 Task: Search one way flight ticket for 1 adult, 5 children, 2 infants in seat and 1 infant on lap in first from Hayden: Yampa Valley Airport (yampa Valley Regional) to Laramie: Laramie Regional Airport on 5-3-2023. Choice of flights is United. Number of bags: 1 checked bag. Price is upto 106000. Outbound departure time preference is 9:45.
Action: Mouse moved to (401, 166)
Screenshot: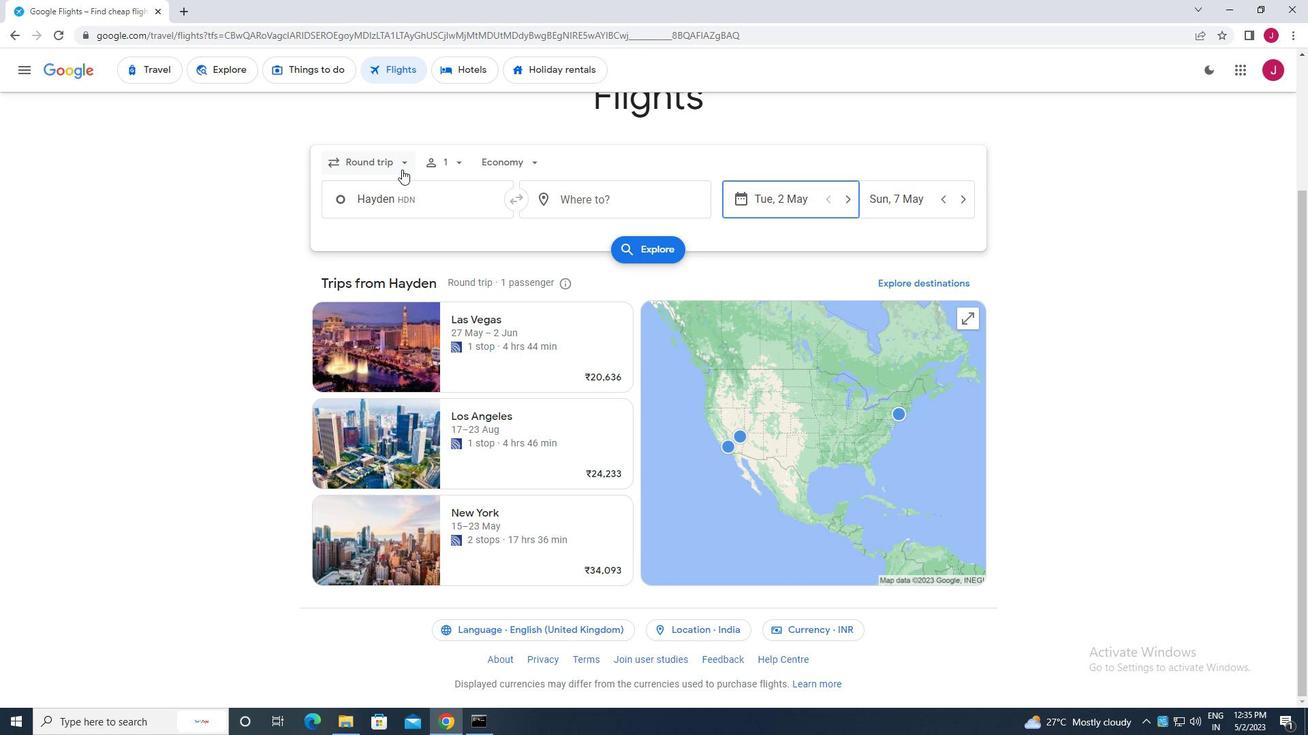 
Action: Mouse pressed left at (401, 166)
Screenshot: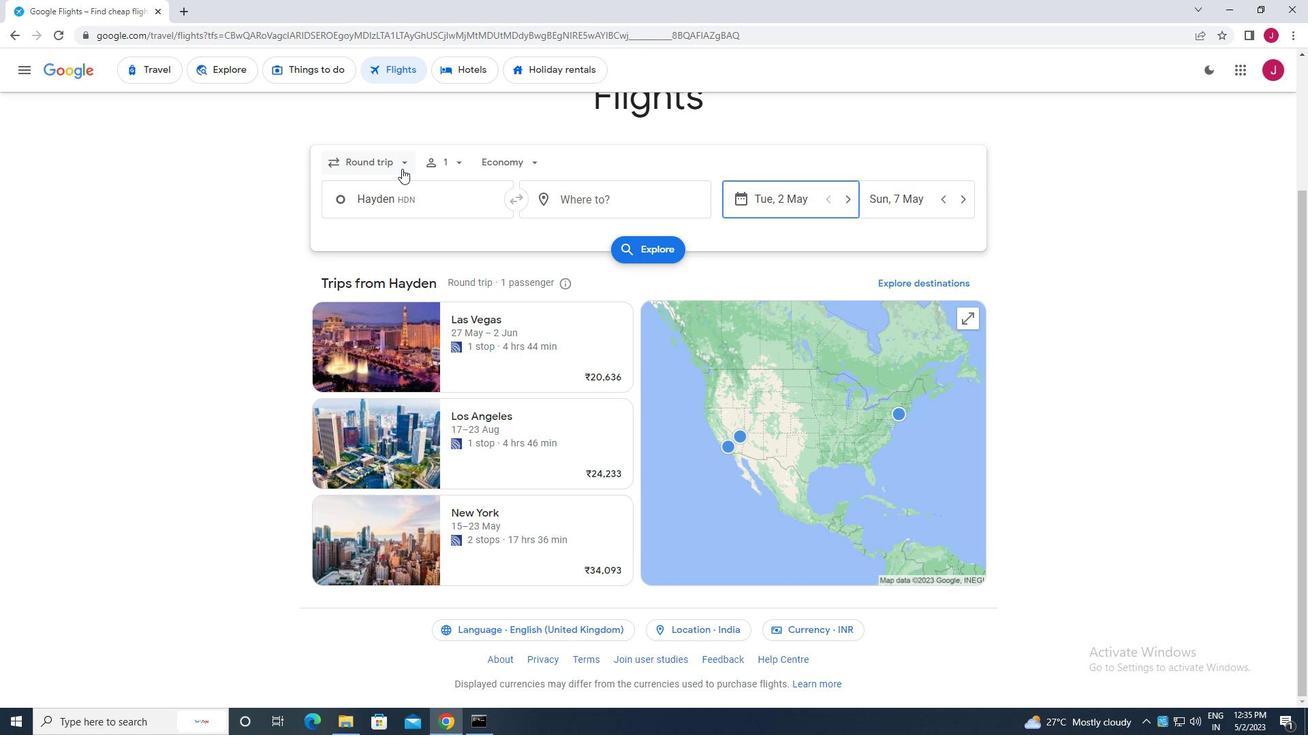 
Action: Mouse moved to (391, 226)
Screenshot: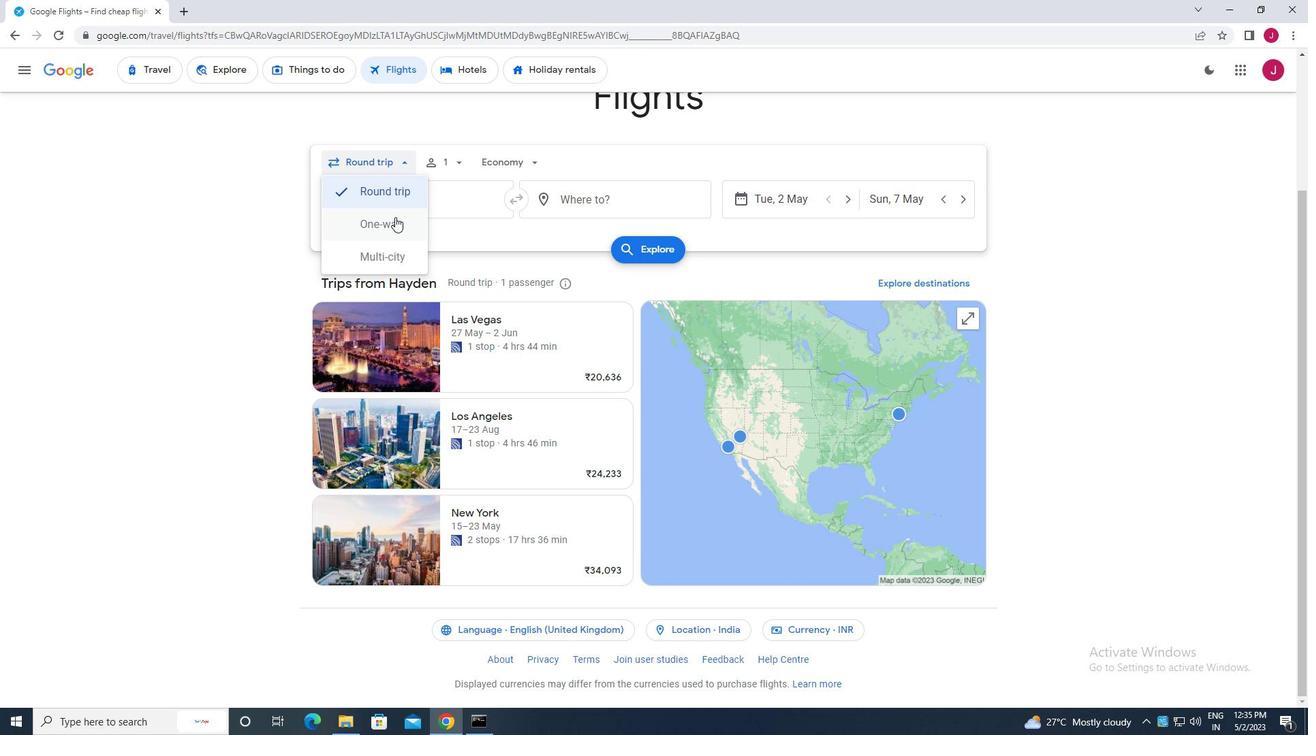 
Action: Mouse pressed left at (391, 226)
Screenshot: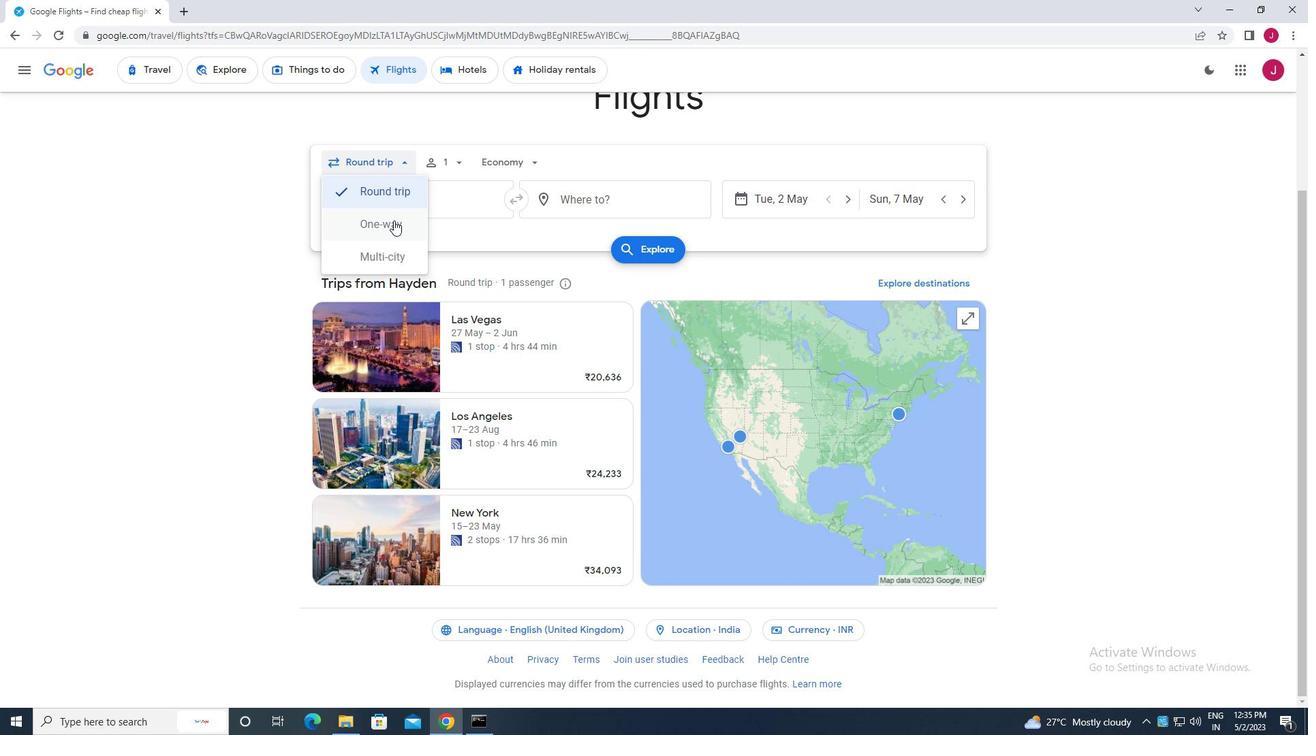
Action: Mouse moved to (446, 164)
Screenshot: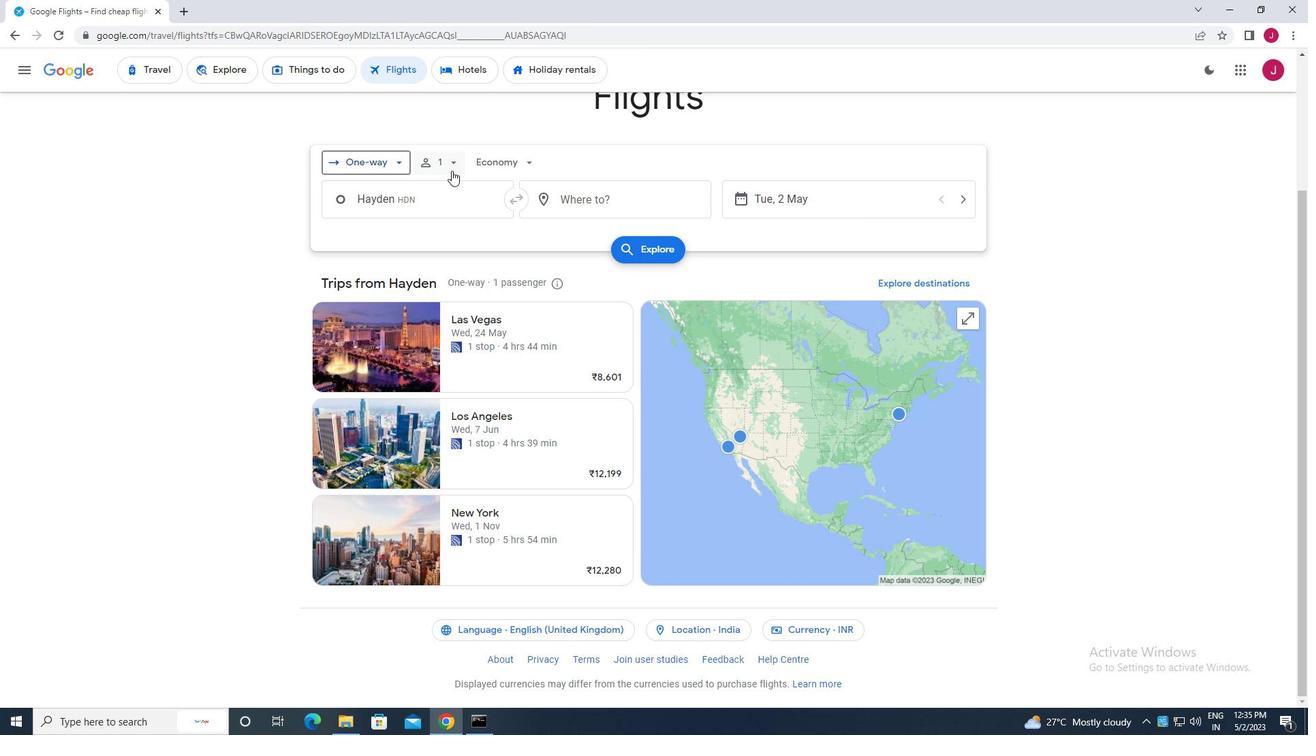 
Action: Mouse pressed left at (446, 164)
Screenshot: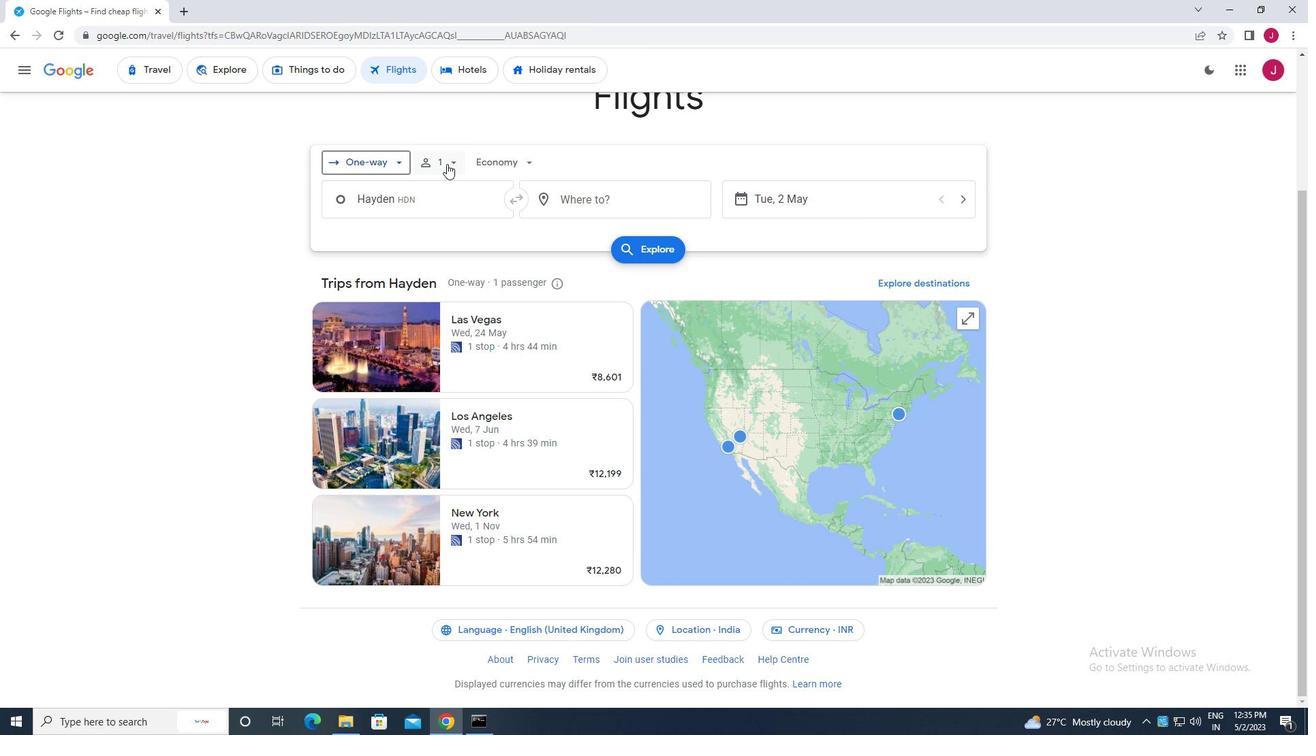 
Action: Mouse moved to (557, 232)
Screenshot: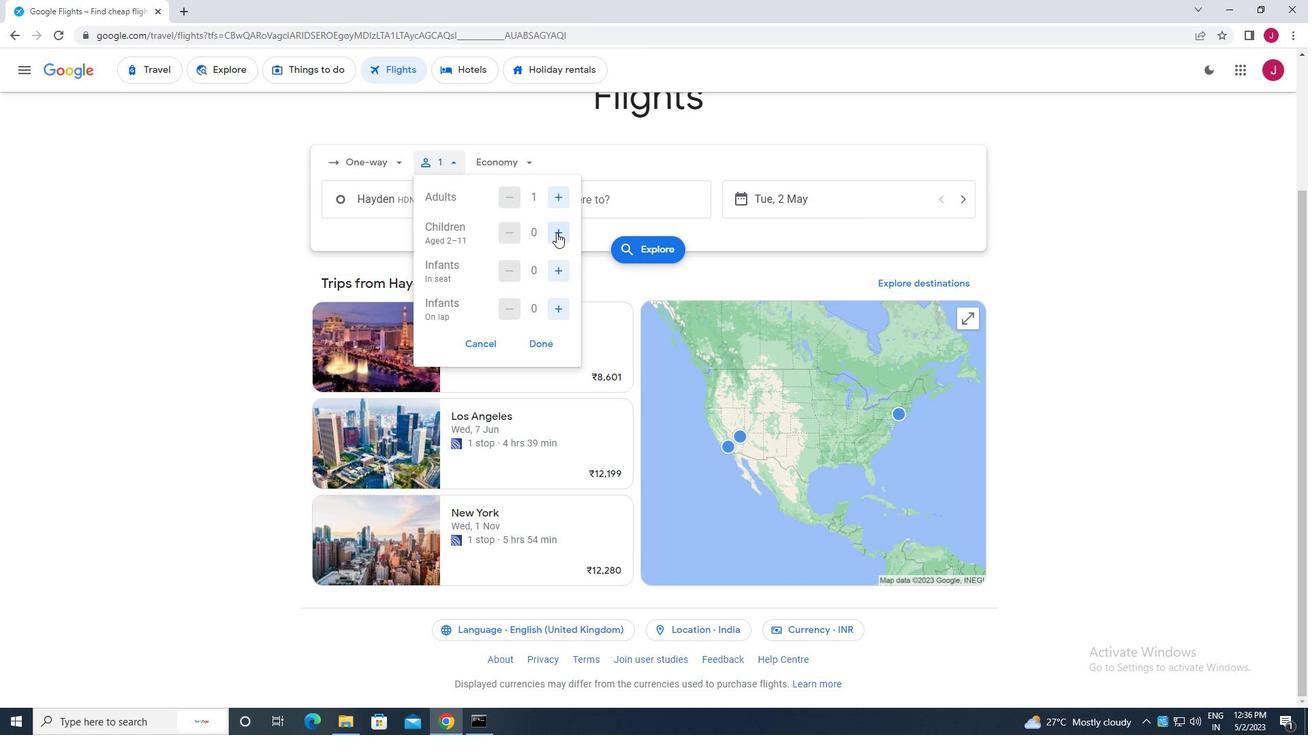 
Action: Mouse pressed left at (557, 232)
Screenshot: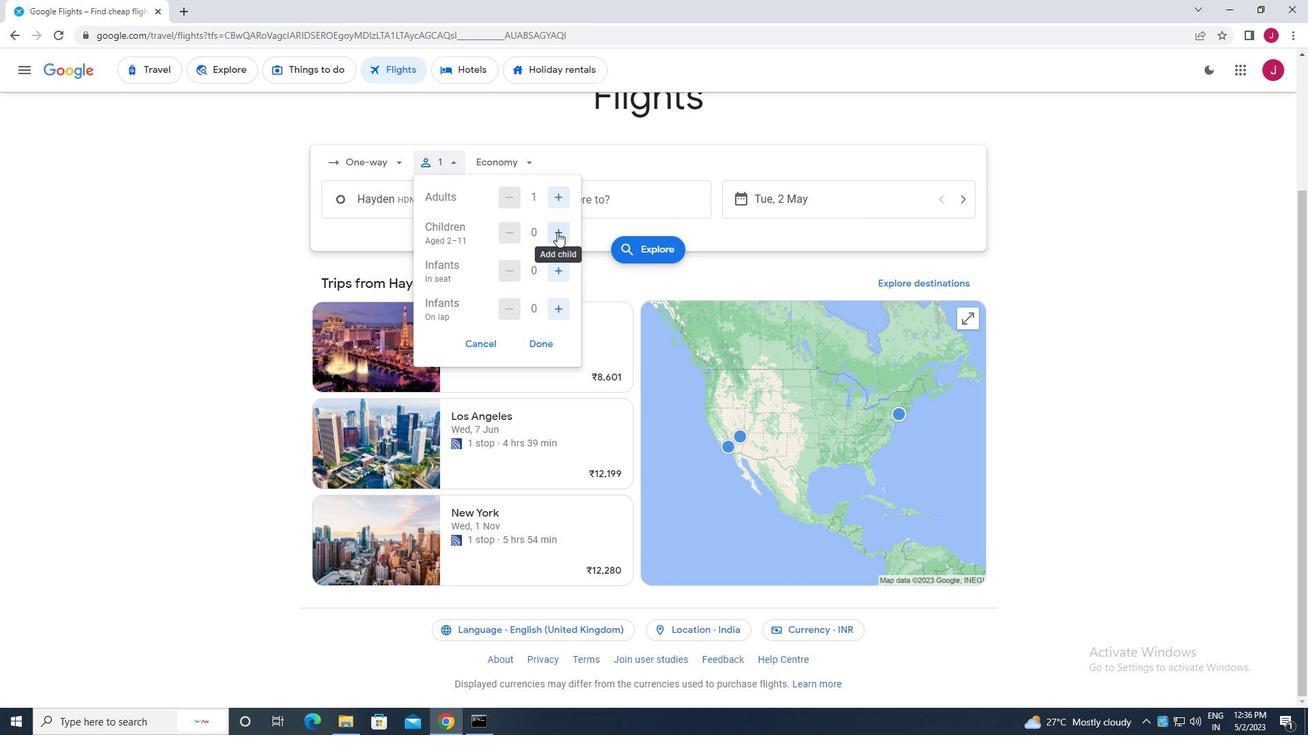 
Action: Mouse pressed left at (557, 232)
Screenshot: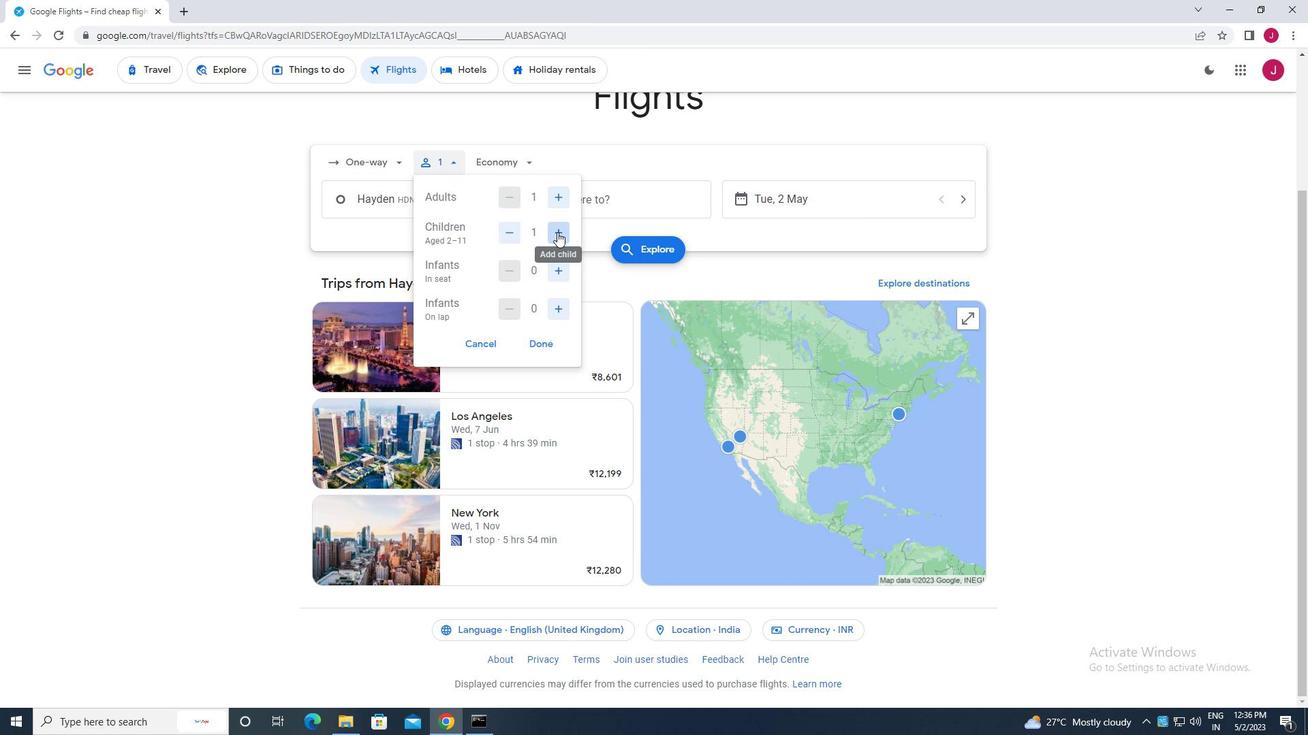 
Action: Mouse pressed left at (557, 232)
Screenshot: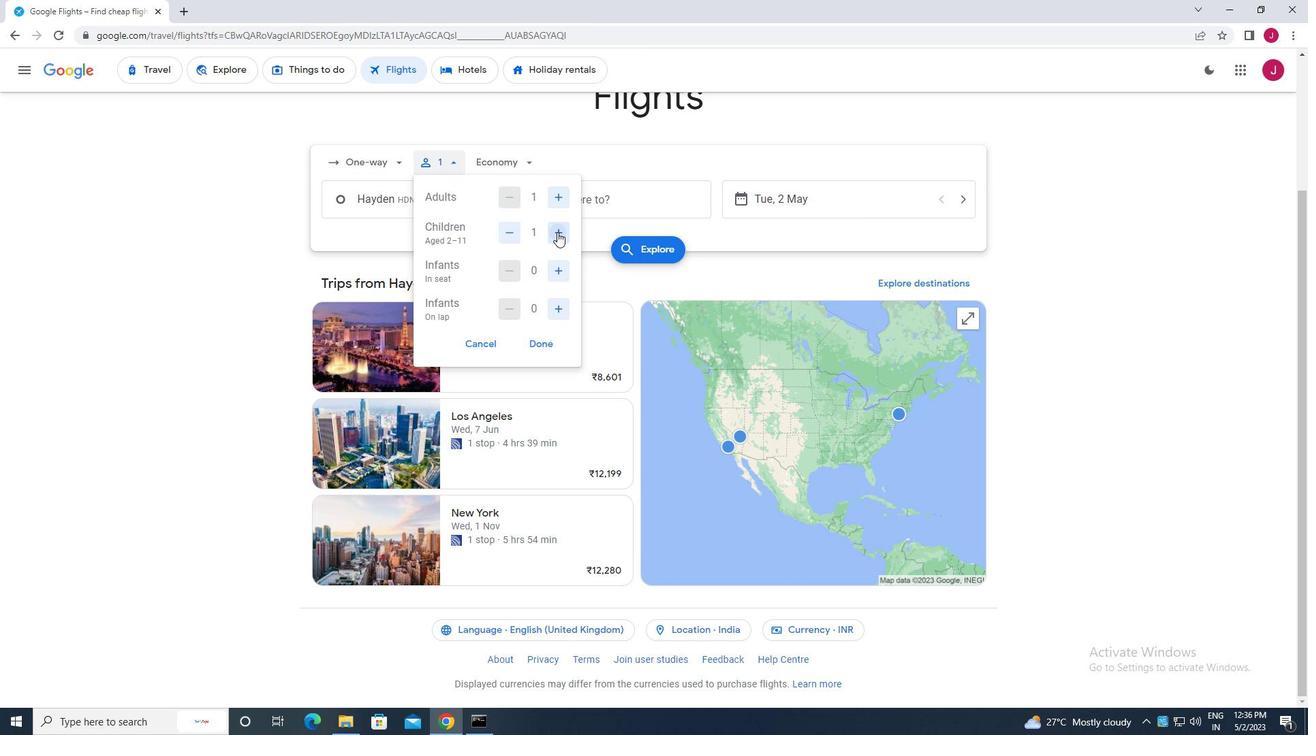 
Action: Mouse pressed left at (557, 232)
Screenshot: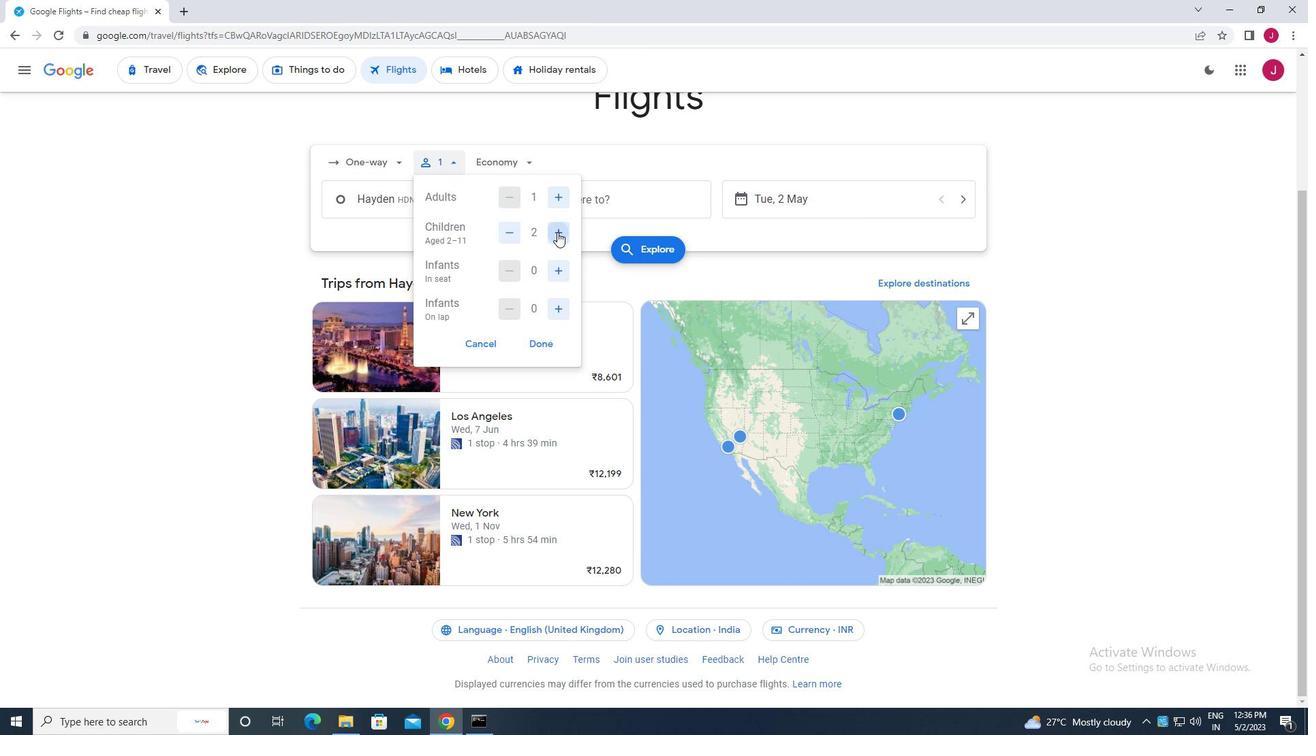 
Action: Mouse pressed left at (557, 232)
Screenshot: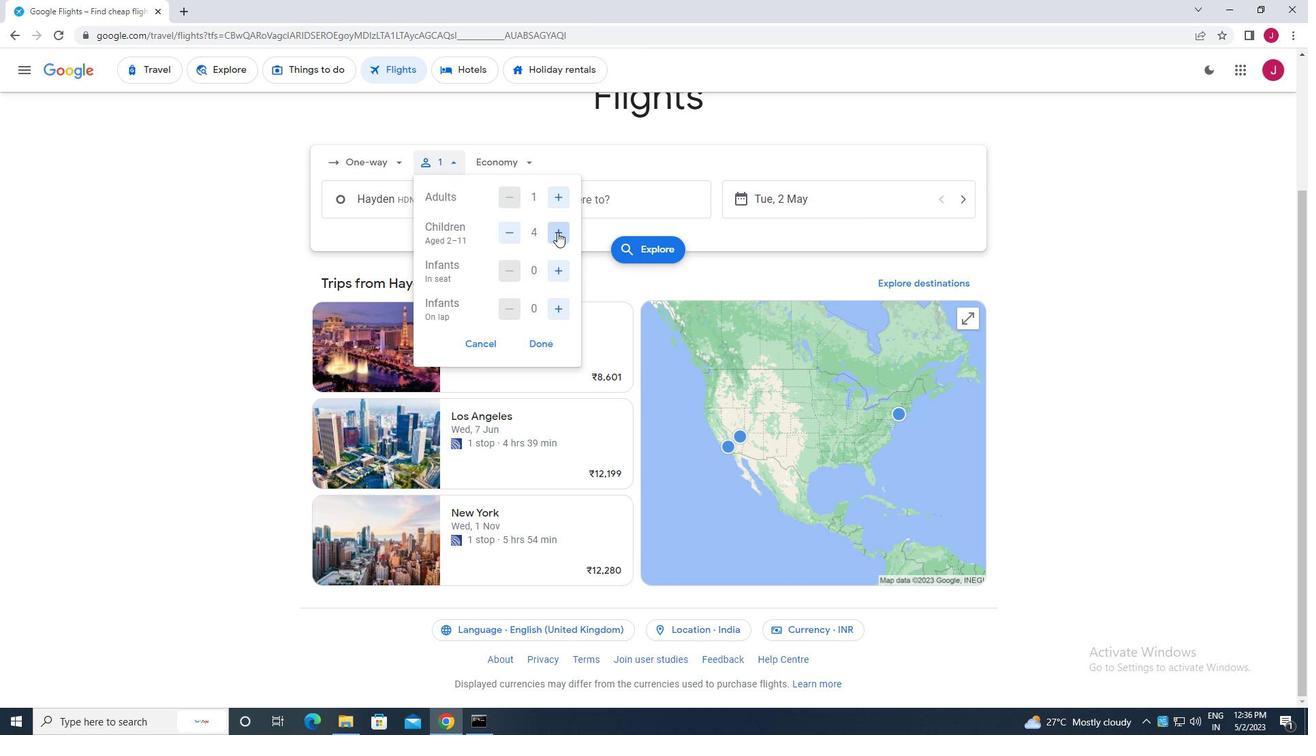 
Action: Mouse moved to (555, 275)
Screenshot: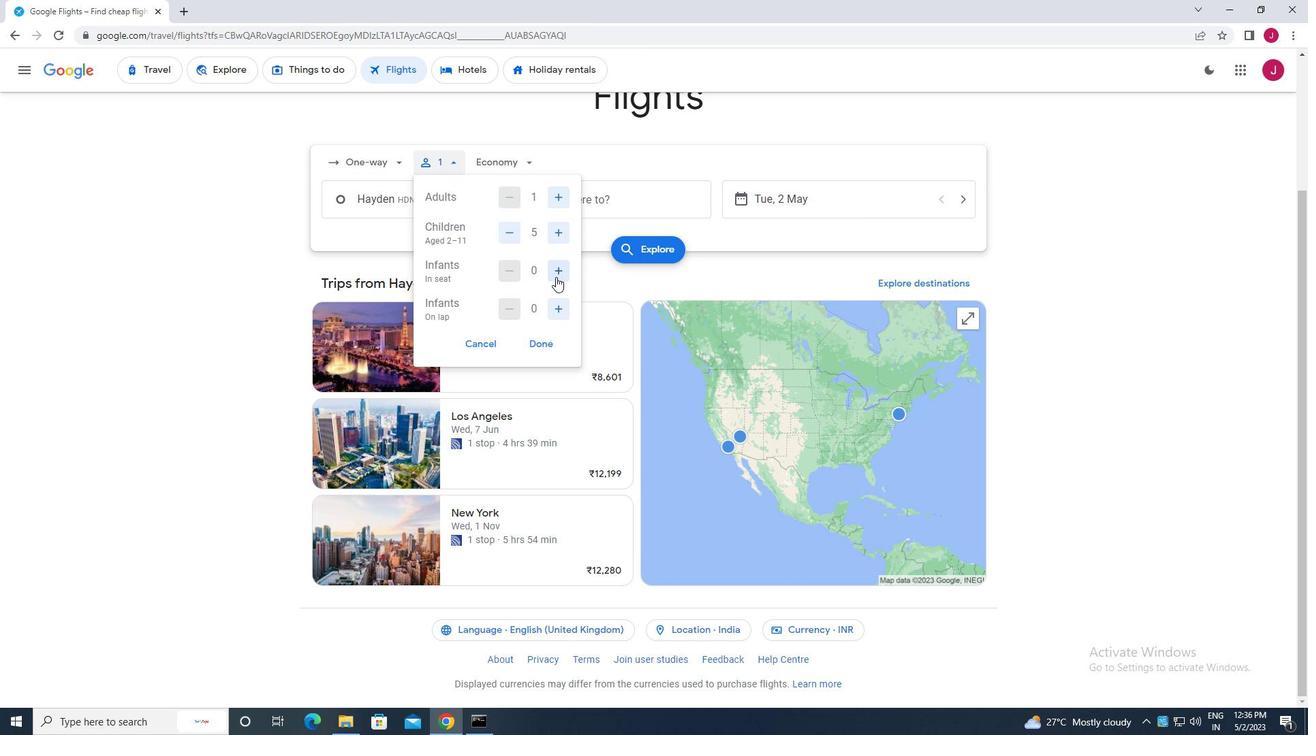 
Action: Mouse pressed left at (555, 275)
Screenshot: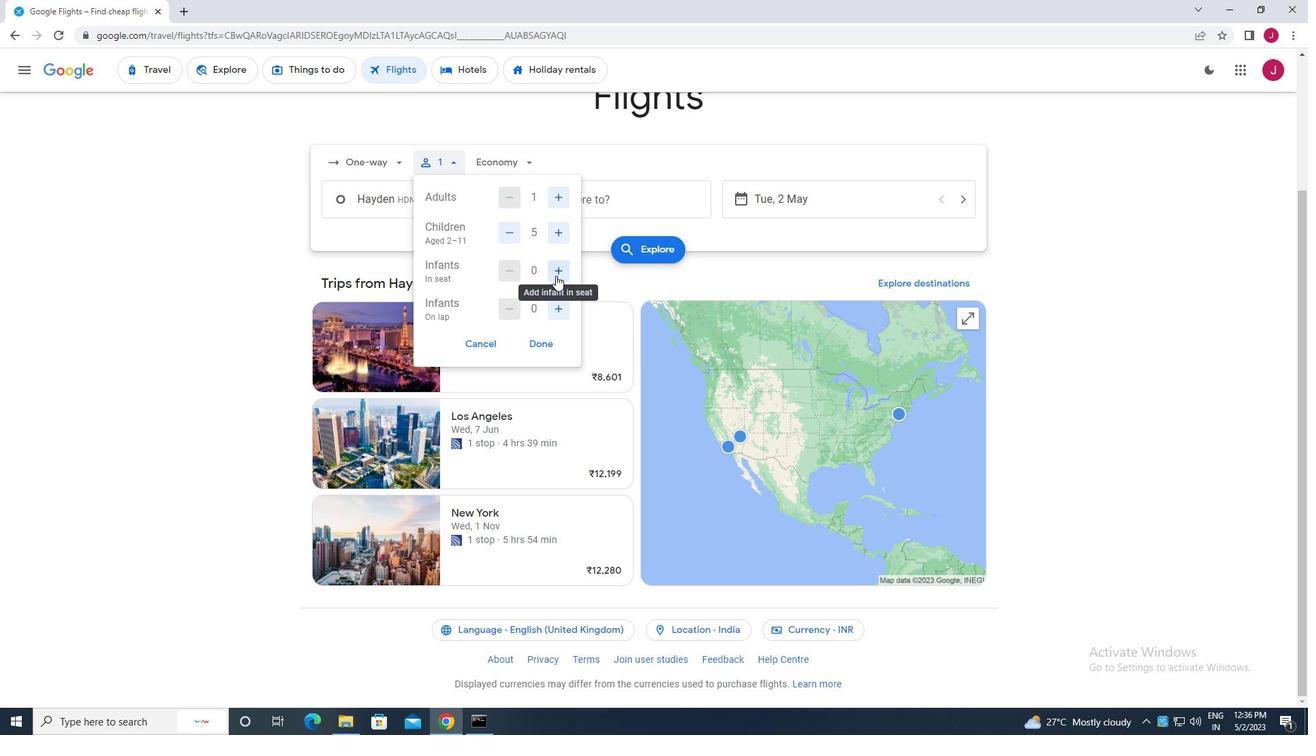 
Action: Mouse pressed left at (555, 275)
Screenshot: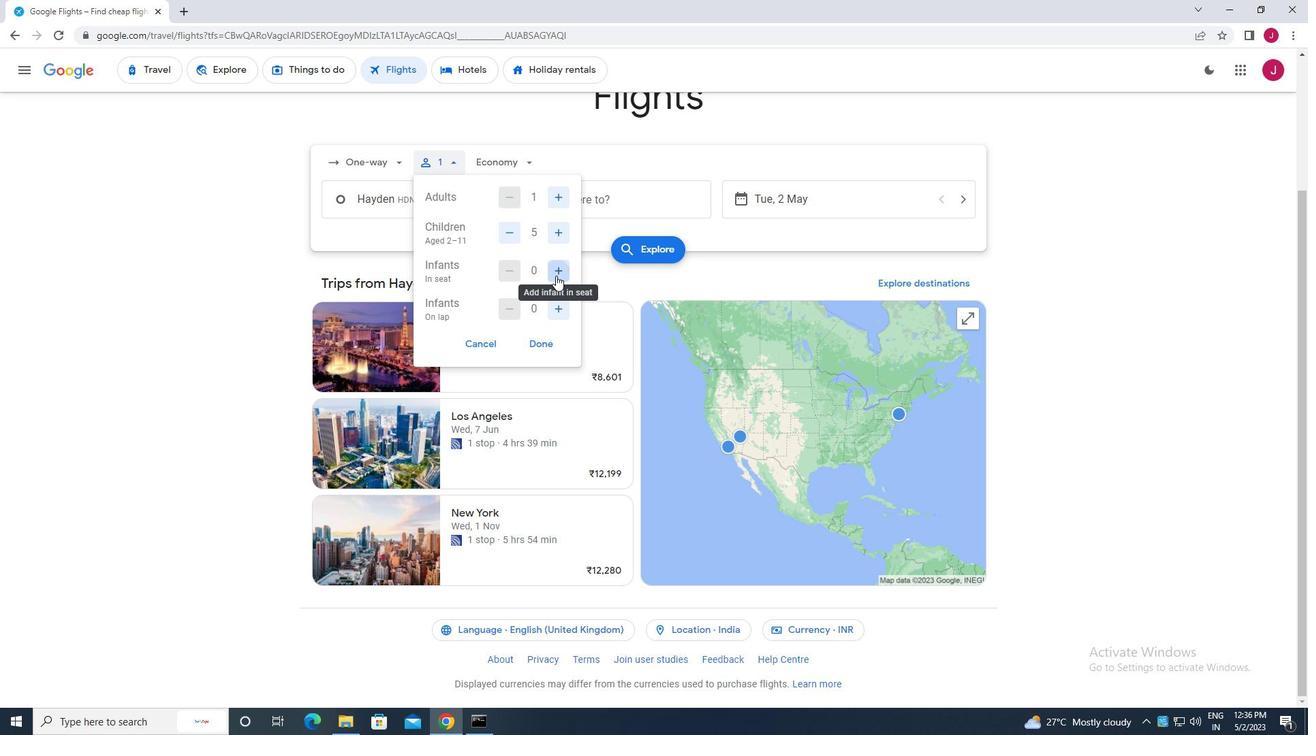 
Action: Mouse moved to (556, 308)
Screenshot: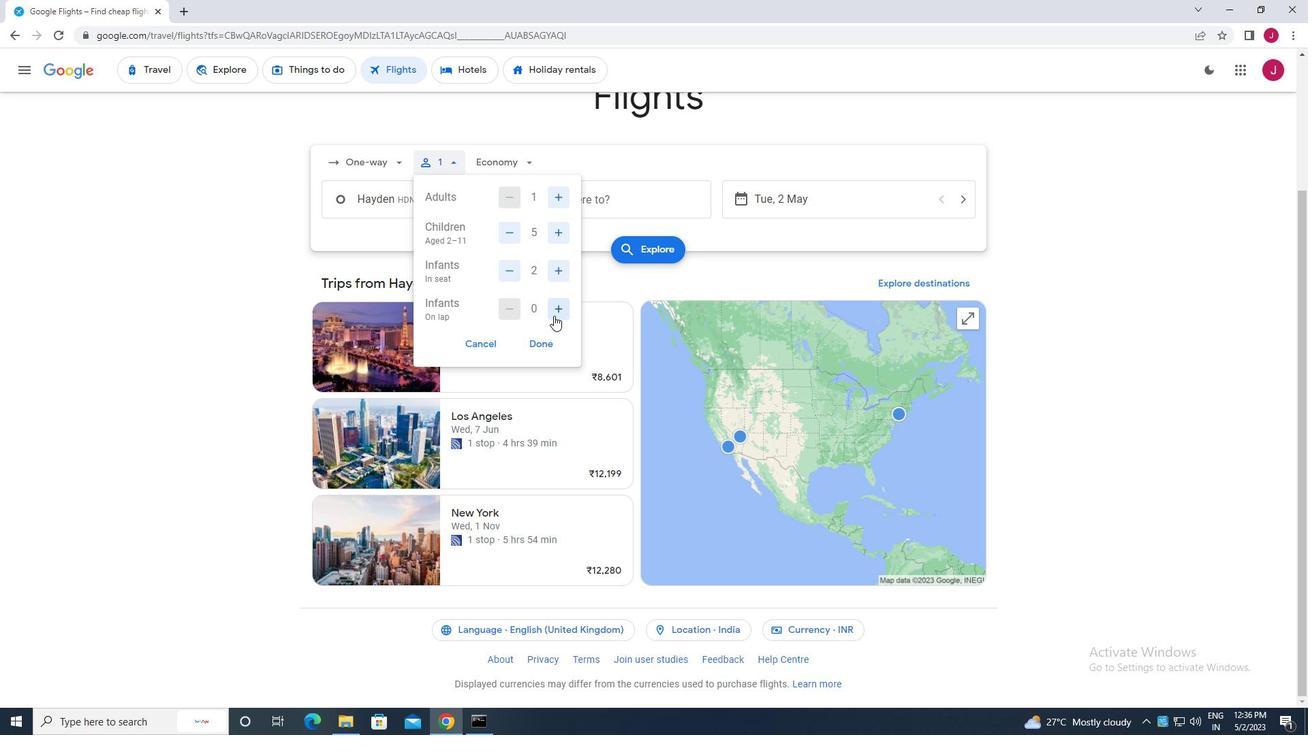 
Action: Mouse pressed left at (556, 308)
Screenshot: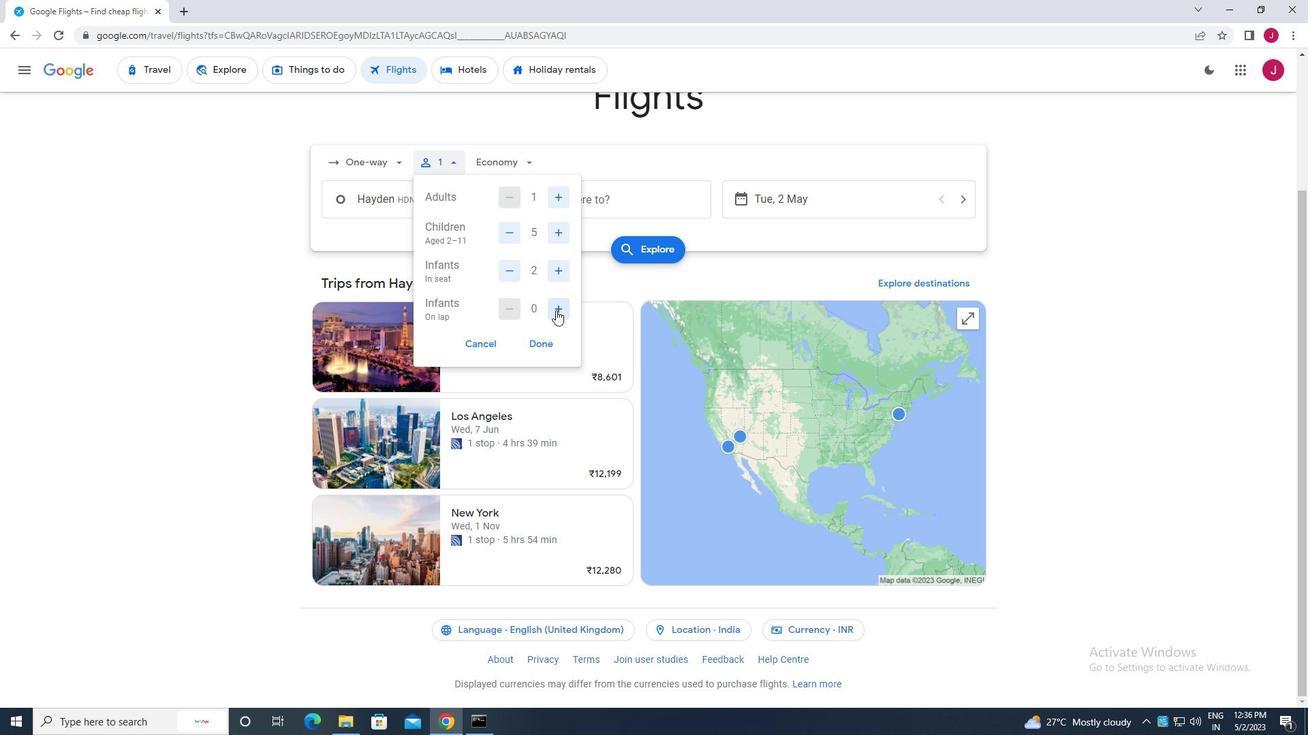 
Action: Mouse moved to (503, 269)
Screenshot: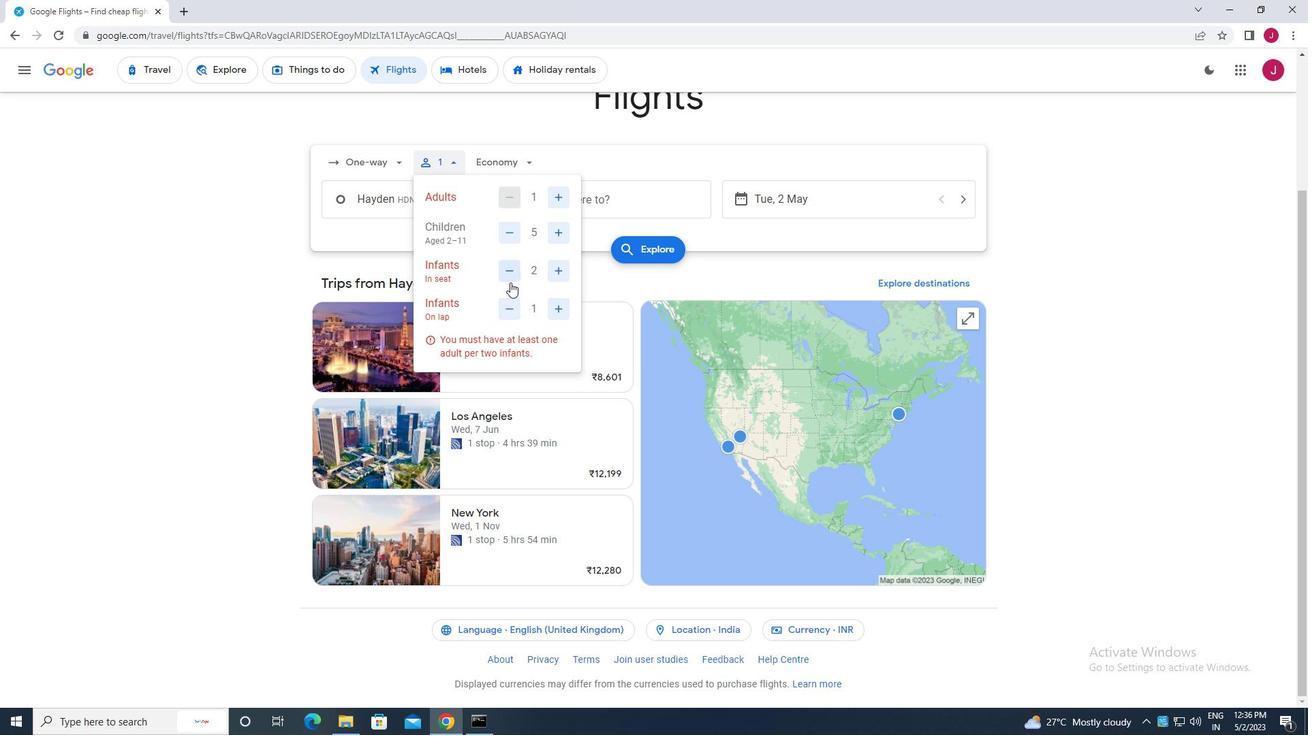 
Action: Mouse pressed left at (503, 269)
Screenshot: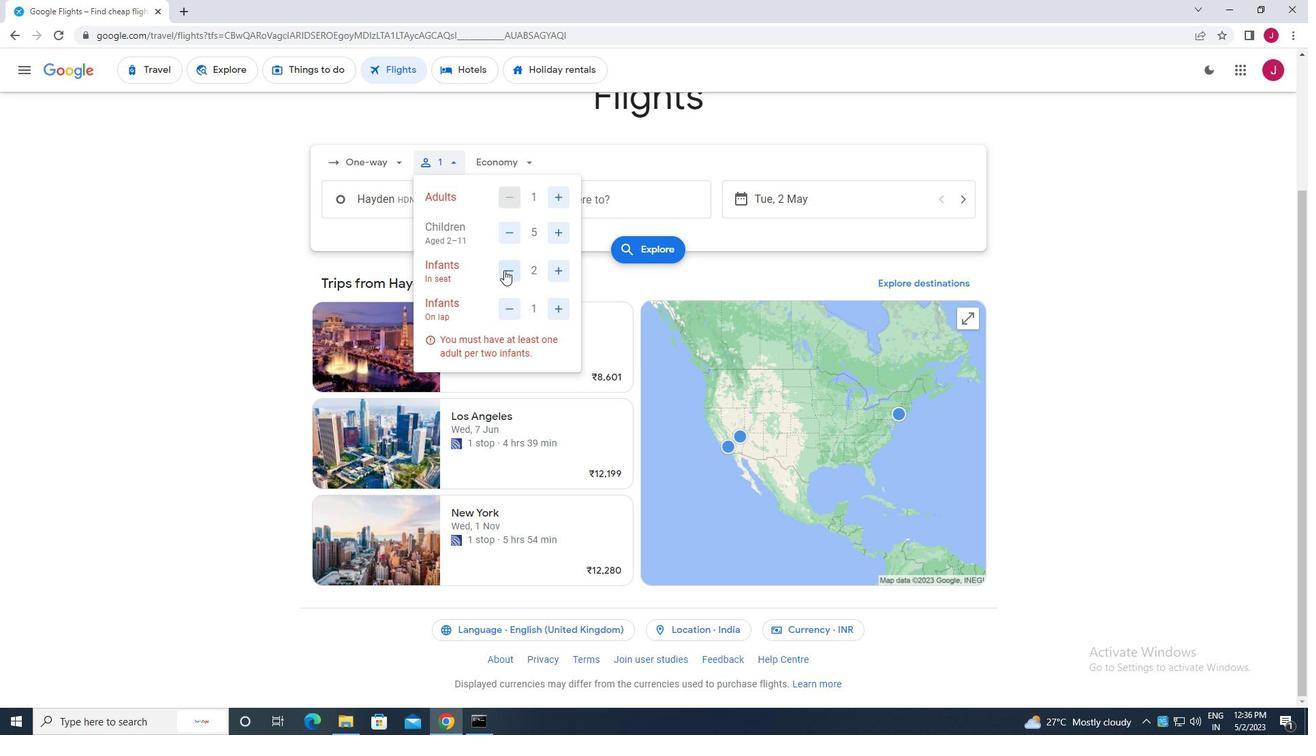 
Action: Mouse moved to (538, 342)
Screenshot: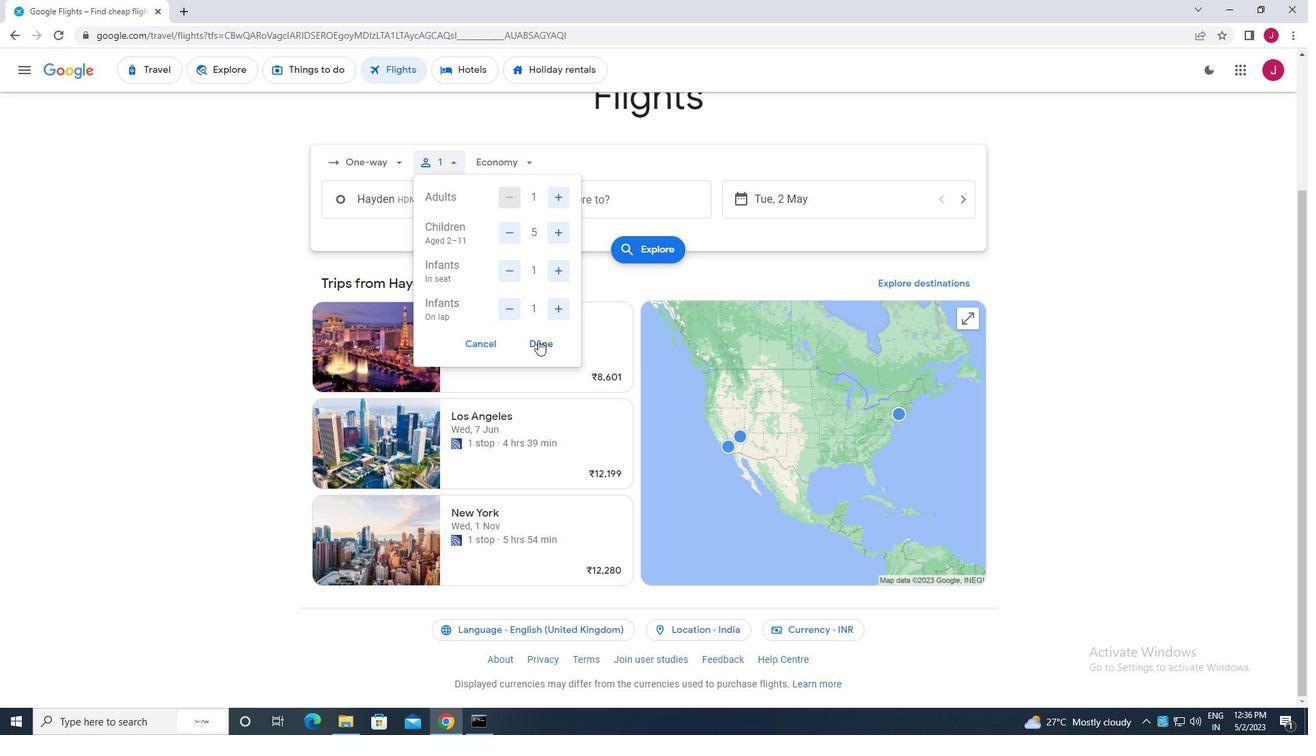 
Action: Mouse pressed left at (538, 342)
Screenshot: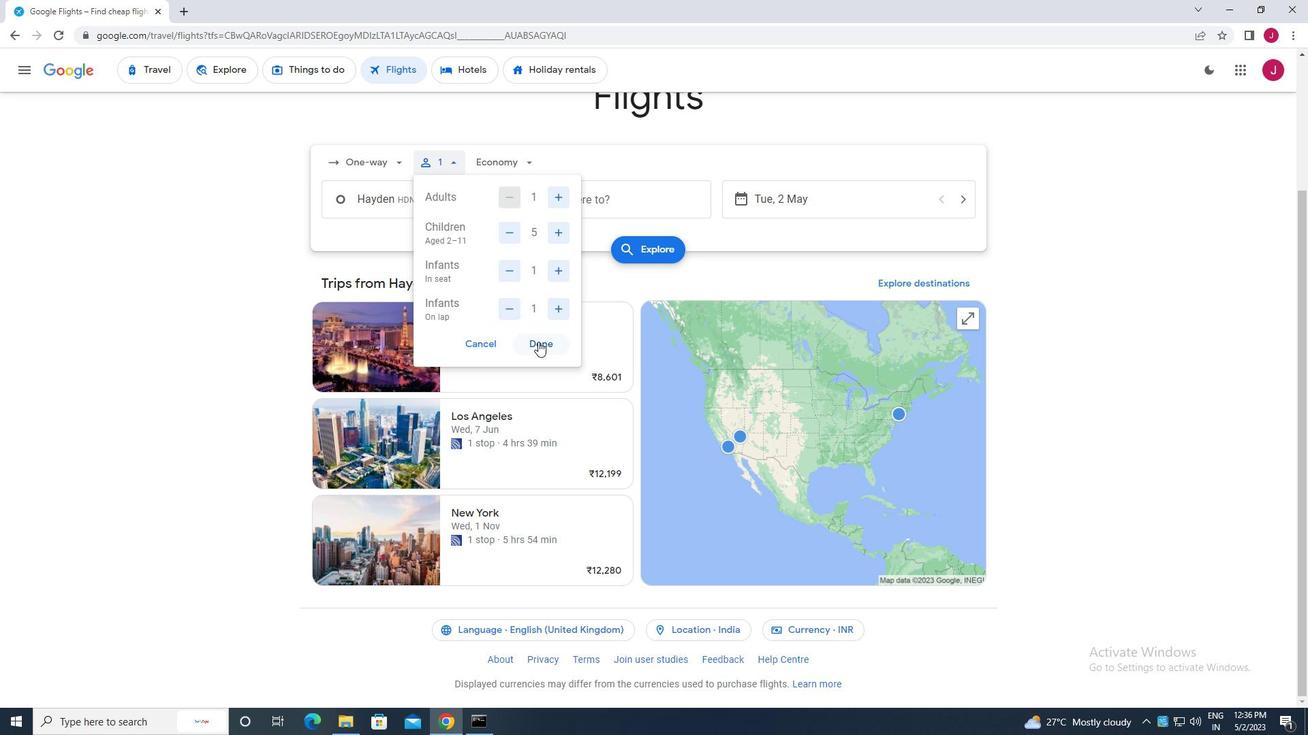 
Action: Mouse moved to (510, 163)
Screenshot: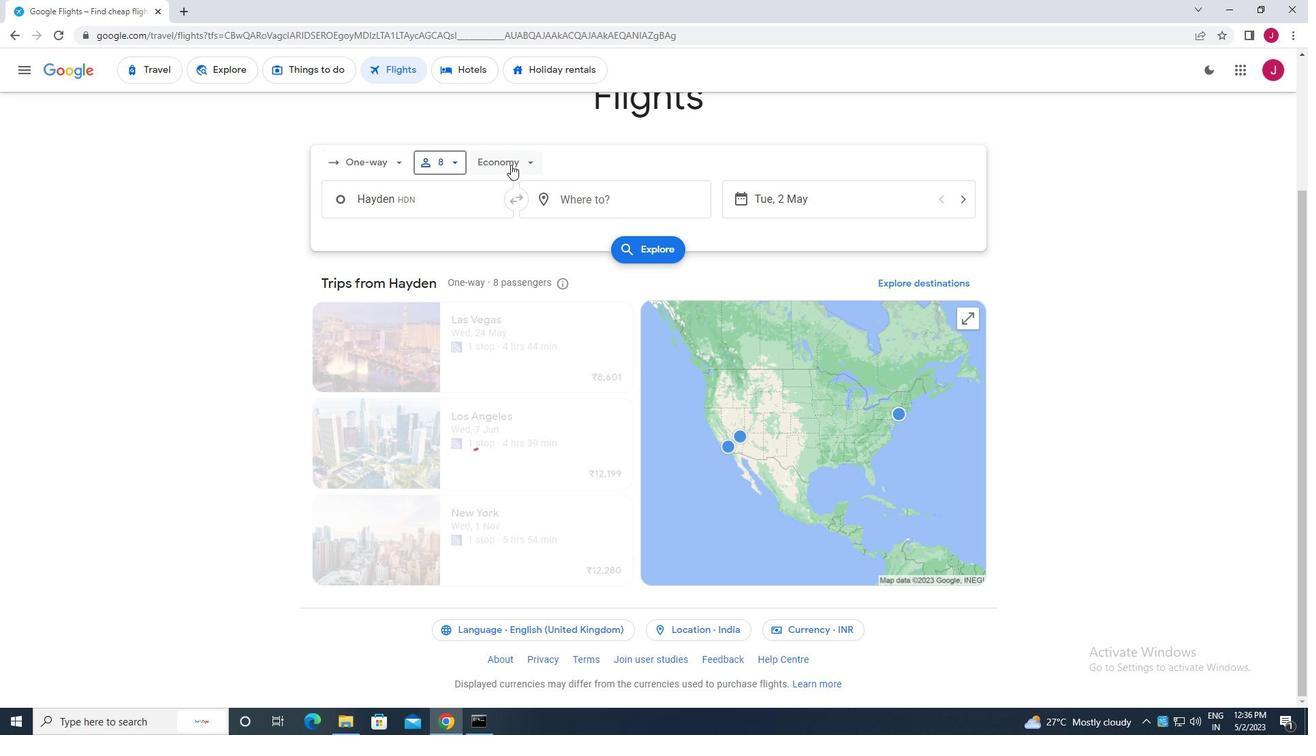 
Action: Mouse pressed left at (510, 163)
Screenshot: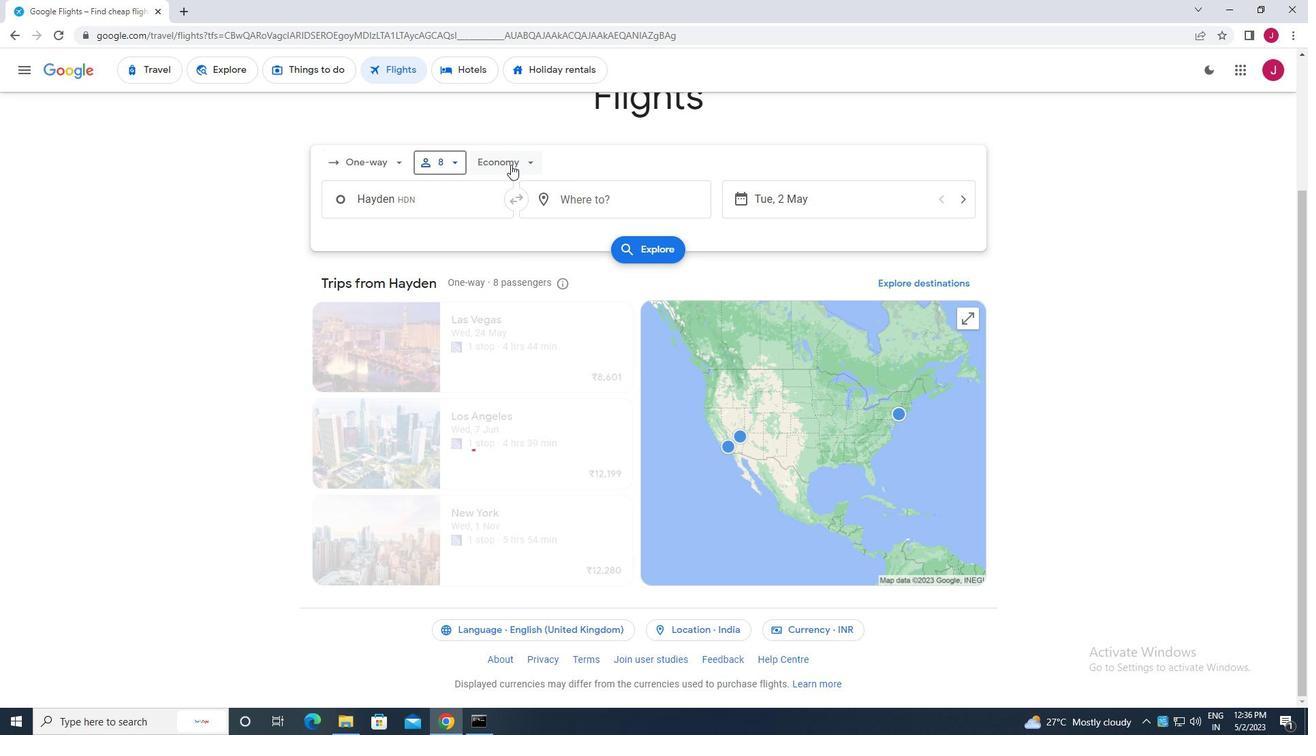 
Action: Mouse moved to (523, 288)
Screenshot: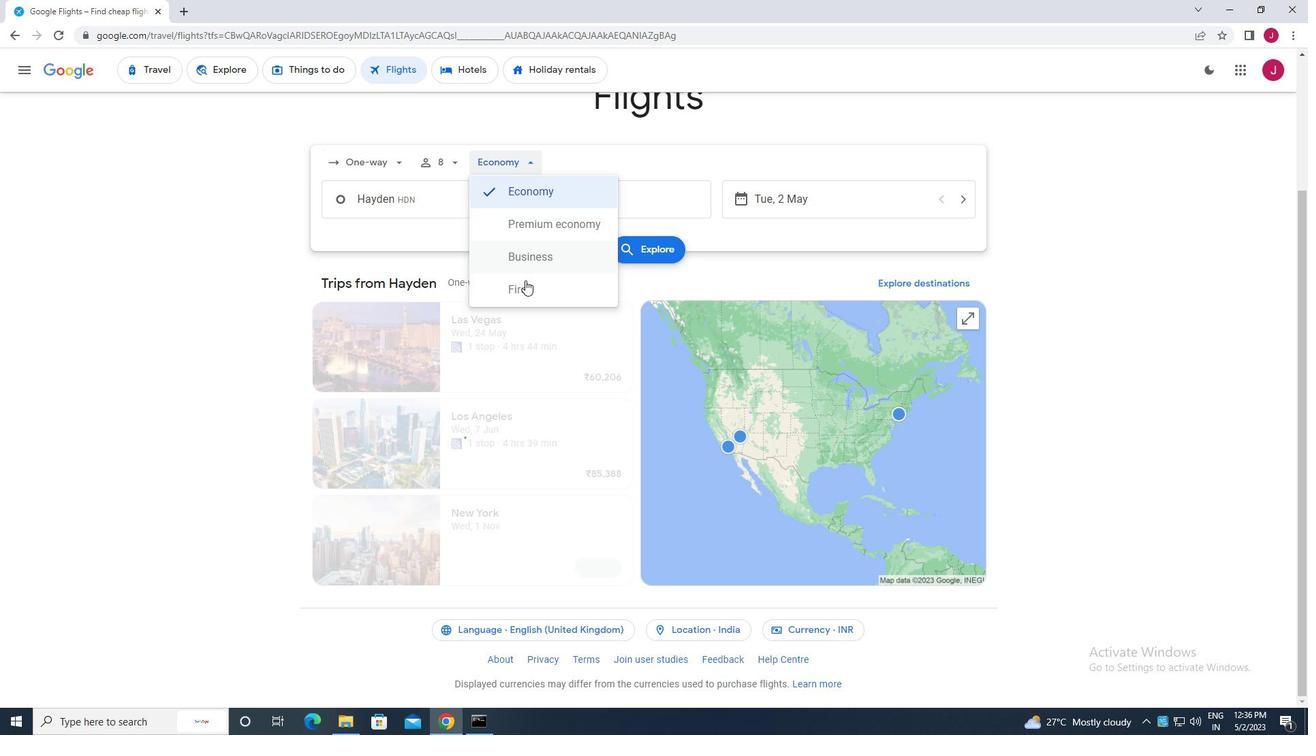 
Action: Mouse pressed left at (523, 288)
Screenshot: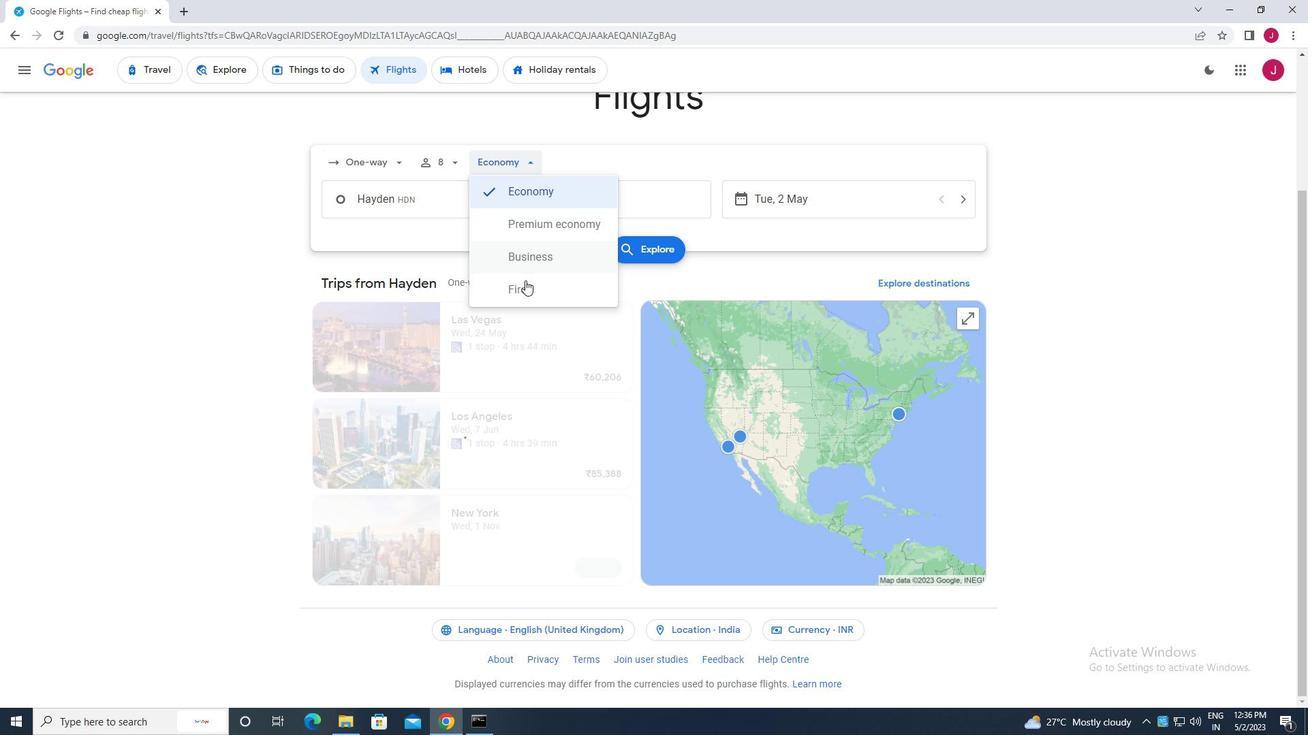 
Action: Mouse moved to (440, 206)
Screenshot: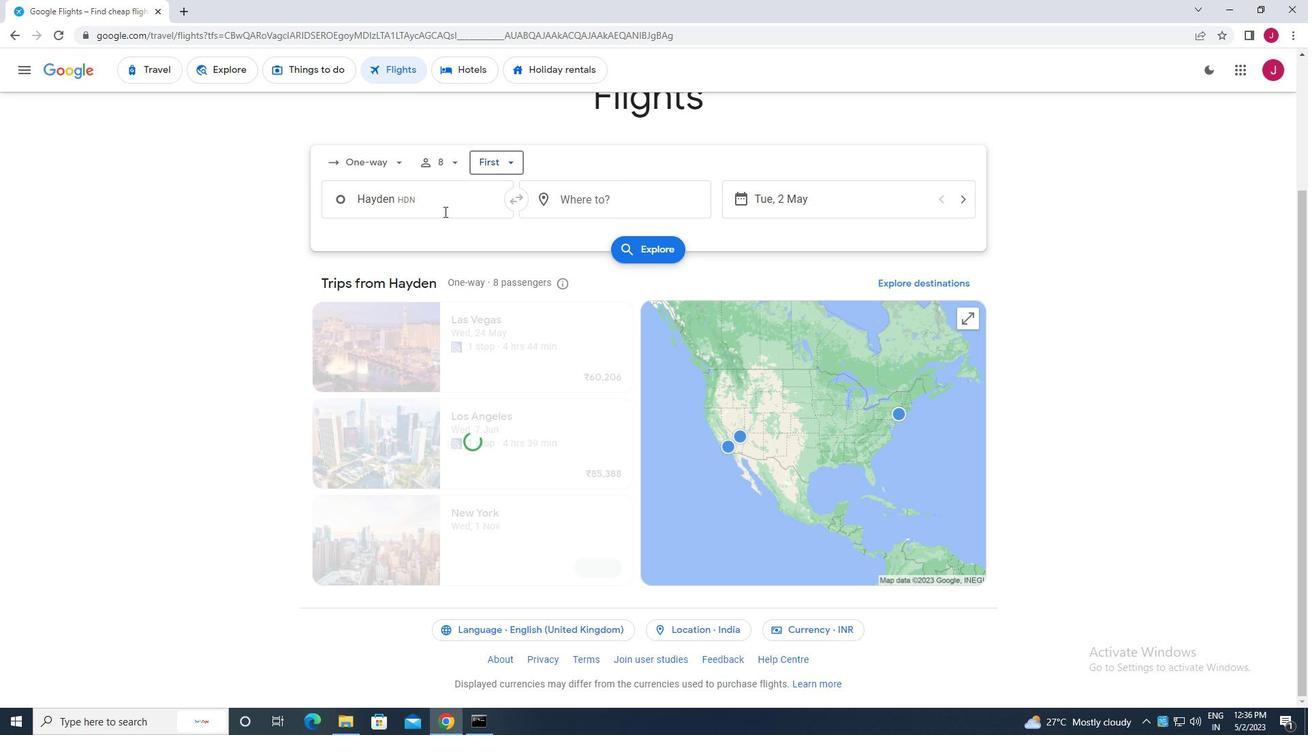 
Action: Mouse pressed left at (440, 206)
Screenshot: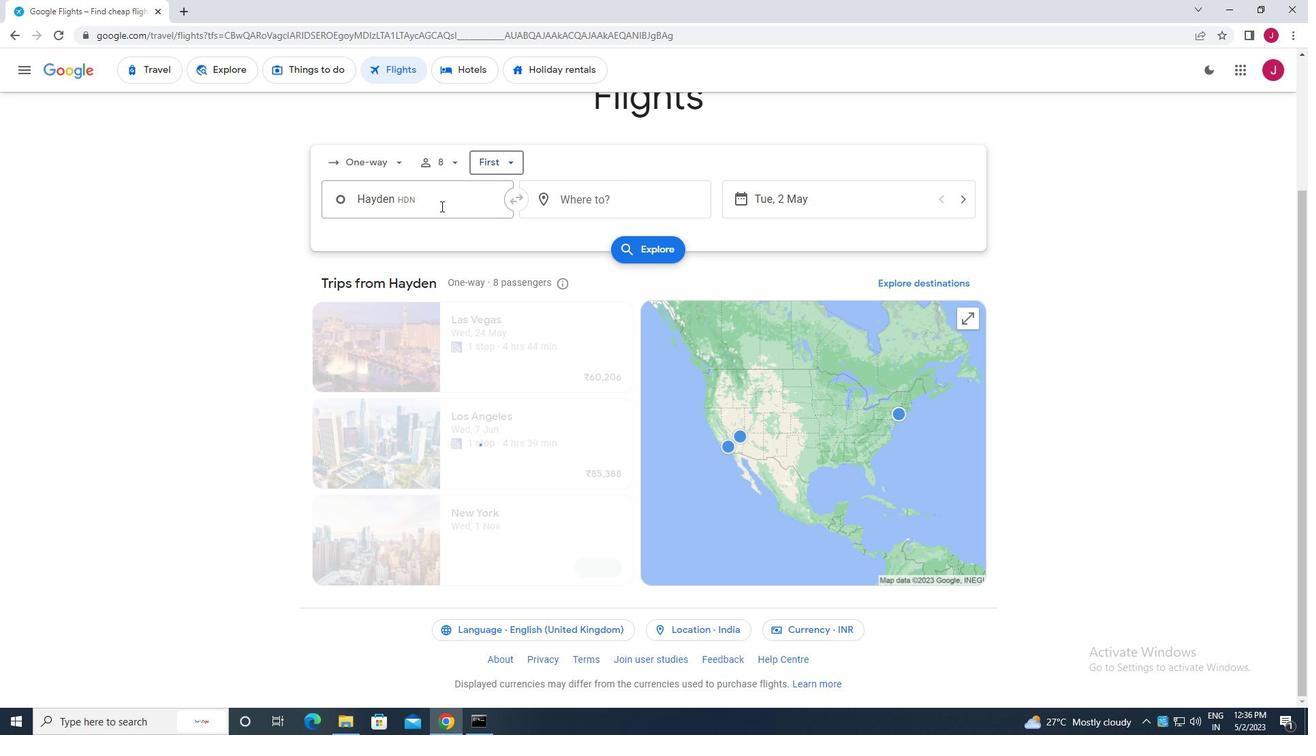 
Action: Mouse moved to (443, 206)
Screenshot: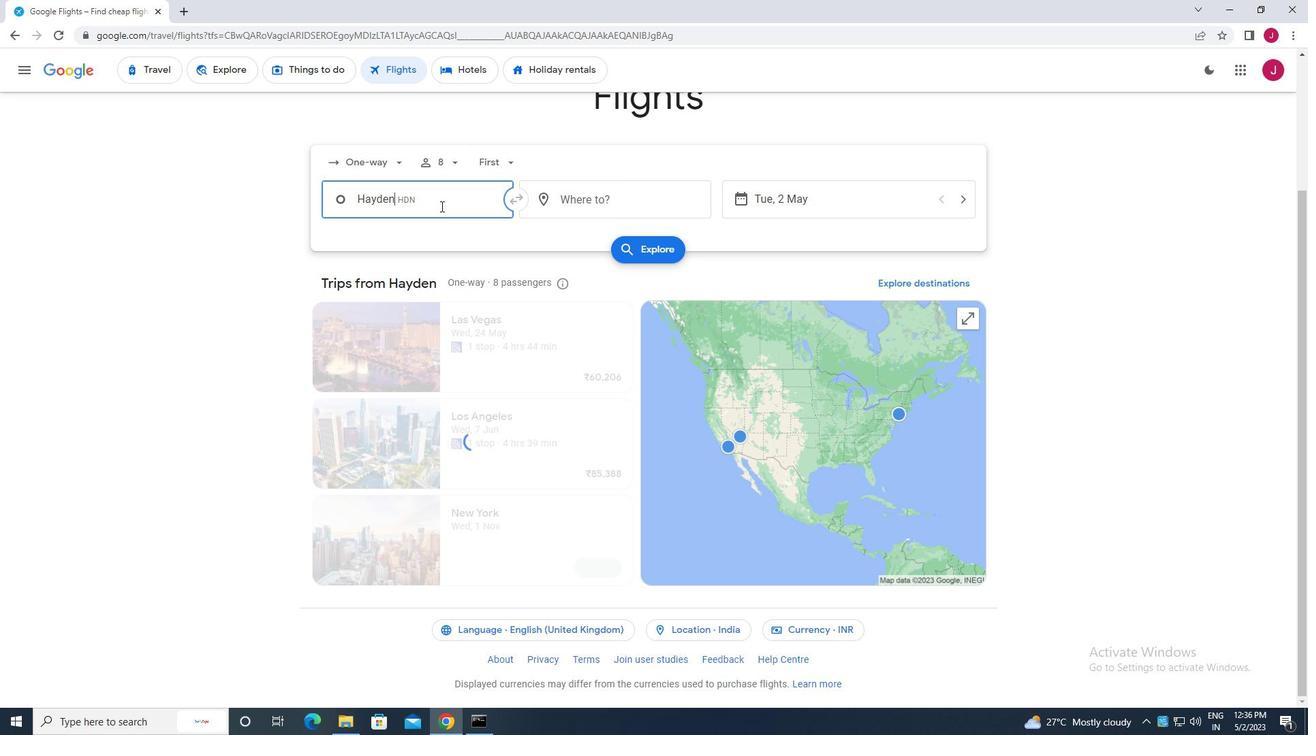 
Action: Key pressed yampa
Screenshot: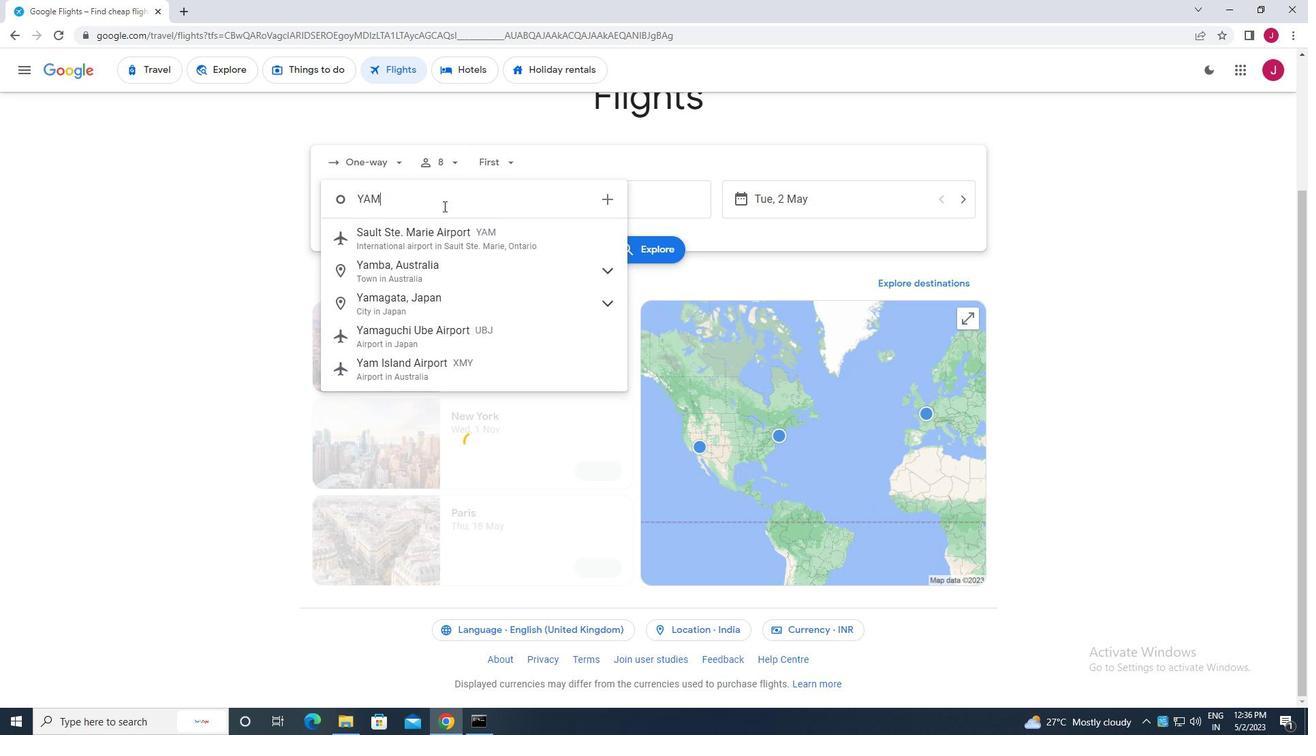 
Action: Mouse moved to (490, 239)
Screenshot: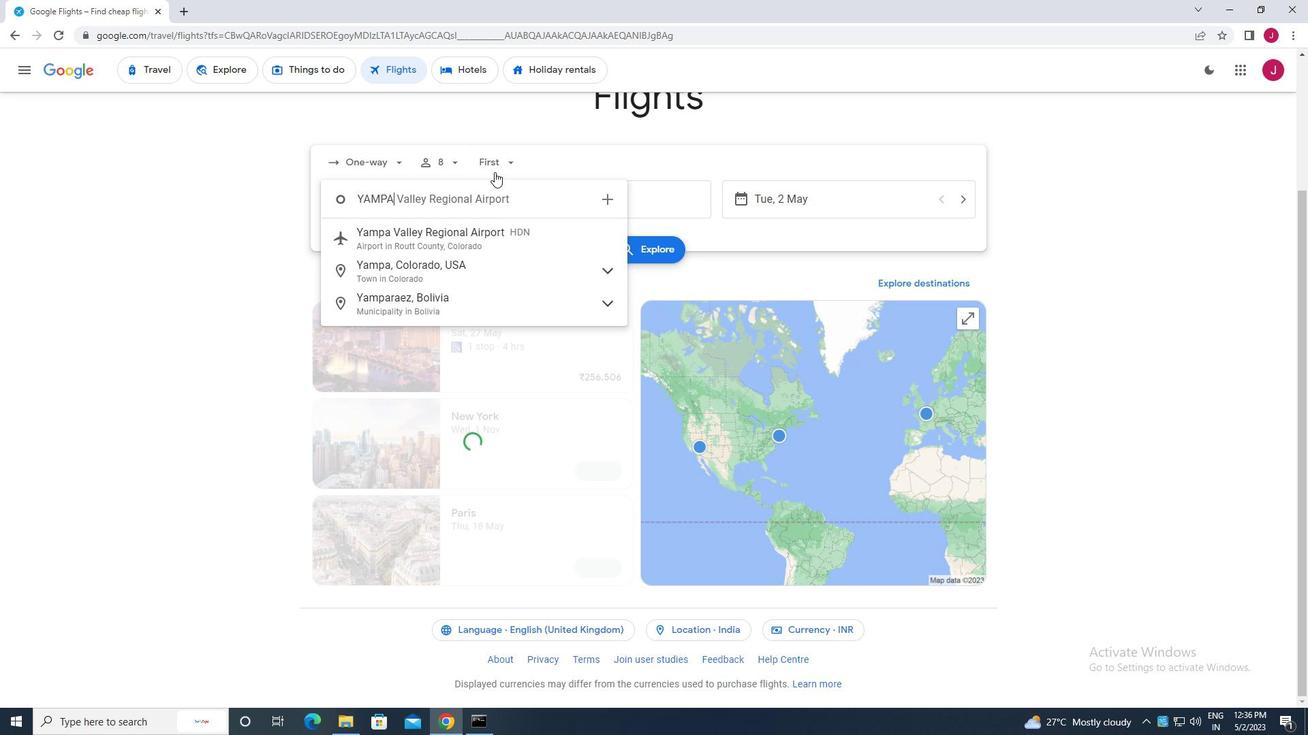 
Action: Mouse pressed left at (490, 239)
Screenshot: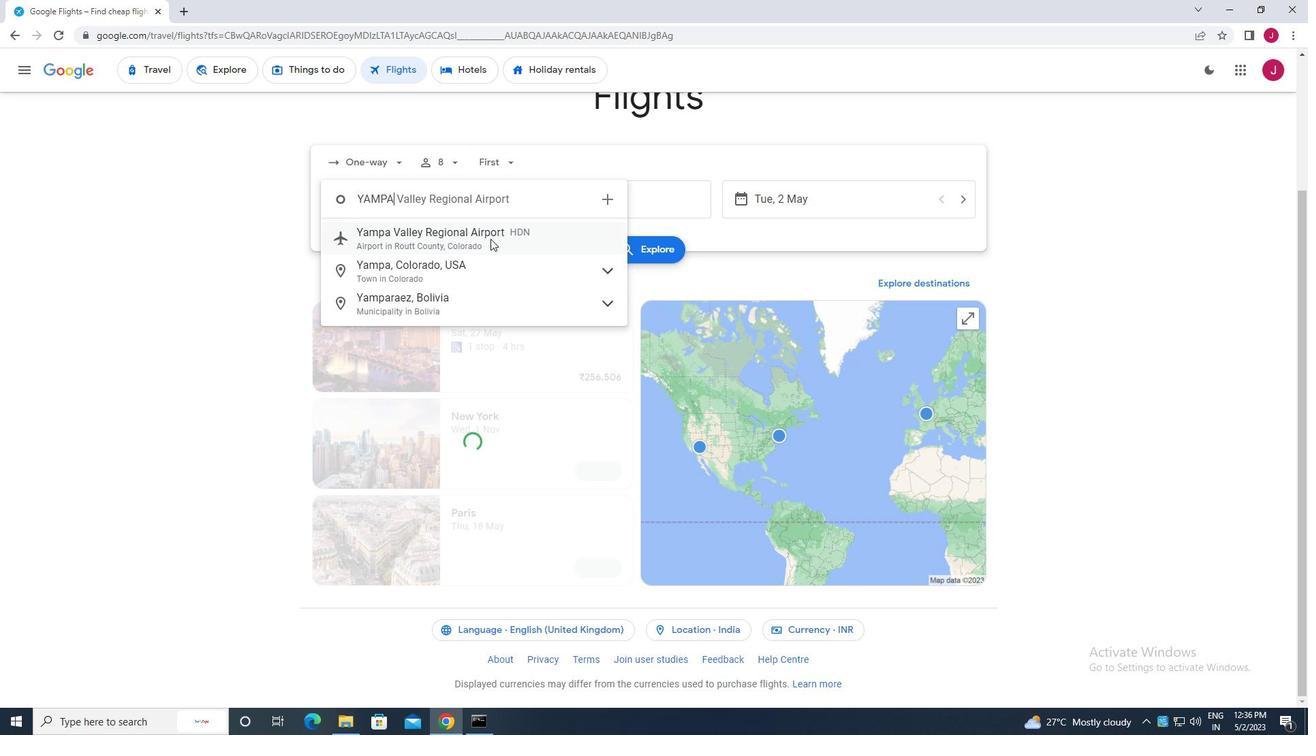 
Action: Mouse moved to (641, 196)
Screenshot: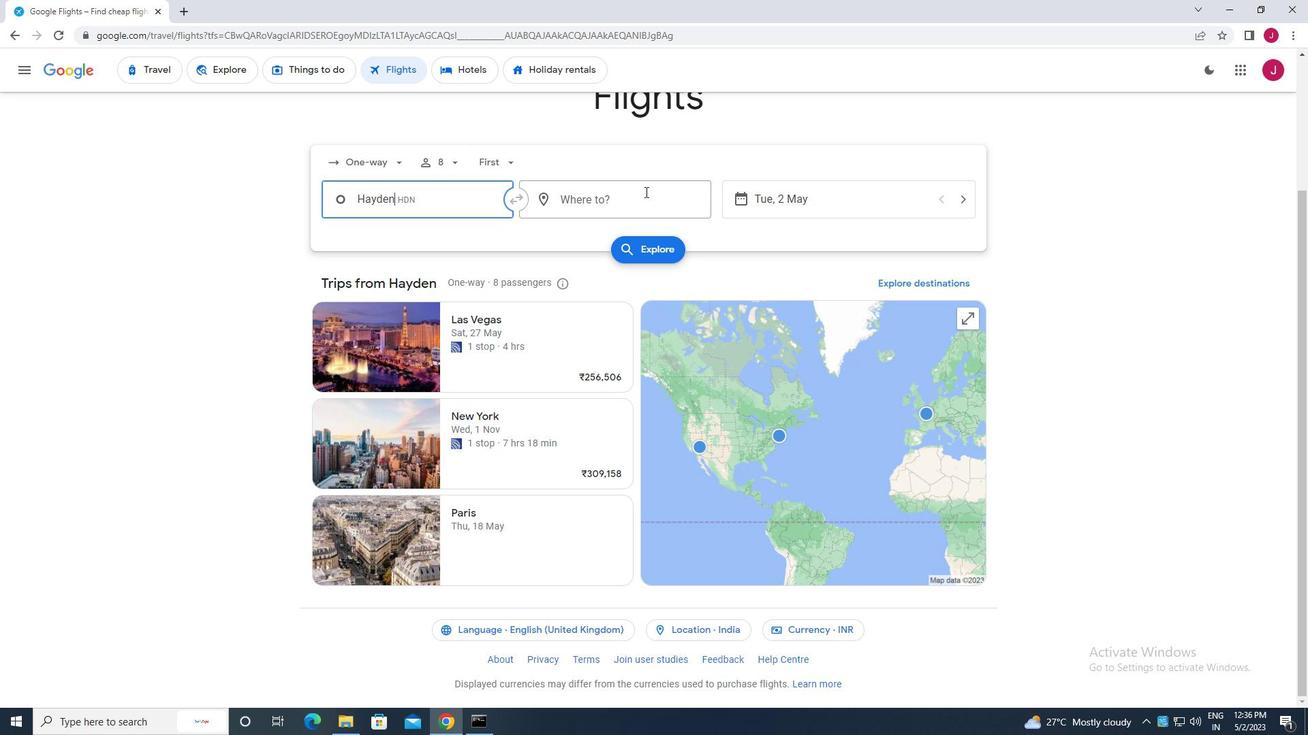 
Action: Mouse pressed left at (641, 196)
Screenshot: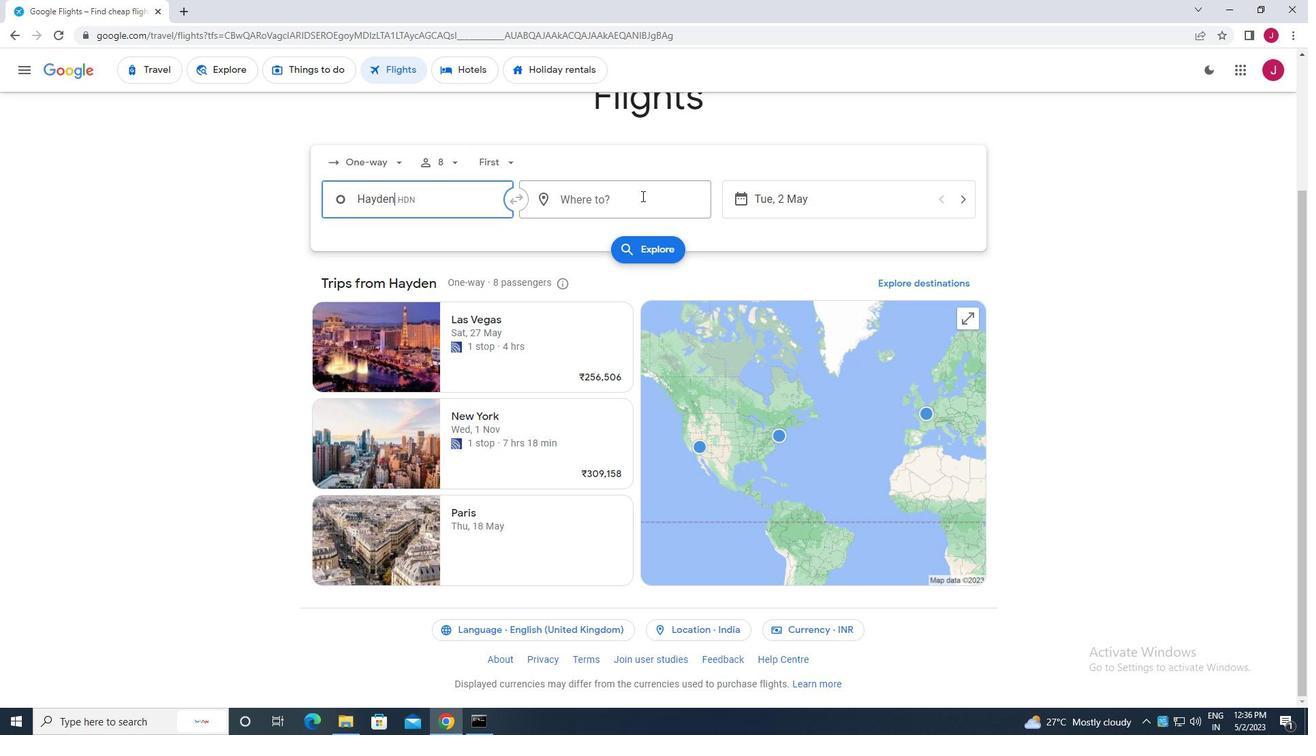 
Action: Mouse moved to (641, 196)
Screenshot: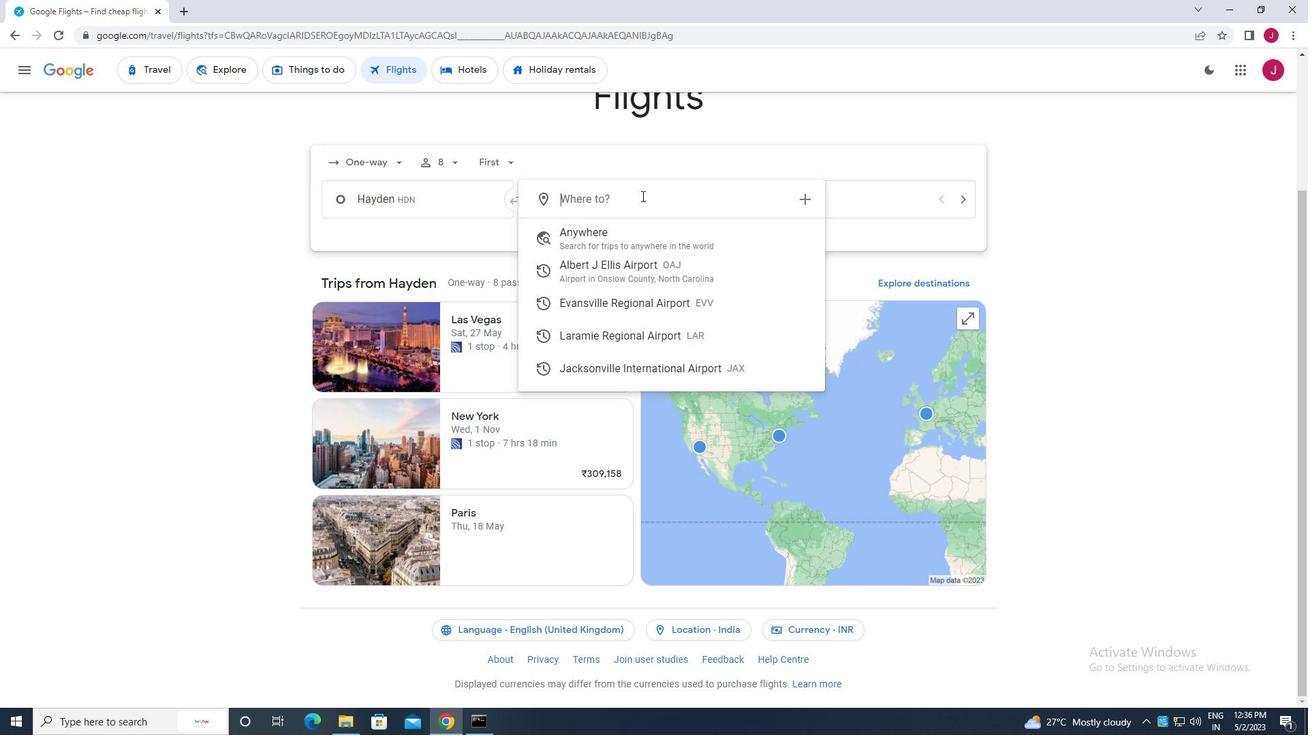 
Action: Key pressed laram
Screenshot: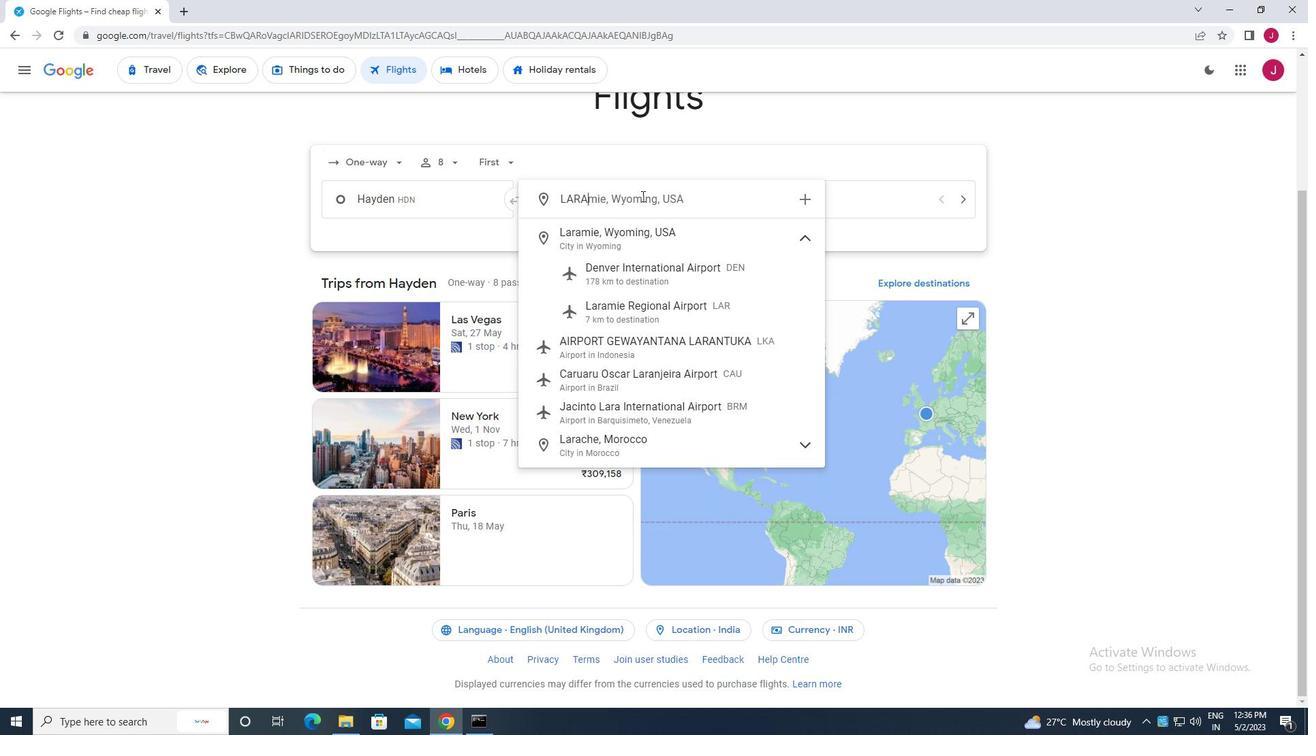 
Action: Mouse moved to (641, 306)
Screenshot: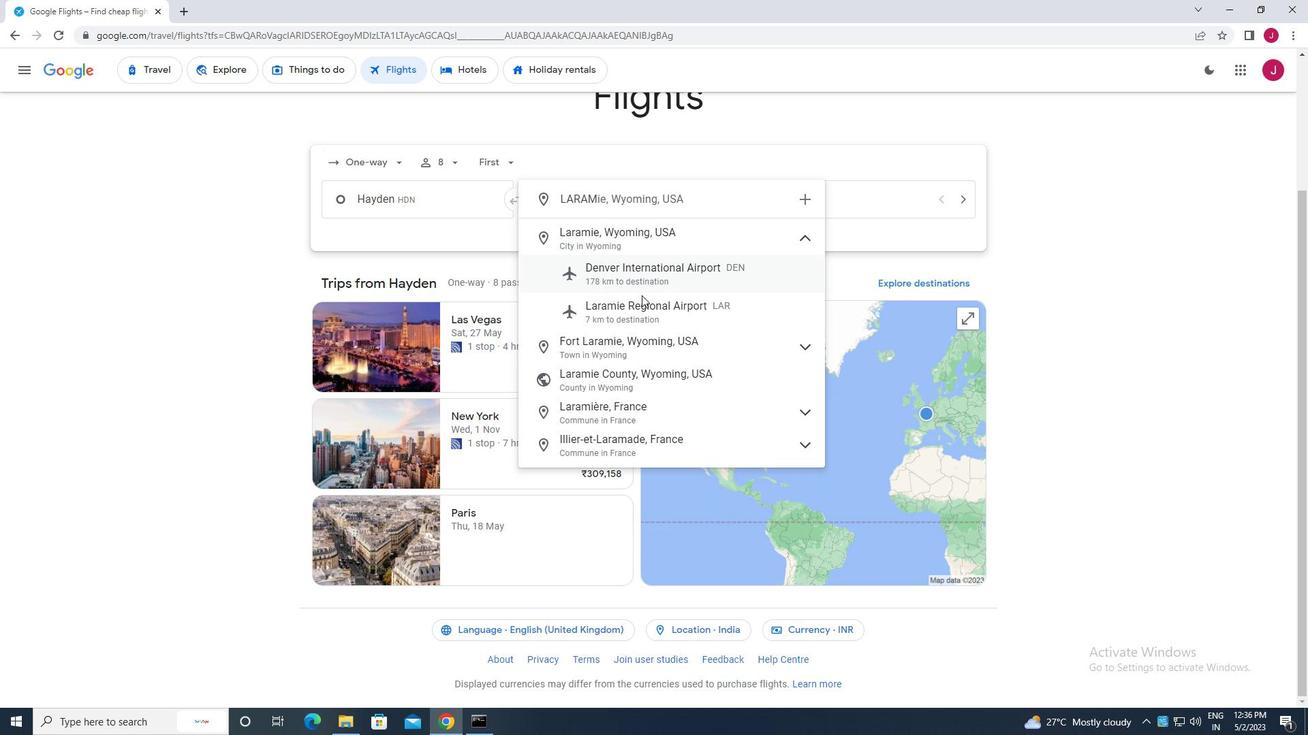 
Action: Mouse pressed left at (641, 306)
Screenshot: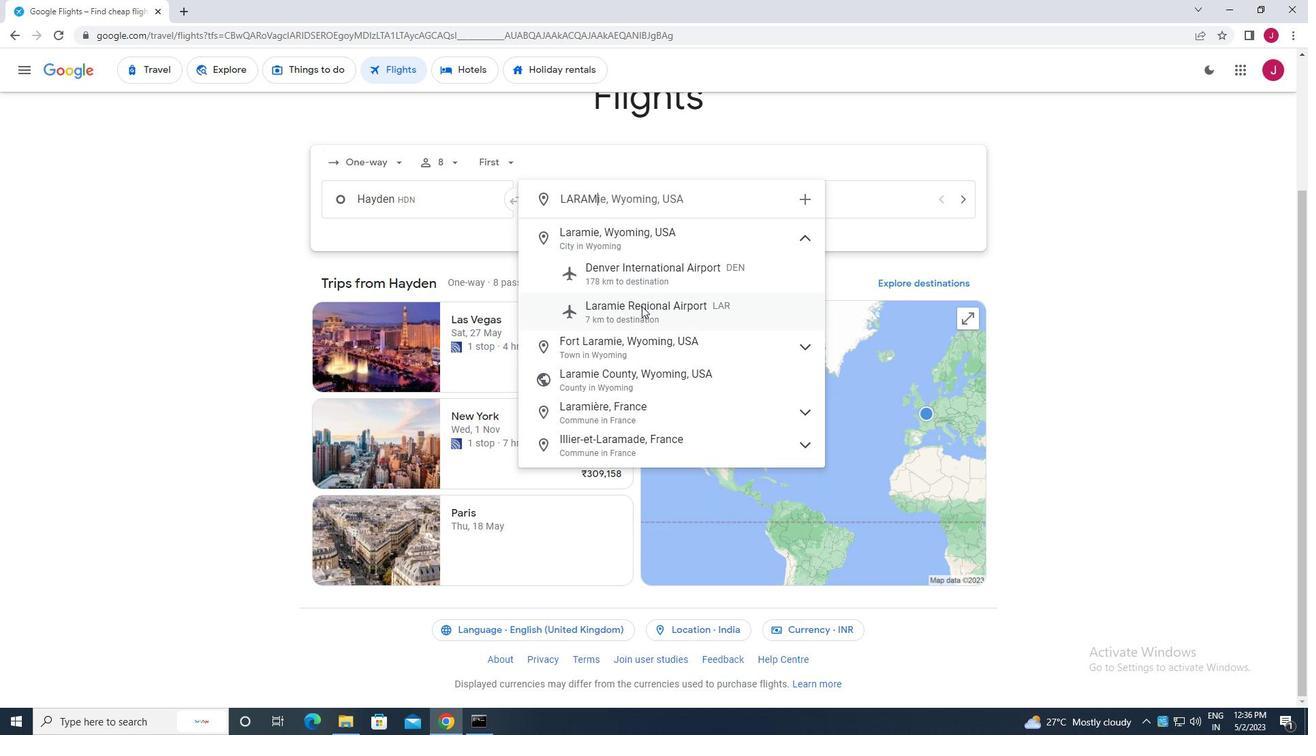 
Action: Mouse moved to (797, 204)
Screenshot: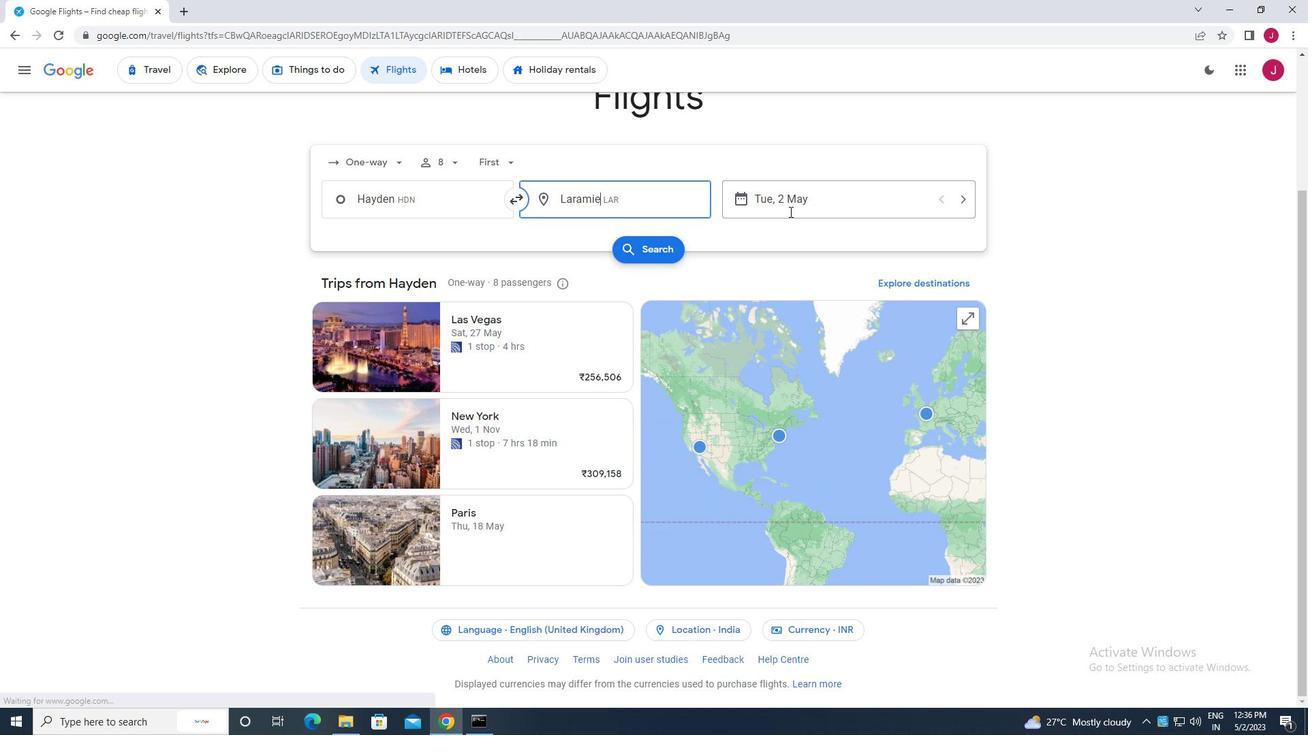 
Action: Mouse pressed left at (797, 204)
Screenshot: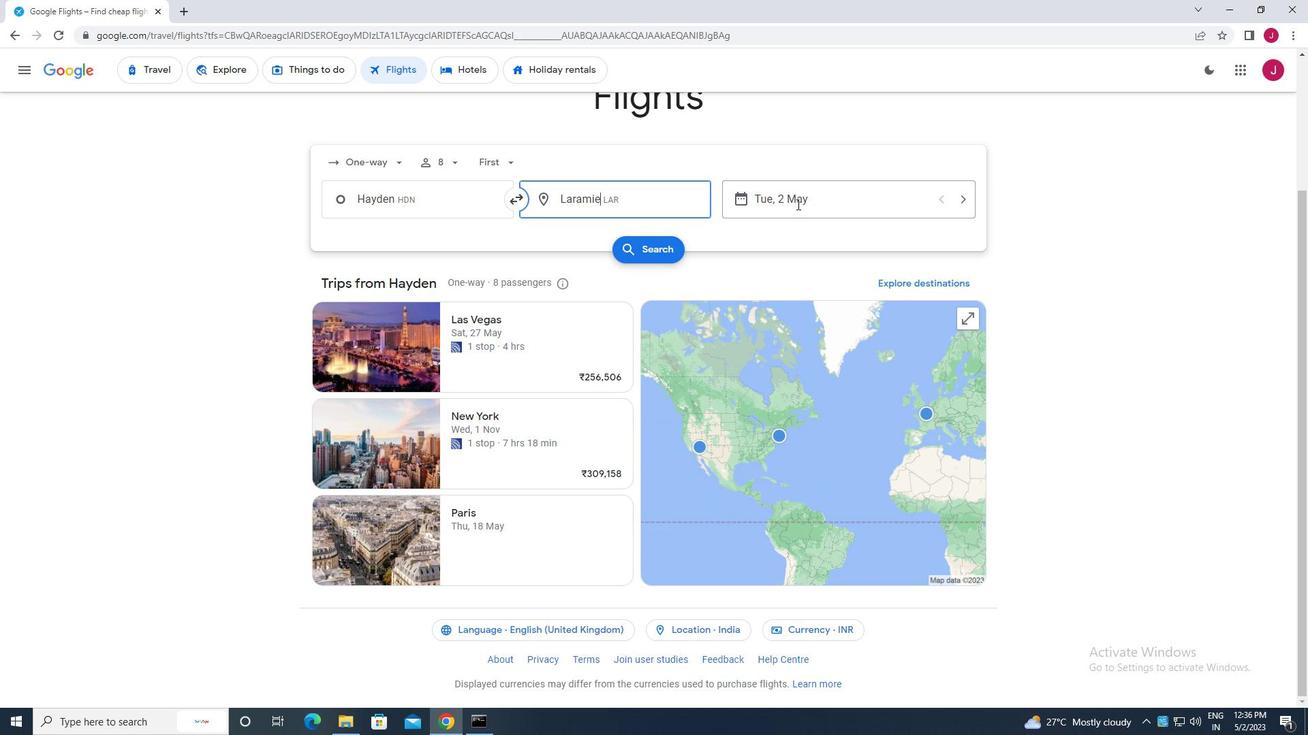 
Action: Mouse moved to (601, 302)
Screenshot: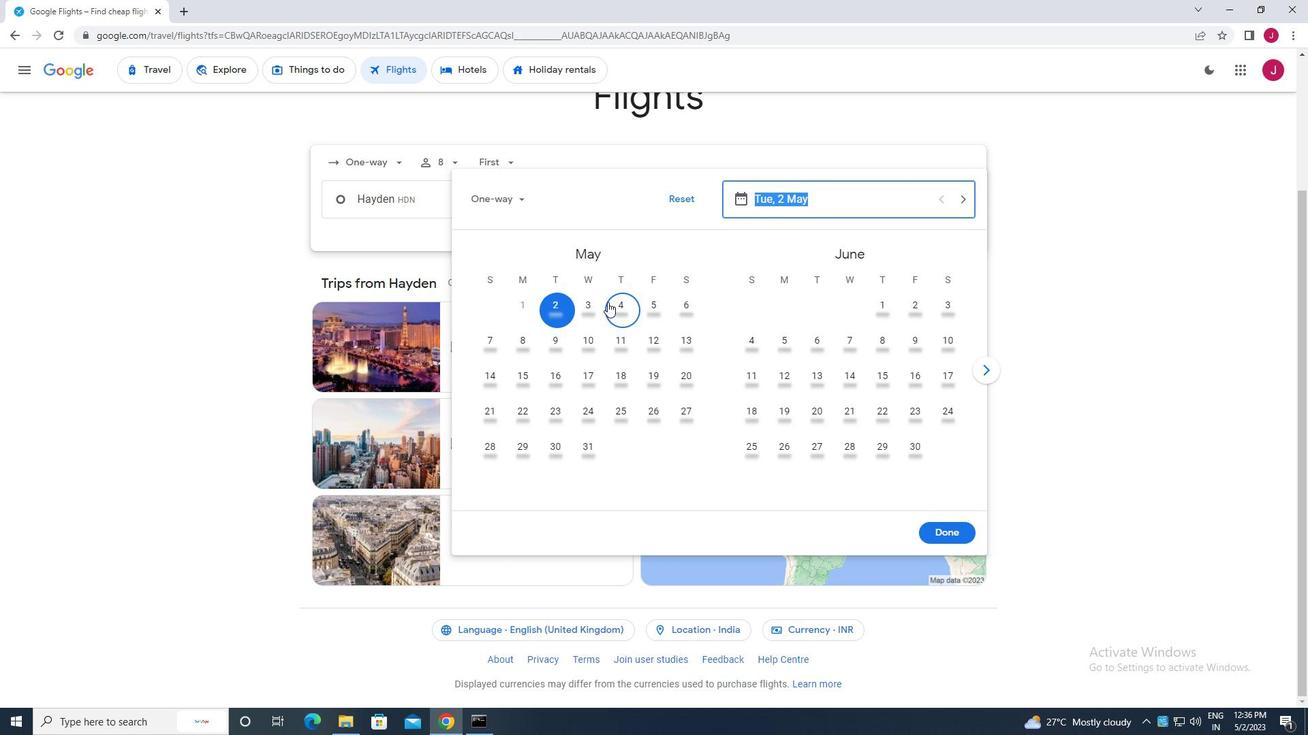 
Action: Mouse pressed left at (601, 302)
Screenshot: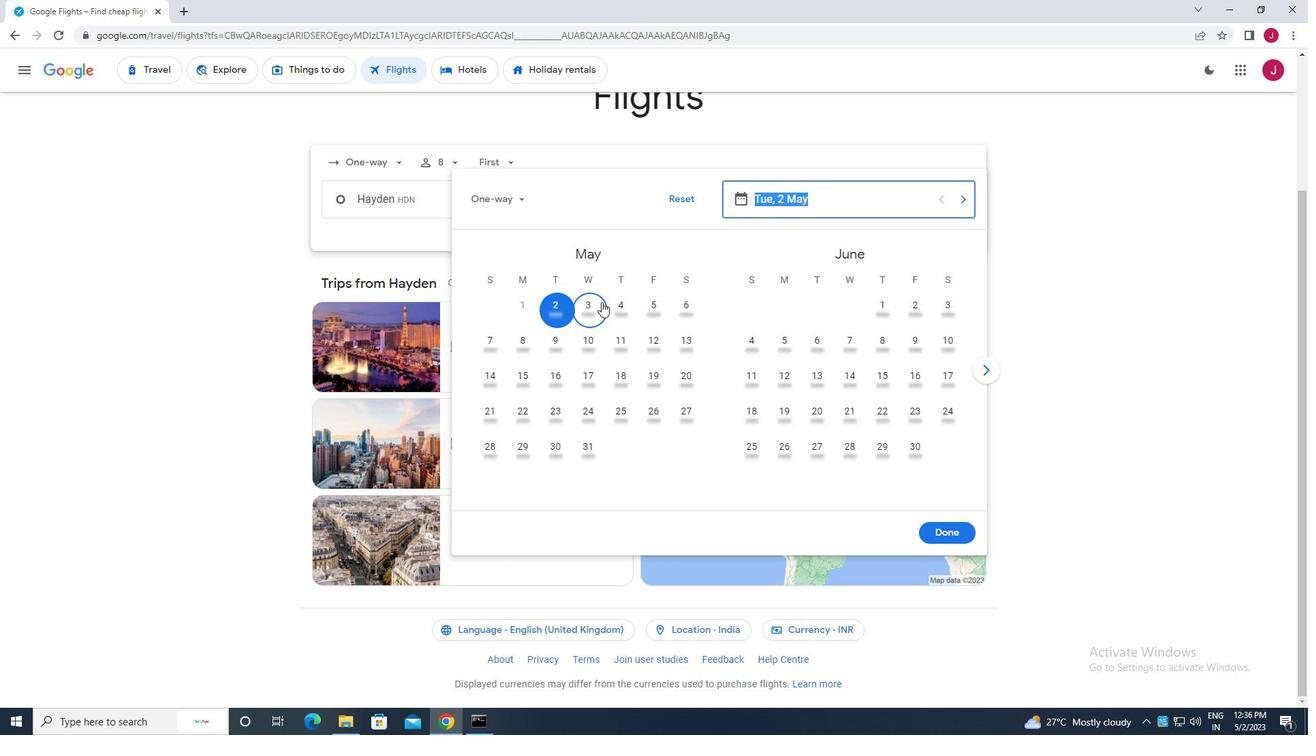 
Action: Mouse moved to (946, 527)
Screenshot: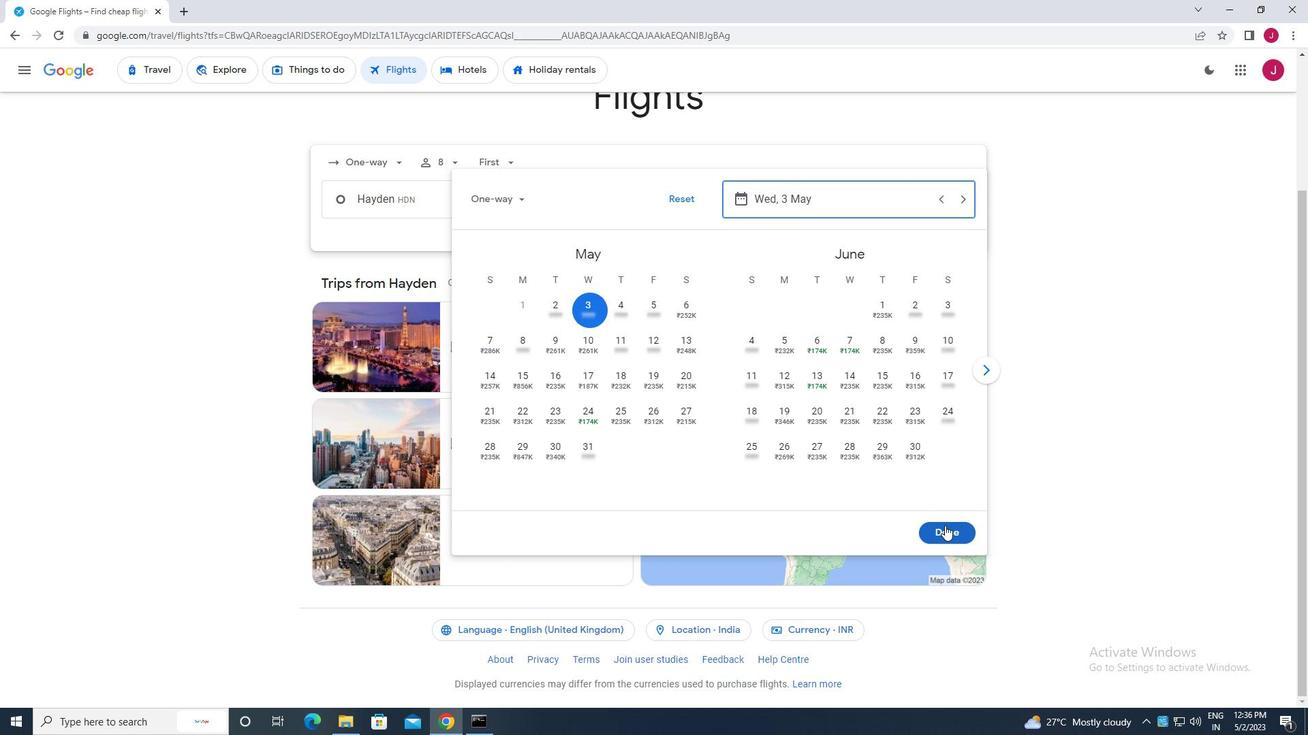 
Action: Mouse pressed left at (946, 527)
Screenshot: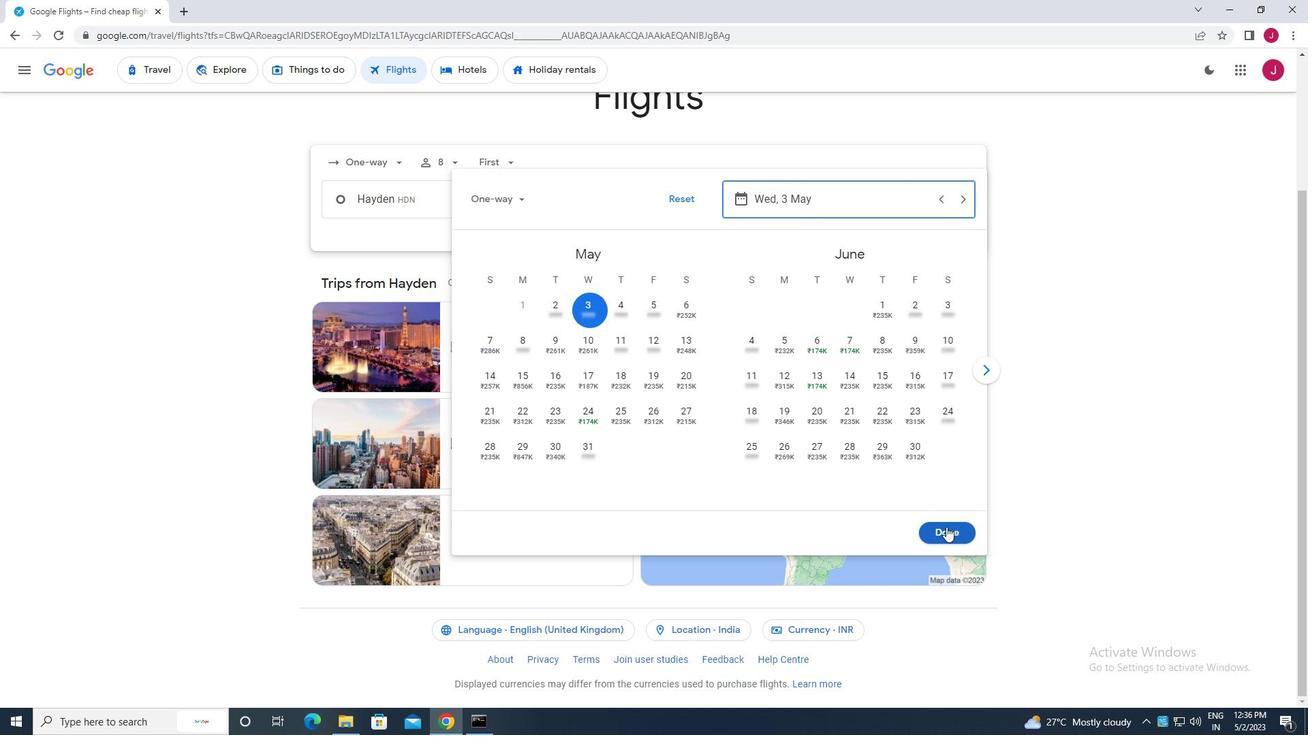 
Action: Mouse moved to (668, 252)
Screenshot: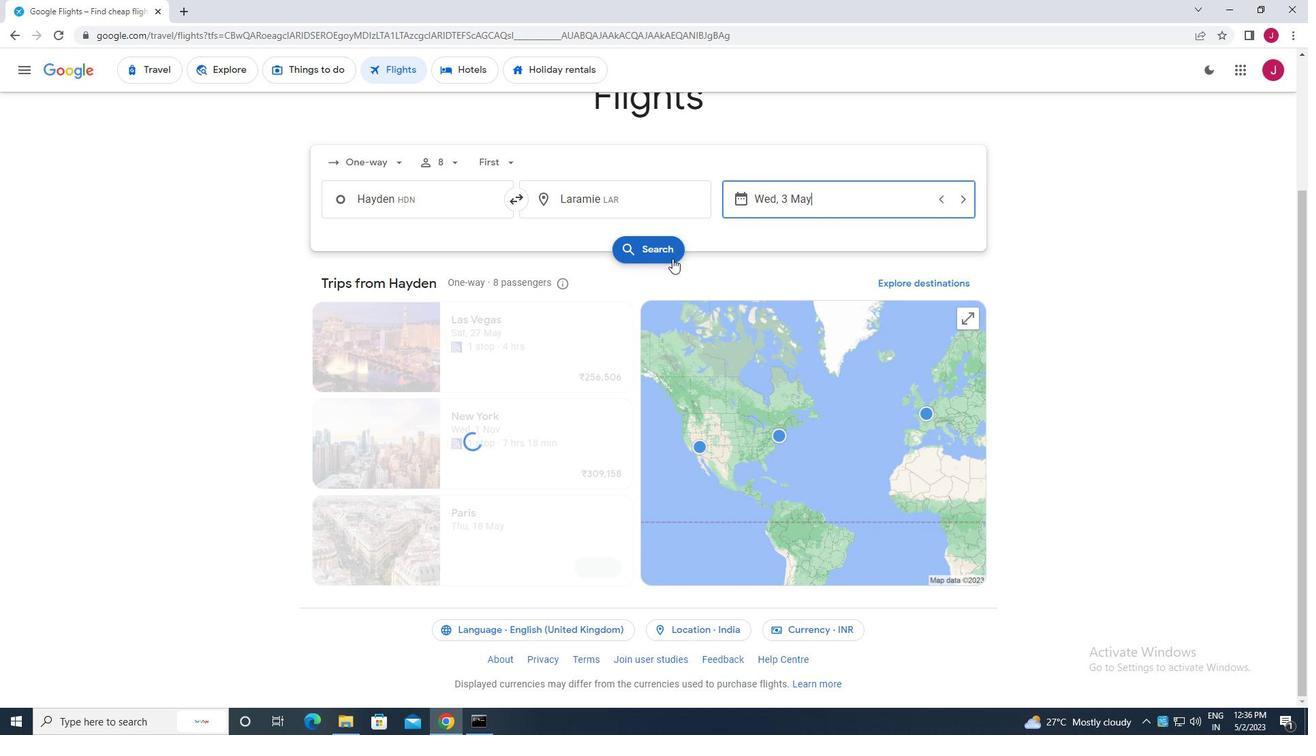 
Action: Mouse pressed left at (668, 252)
Screenshot: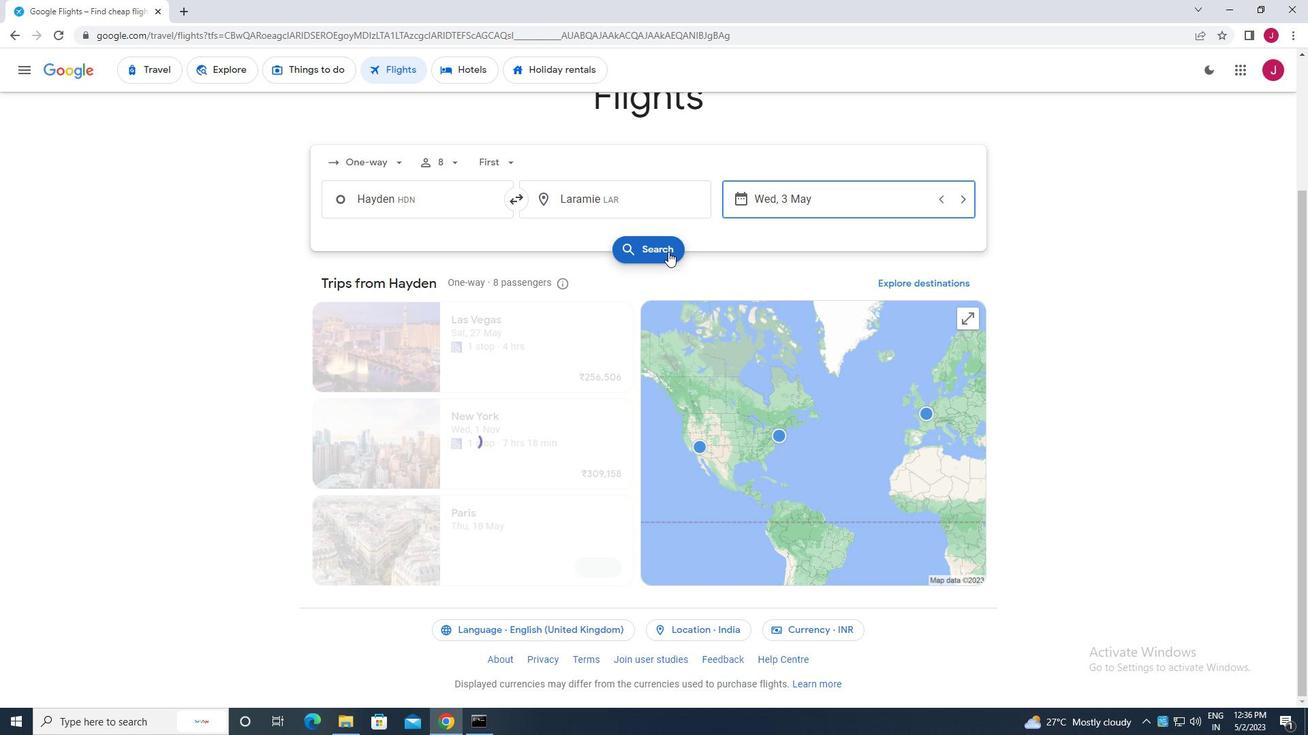 
Action: Mouse moved to (354, 195)
Screenshot: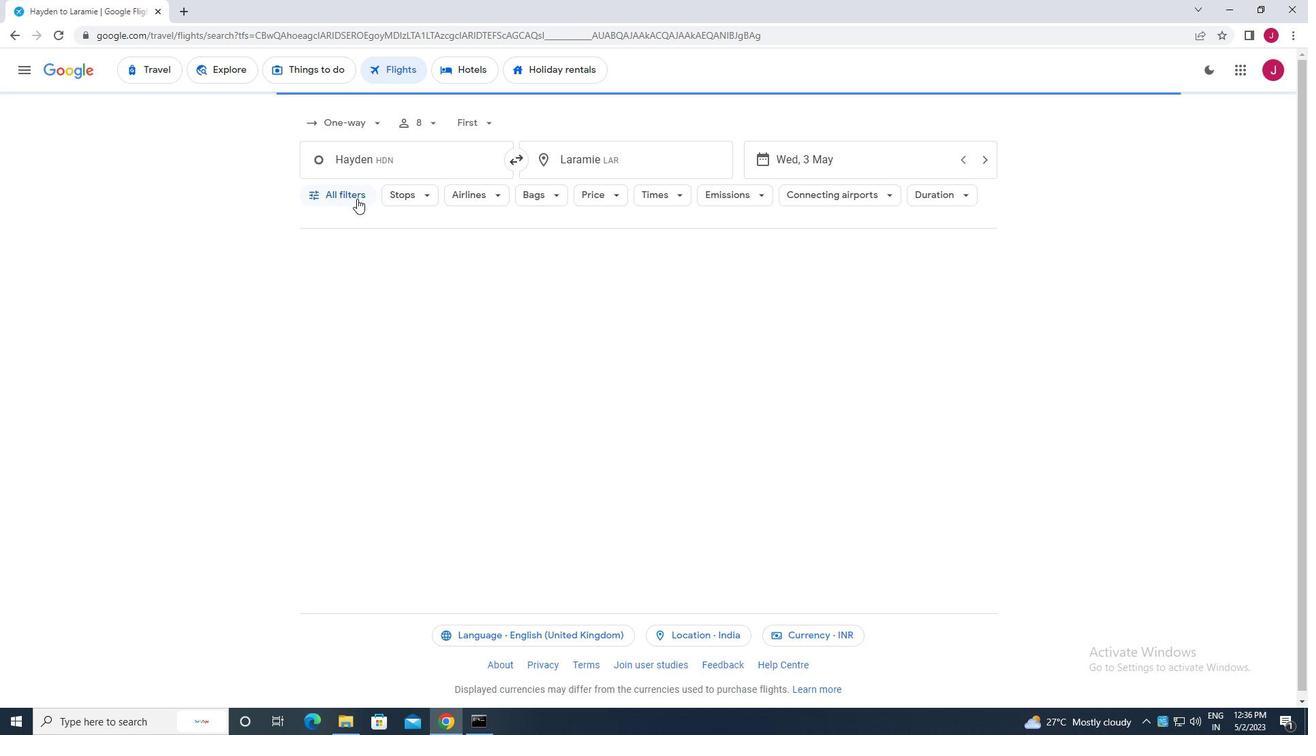 
Action: Mouse pressed left at (354, 195)
Screenshot: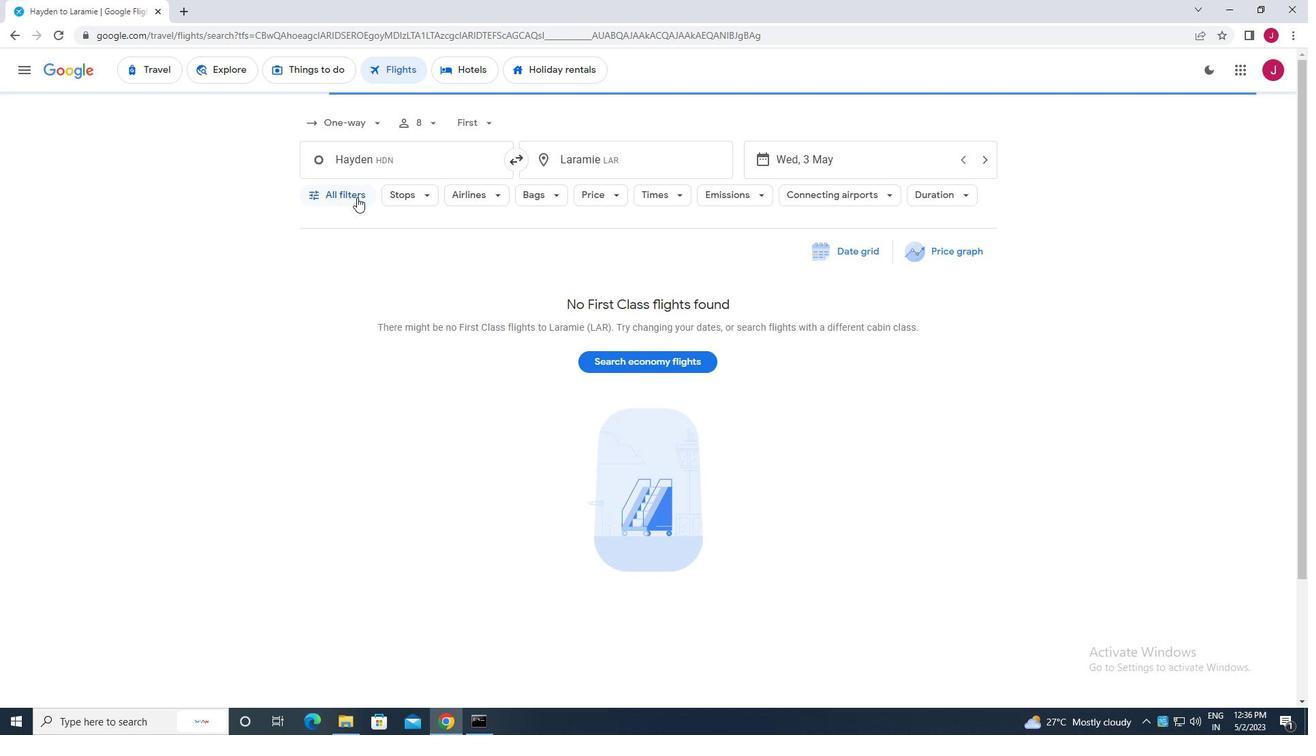 
Action: Mouse moved to (423, 267)
Screenshot: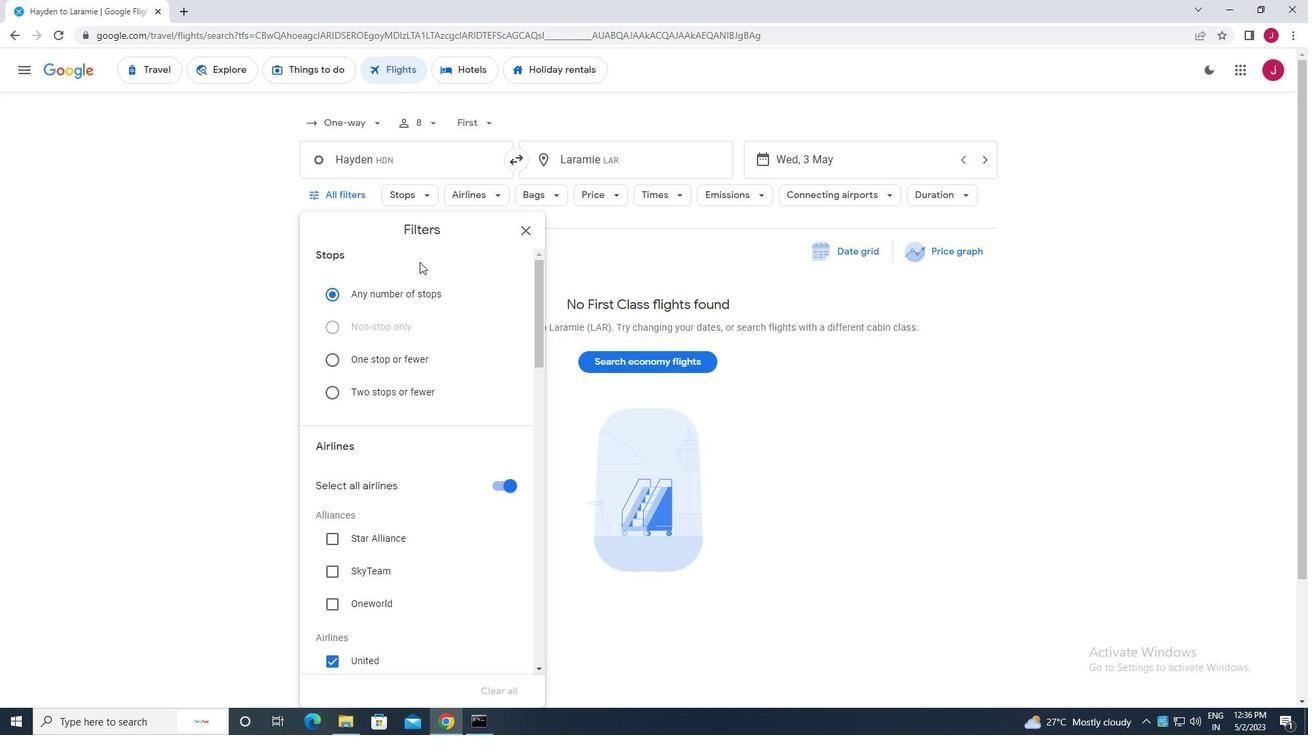 
Action: Mouse scrolled (423, 267) with delta (0, 0)
Screenshot: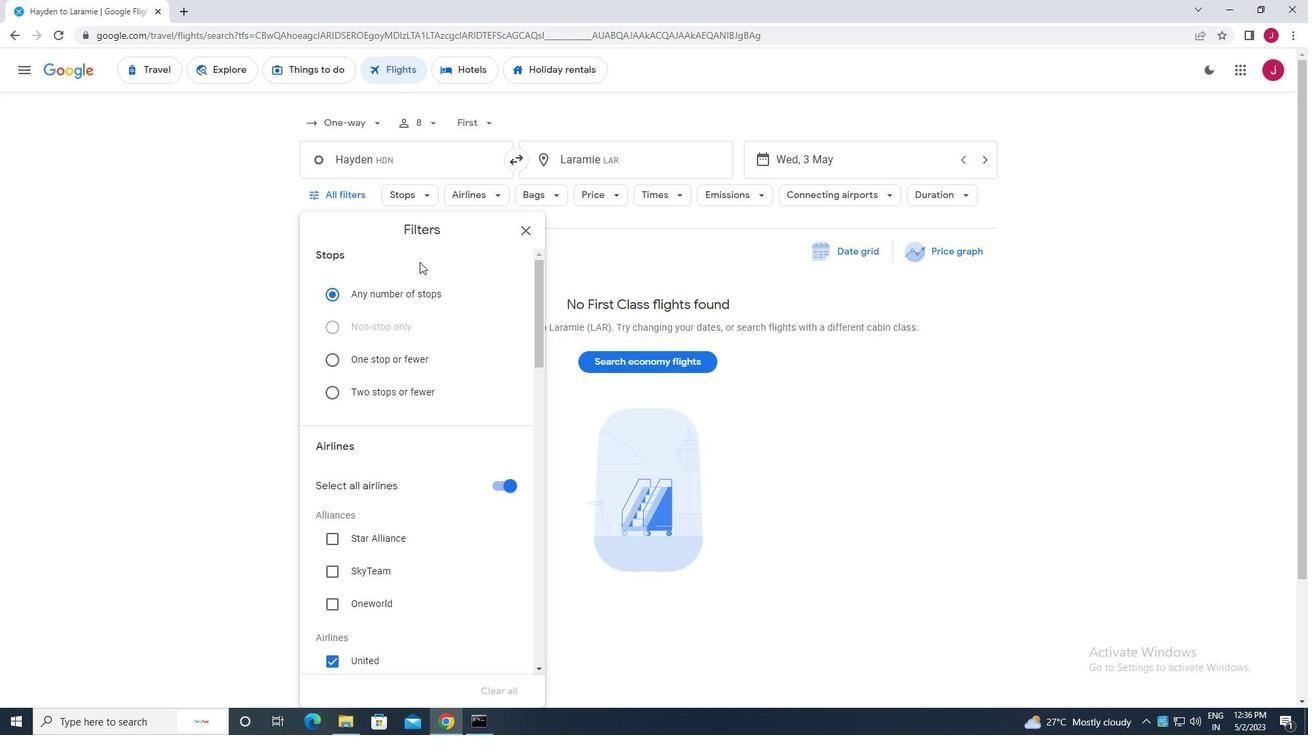 
Action: Mouse moved to (423, 268)
Screenshot: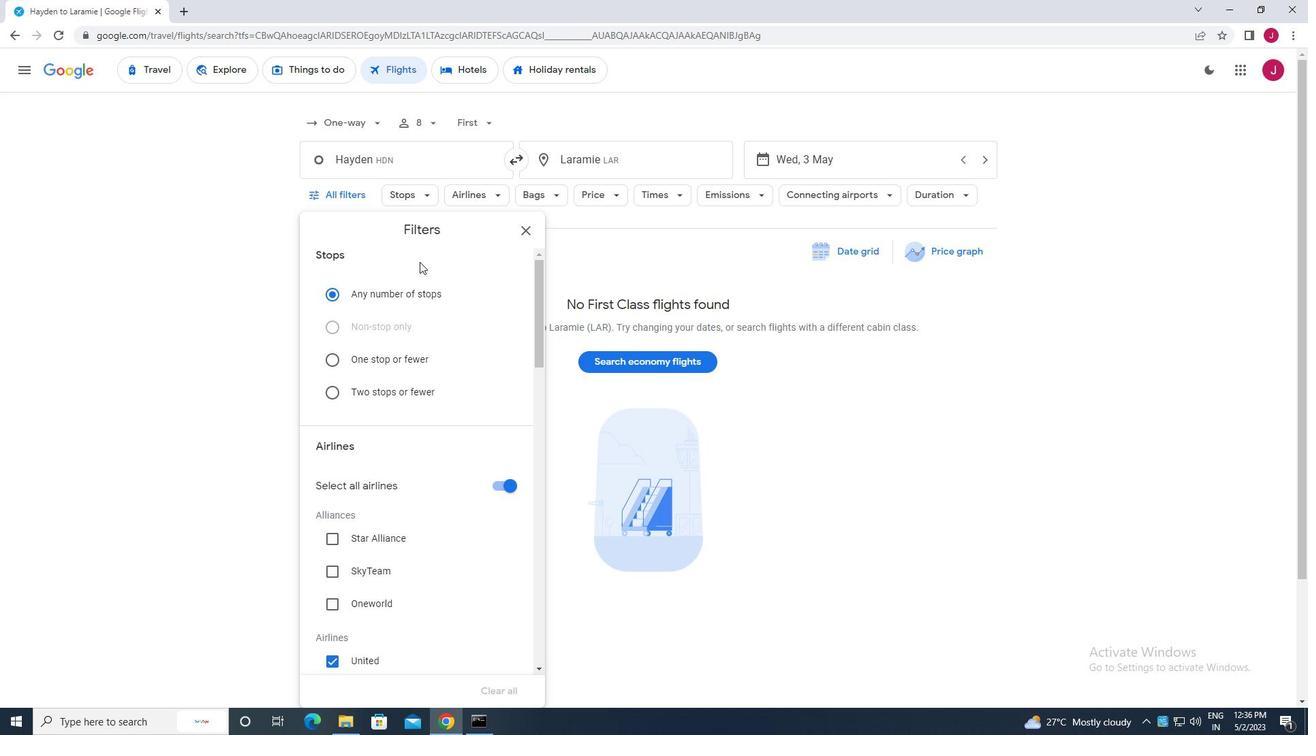 
Action: Mouse scrolled (423, 267) with delta (0, 0)
Screenshot: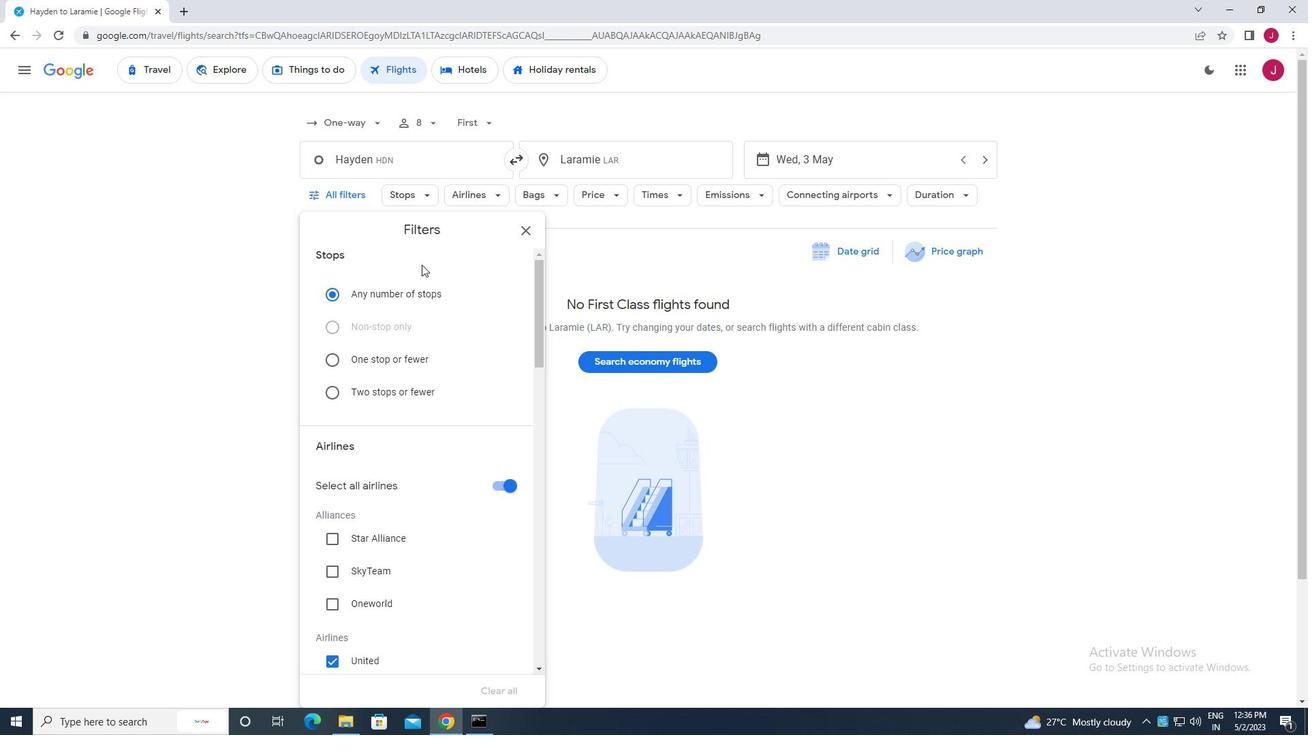
Action: Mouse moved to (500, 354)
Screenshot: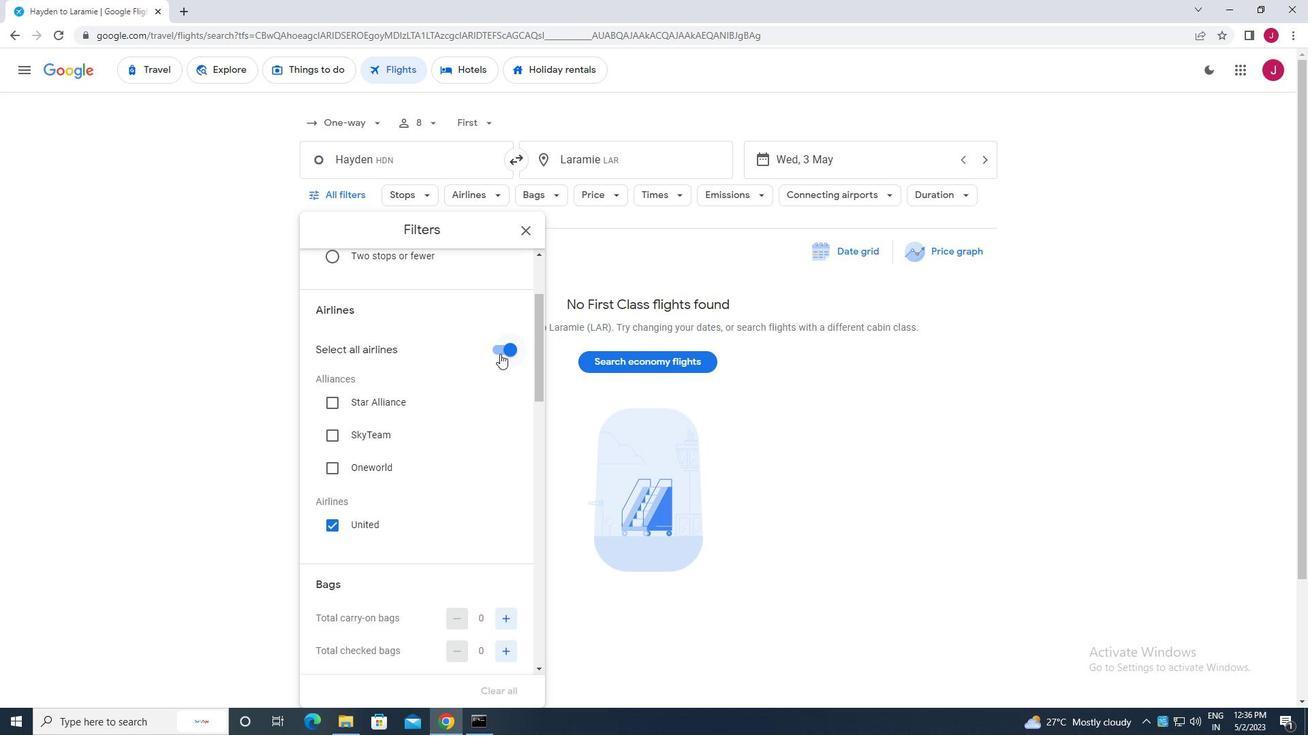 
Action: Mouse pressed left at (500, 354)
Screenshot: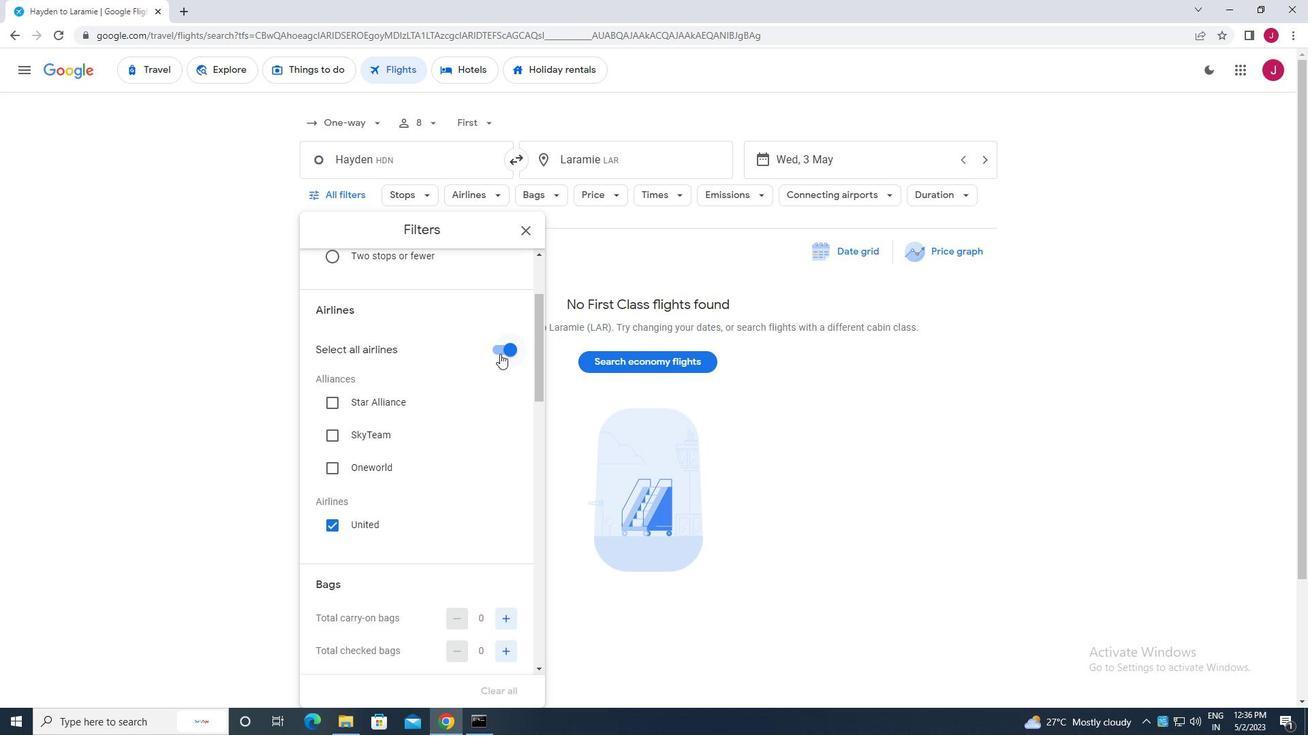 
Action: Mouse moved to (335, 526)
Screenshot: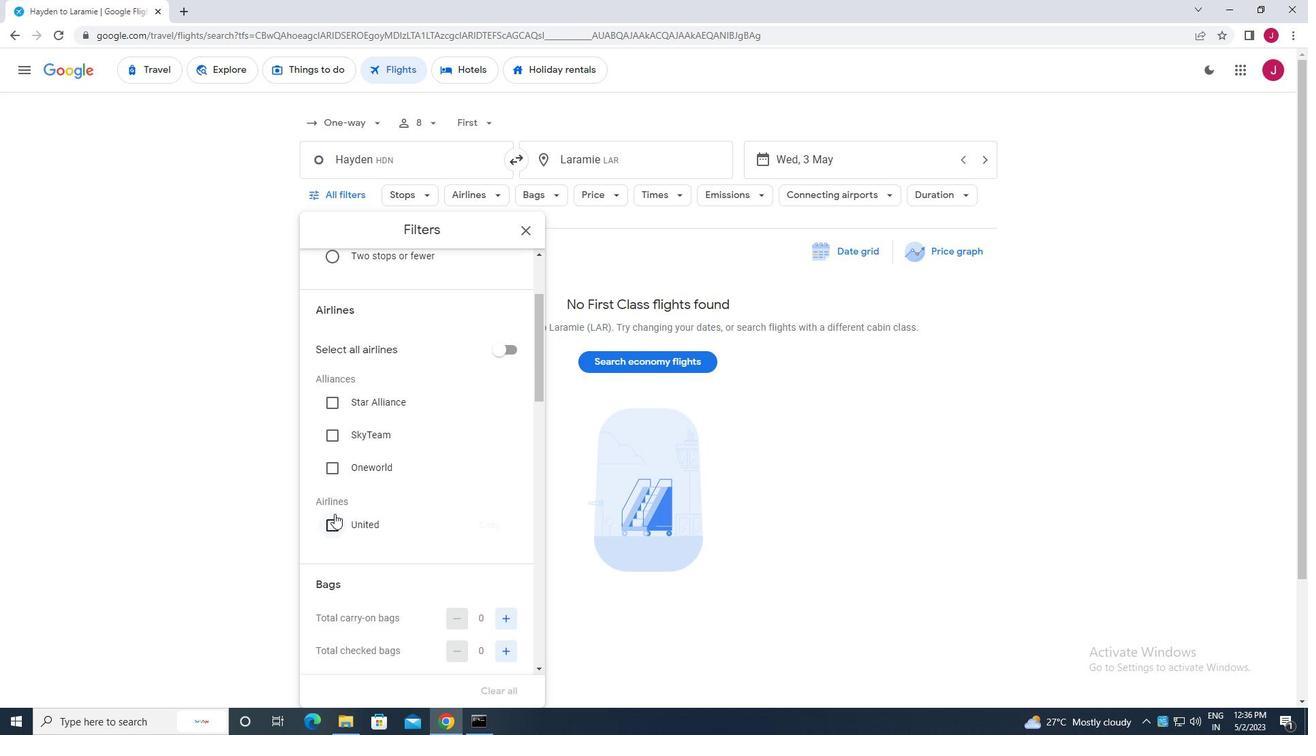 
Action: Mouse pressed left at (335, 526)
Screenshot: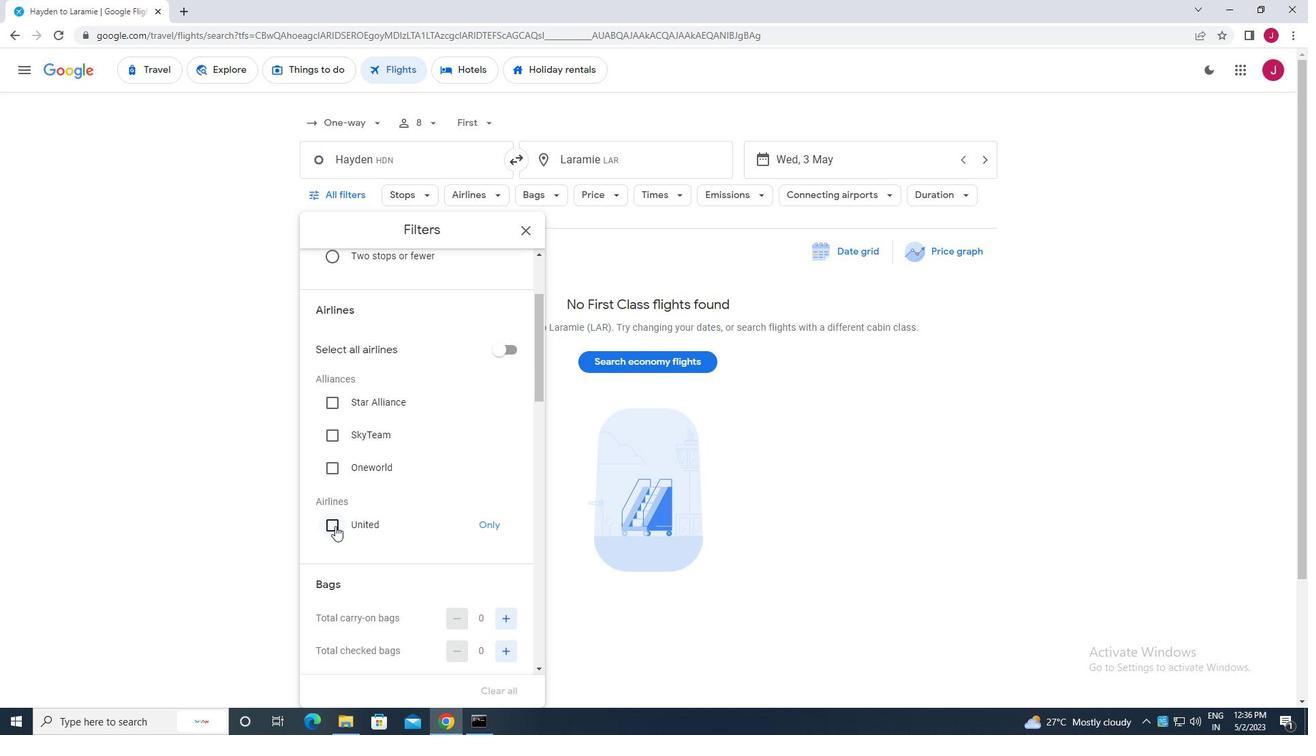 
Action: Mouse moved to (394, 476)
Screenshot: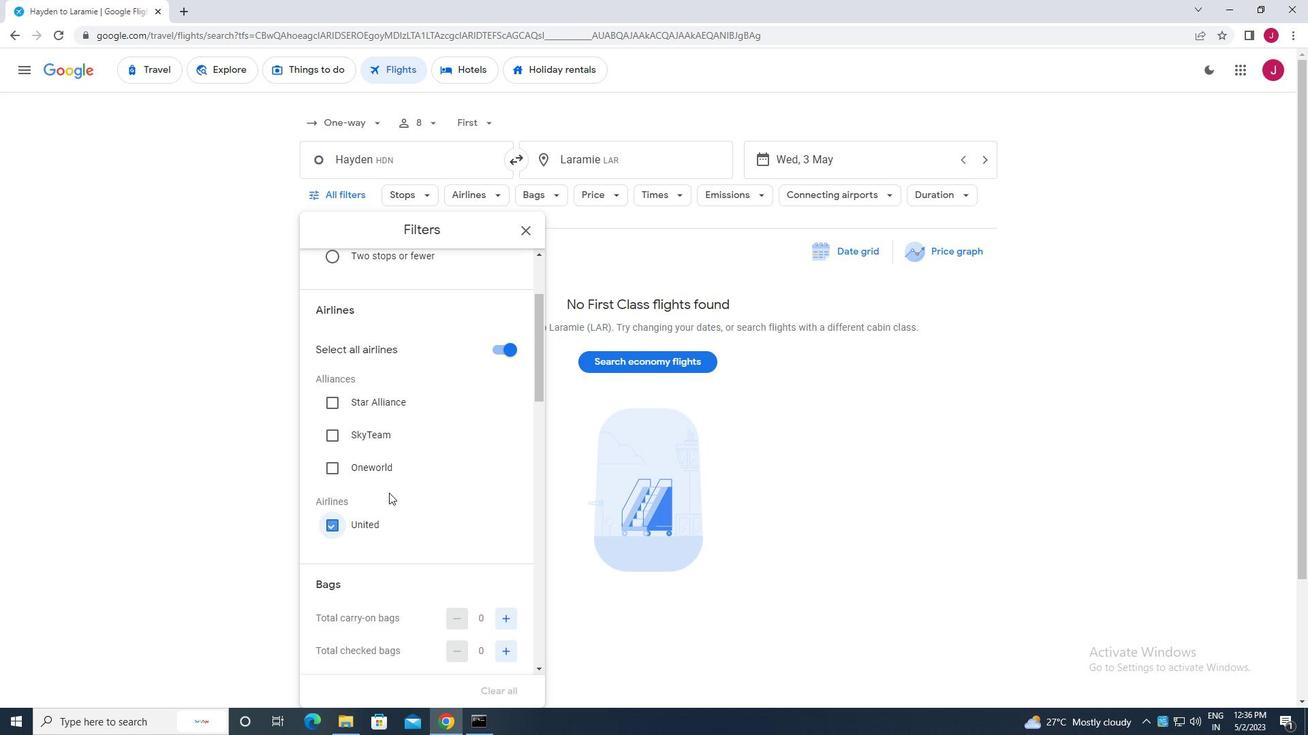 
Action: Mouse scrolled (394, 476) with delta (0, 0)
Screenshot: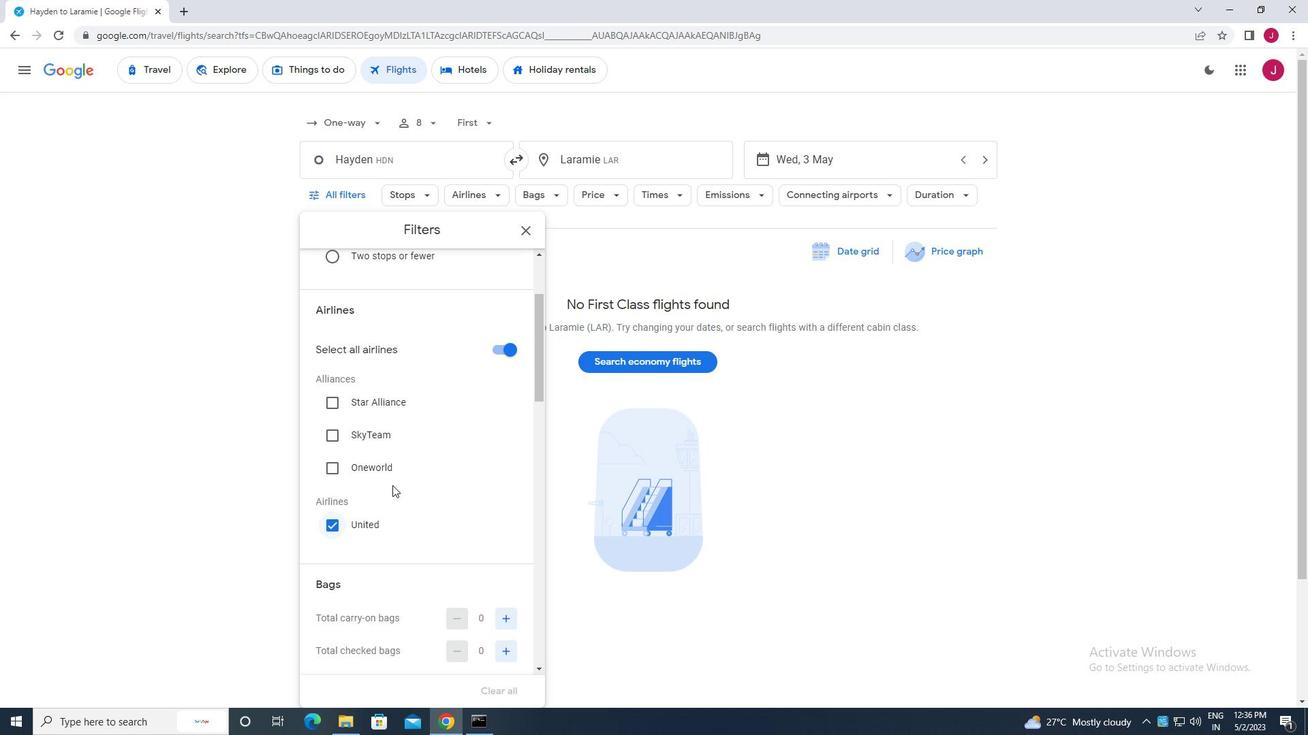 
Action: Mouse scrolled (394, 476) with delta (0, 0)
Screenshot: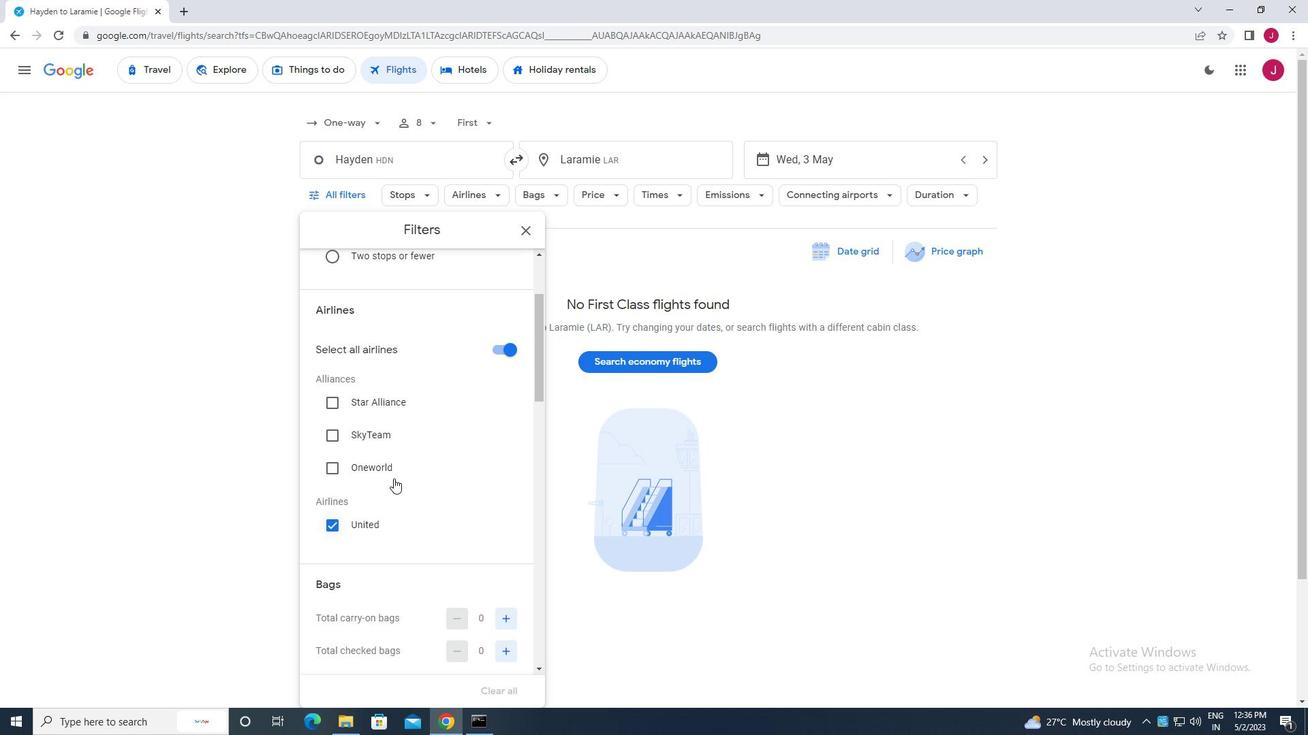 
Action: Mouse scrolled (394, 476) with delta (0, 0)
Screenshot: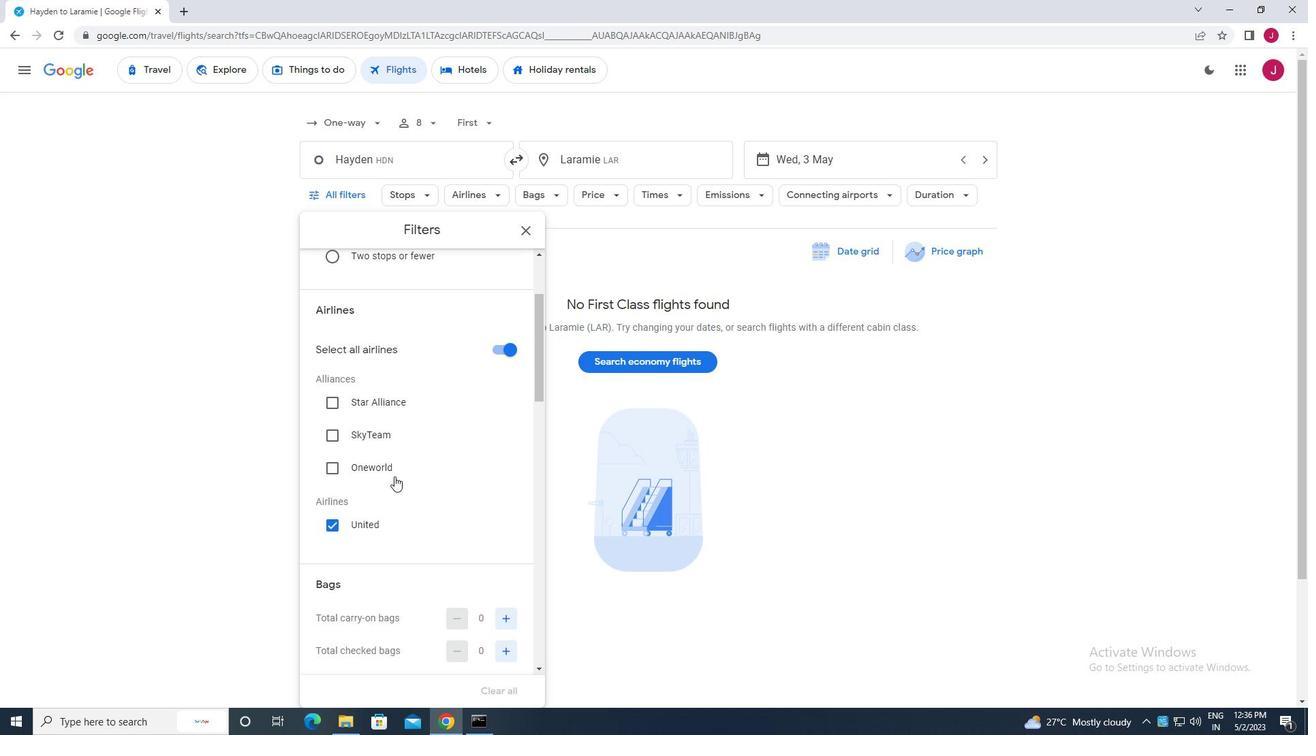 
Action: Mouse moved to (396, 477)
Screenshot: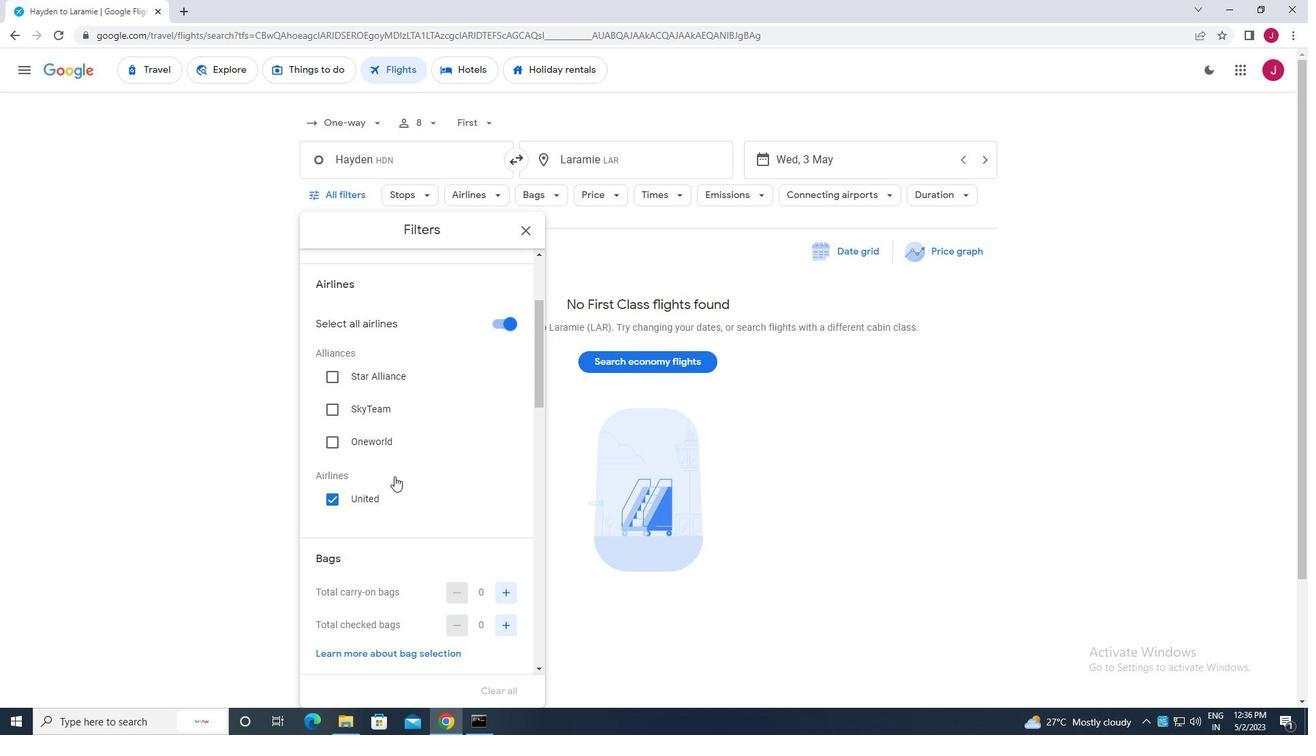 
Action: Mouse scrolled (396, 476) with delta (0, 0)
Screenshot: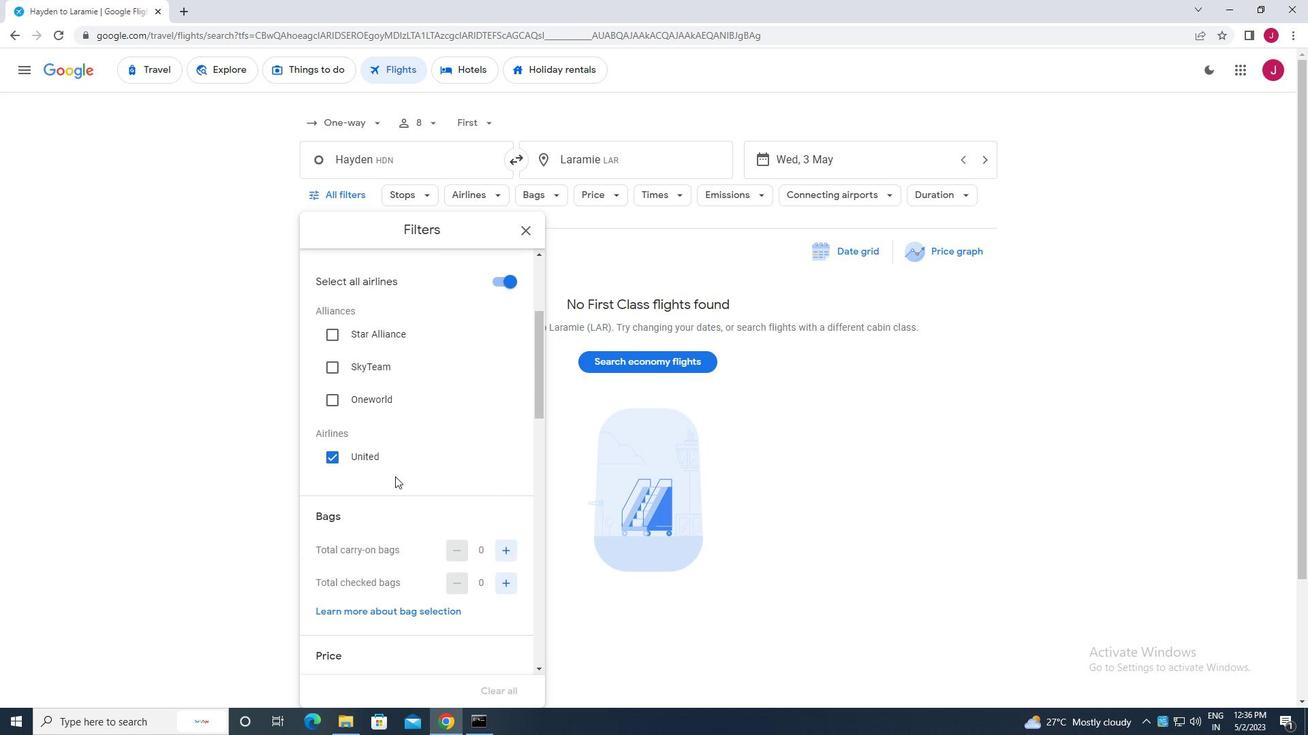 
Action: Mouse moved to (504, 384)
Screenshot: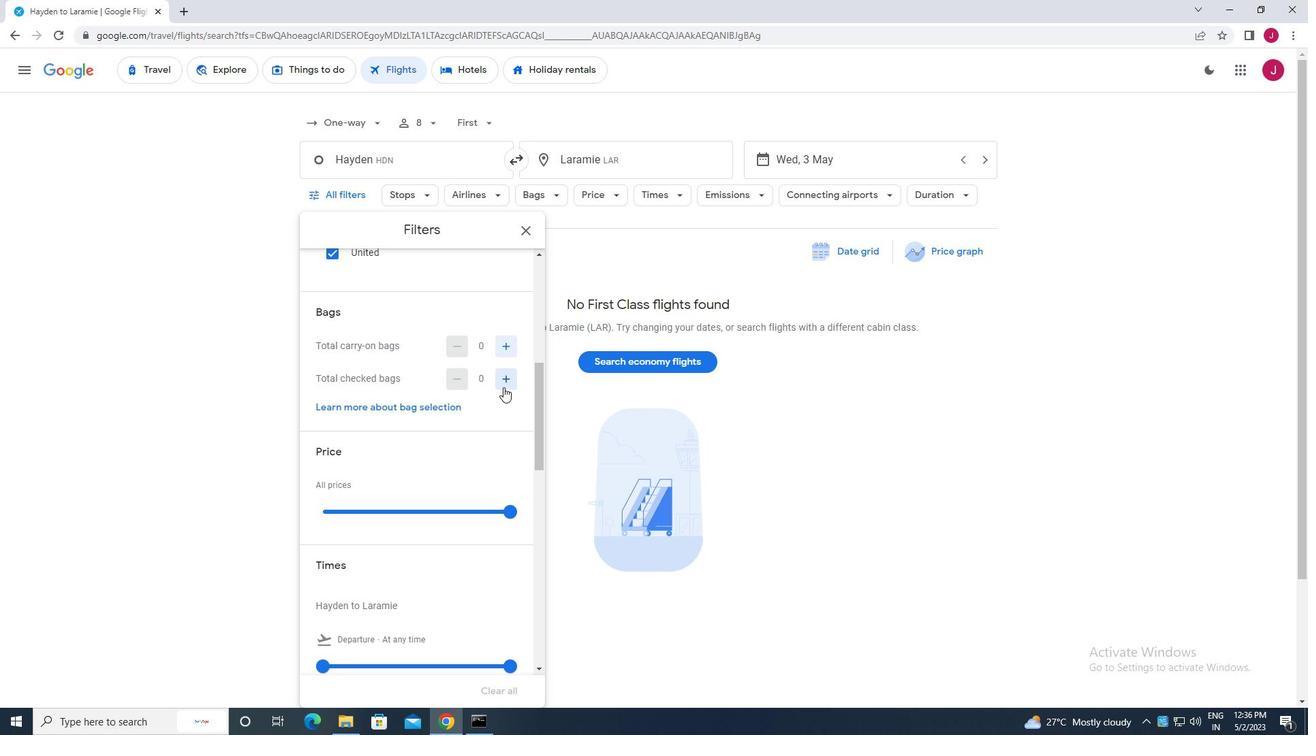 
Action: Mouse pressed left at (504, 384)
Screenshot: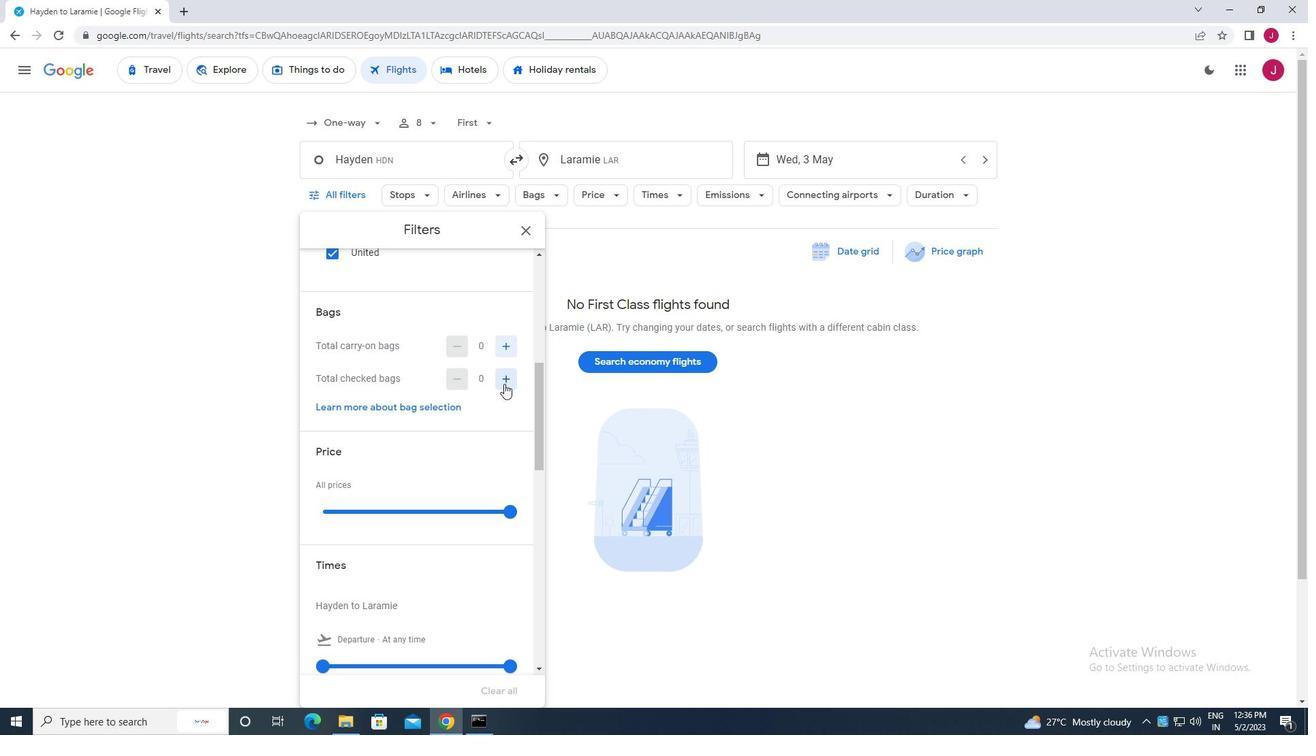 
Action: Mouse moved to (507, 512)
Screenshot: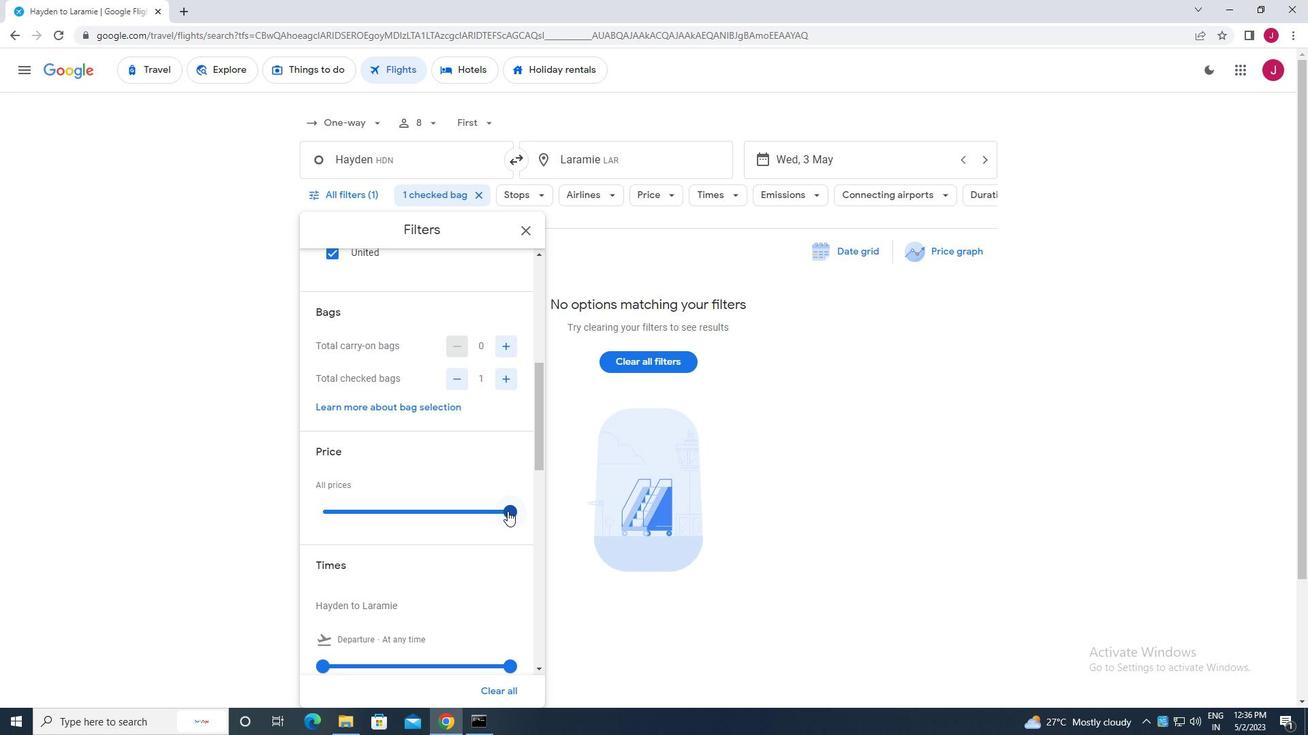 
Action: Mouse pressed left at (507, 512)
Screenshot: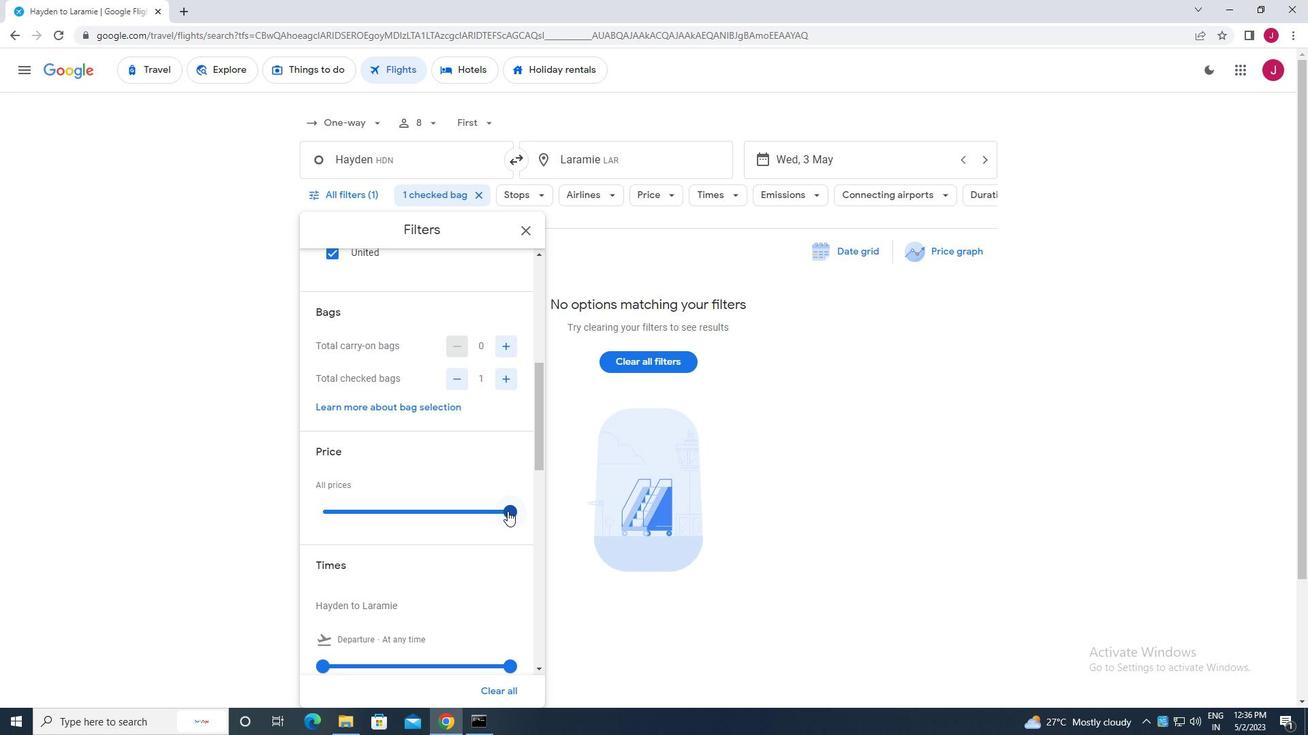 
Action: Mouse moved to (493, 468)
Screenshot: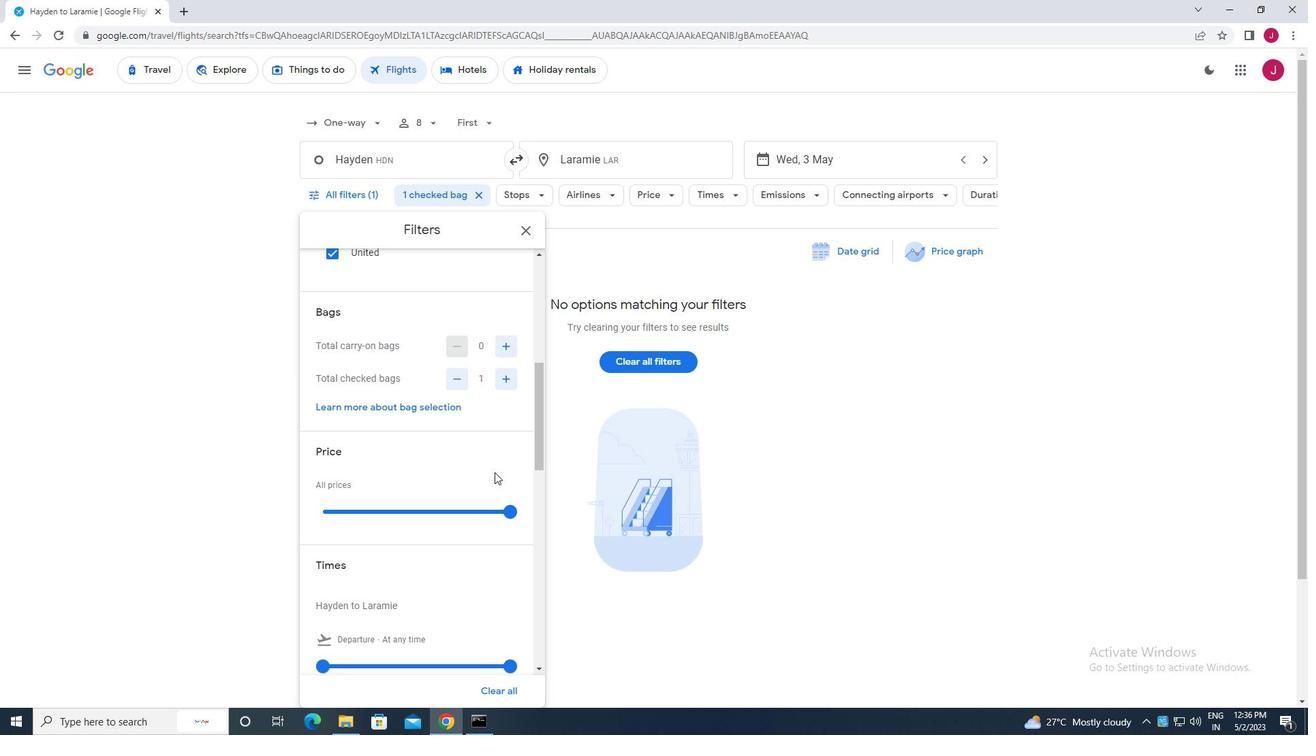 
Action: Mouse scrolled (493, 467) with delta (0, 0)
Screenshot: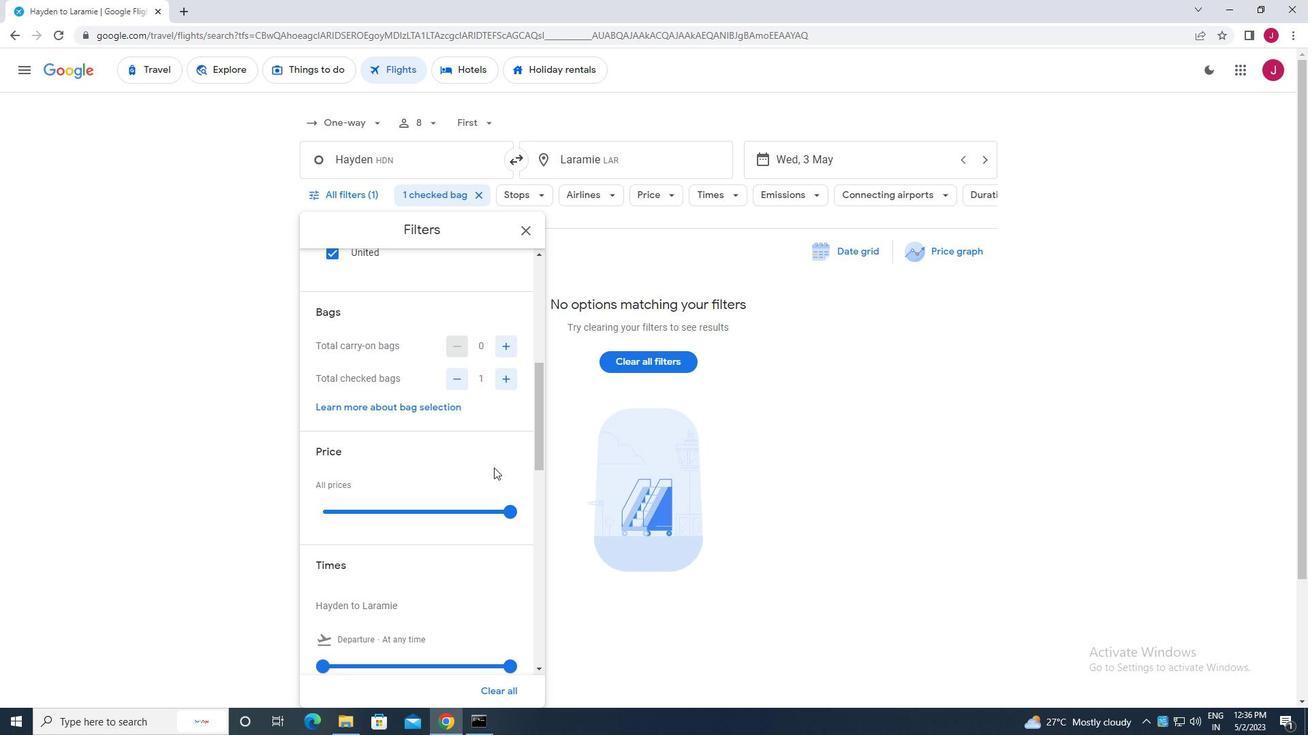 
Action: Mouse scrolled (493, 467) with delta (0, 0)
Screenshot: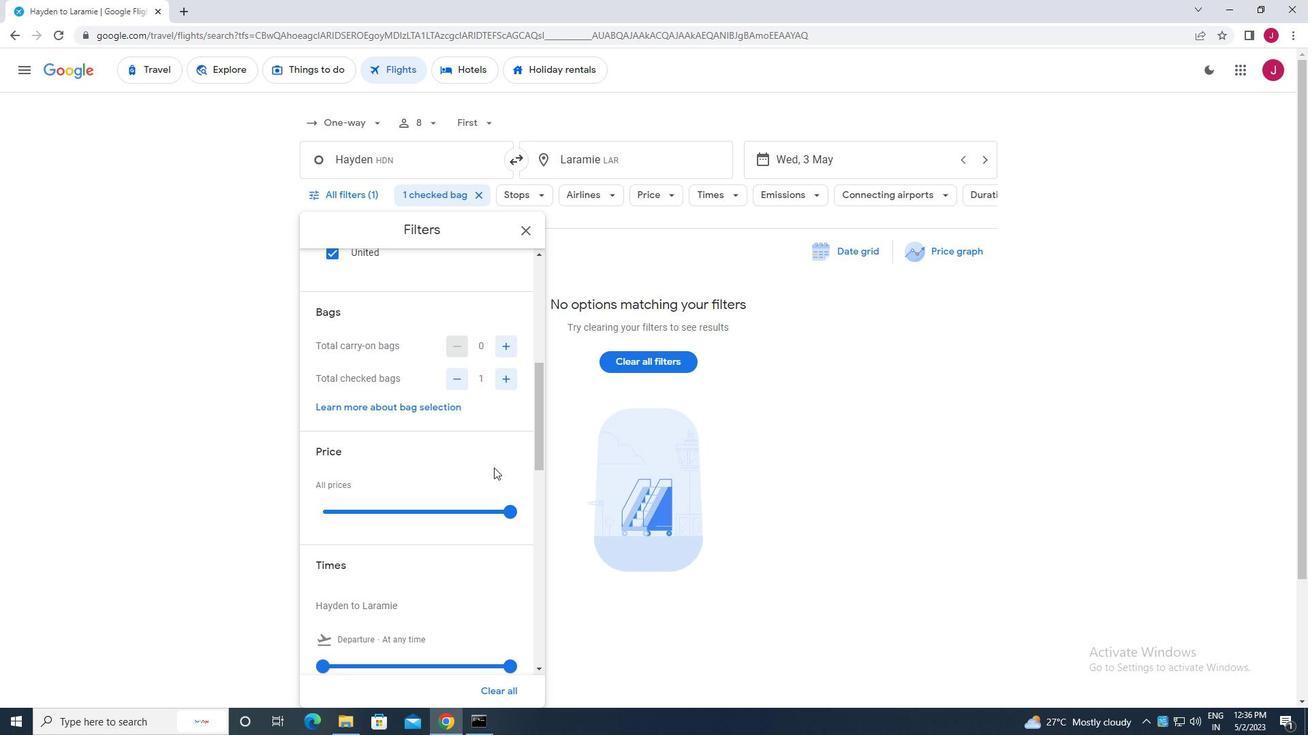 
Action: Mouse moved to (322, 528)
Screenshot: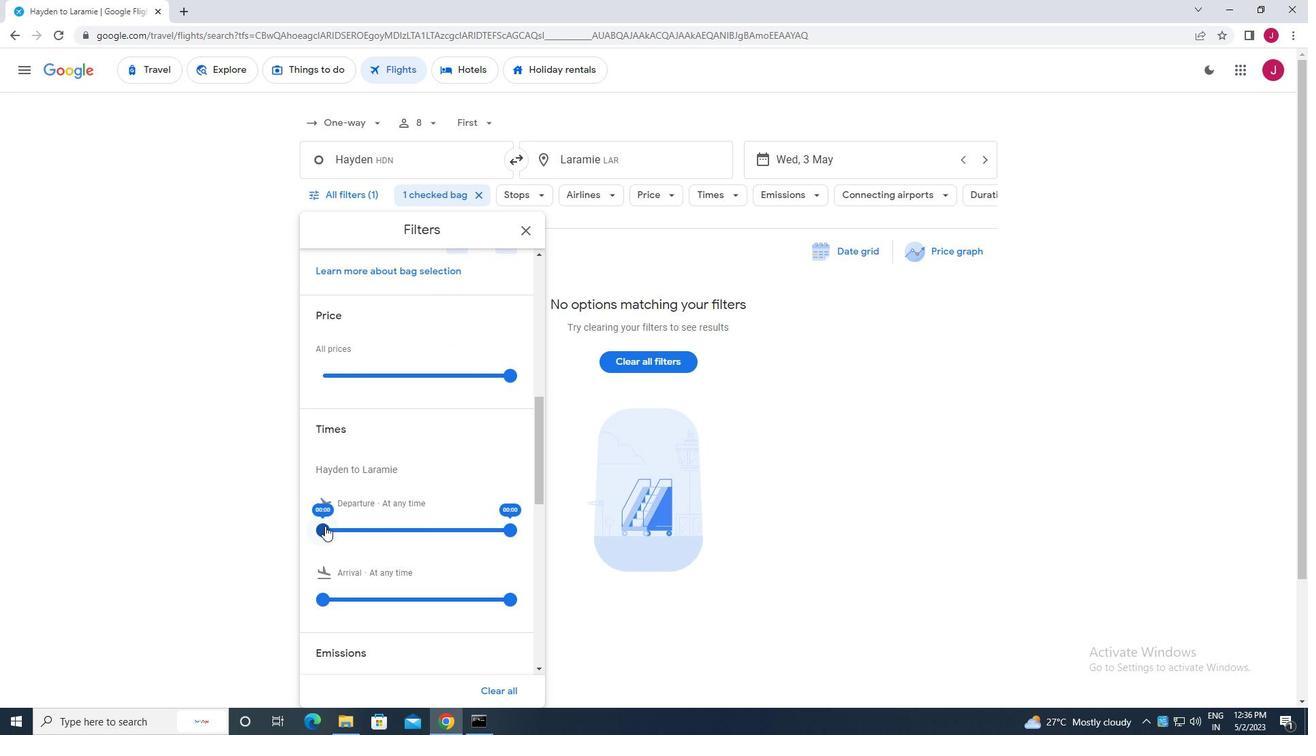 
Action: Mouse pressed left at (322, 528)
Screenshot: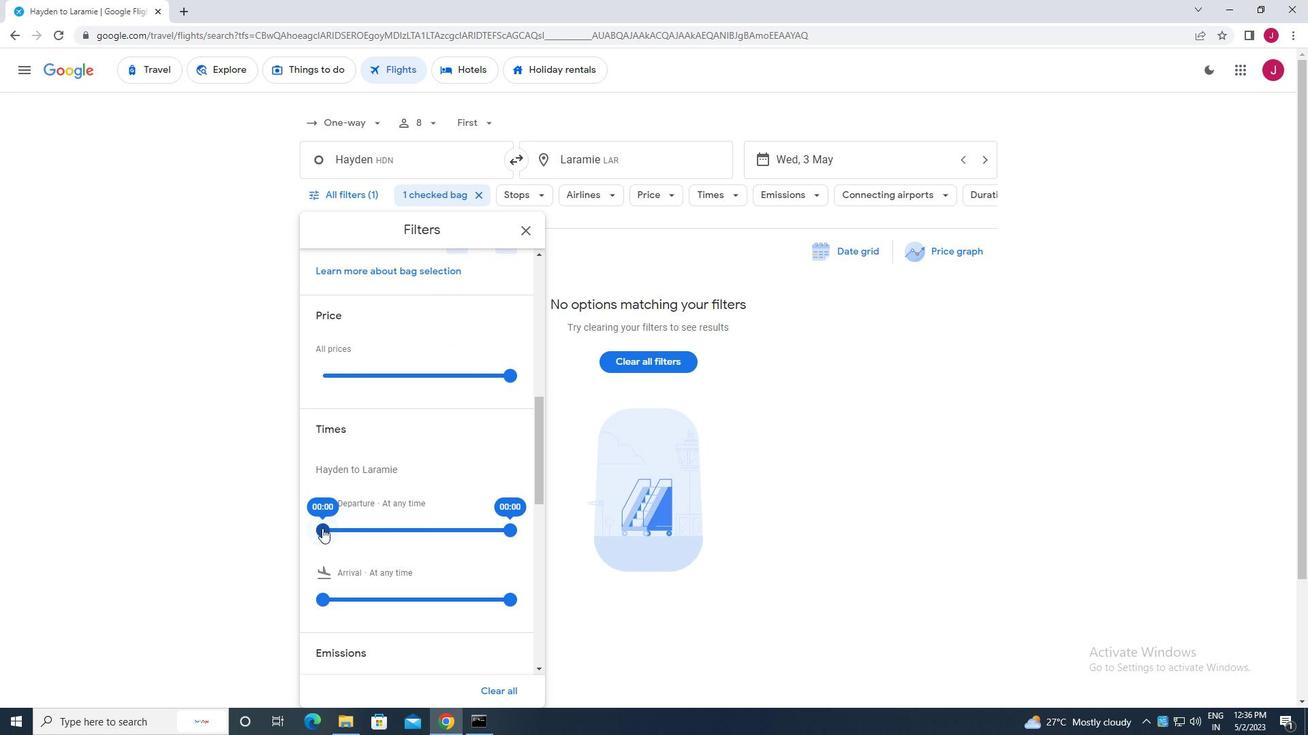 
Action: Mouse moved to (507, 530)
Screenshot: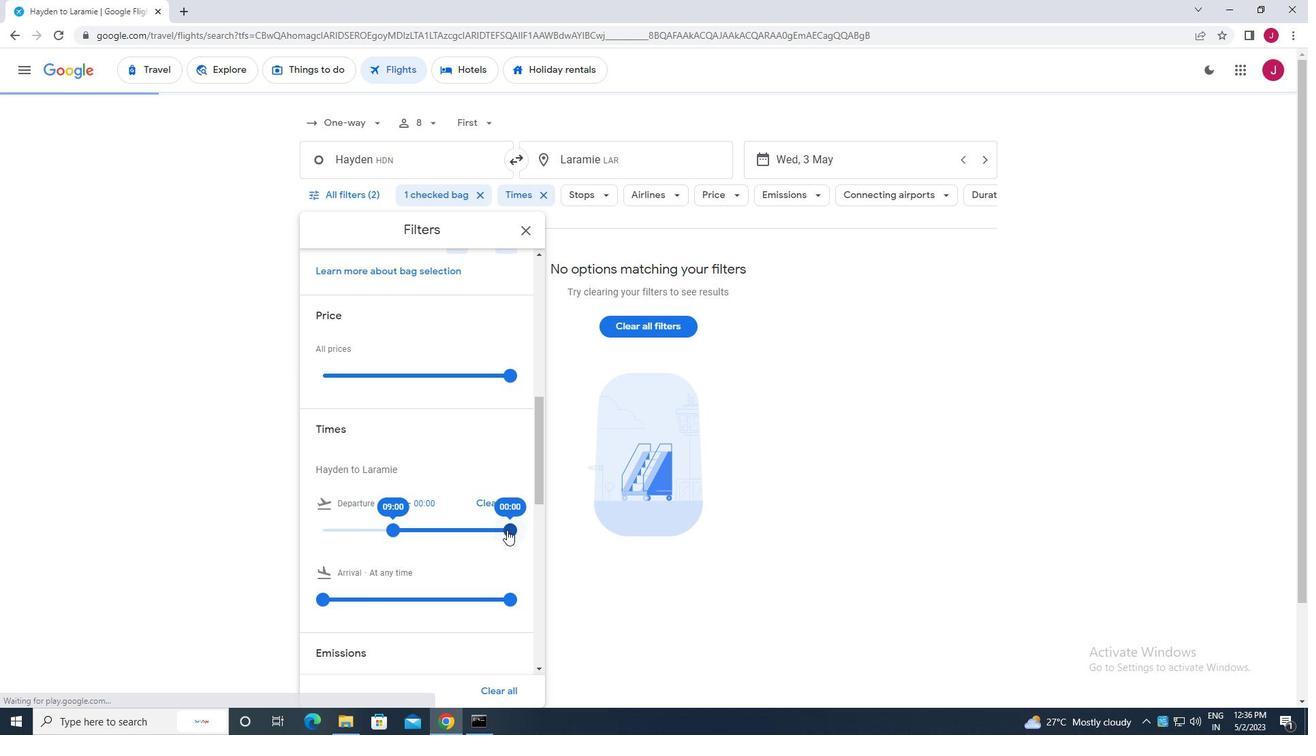 
Action: Mouse pressed left at (507, 530)
Screenshot: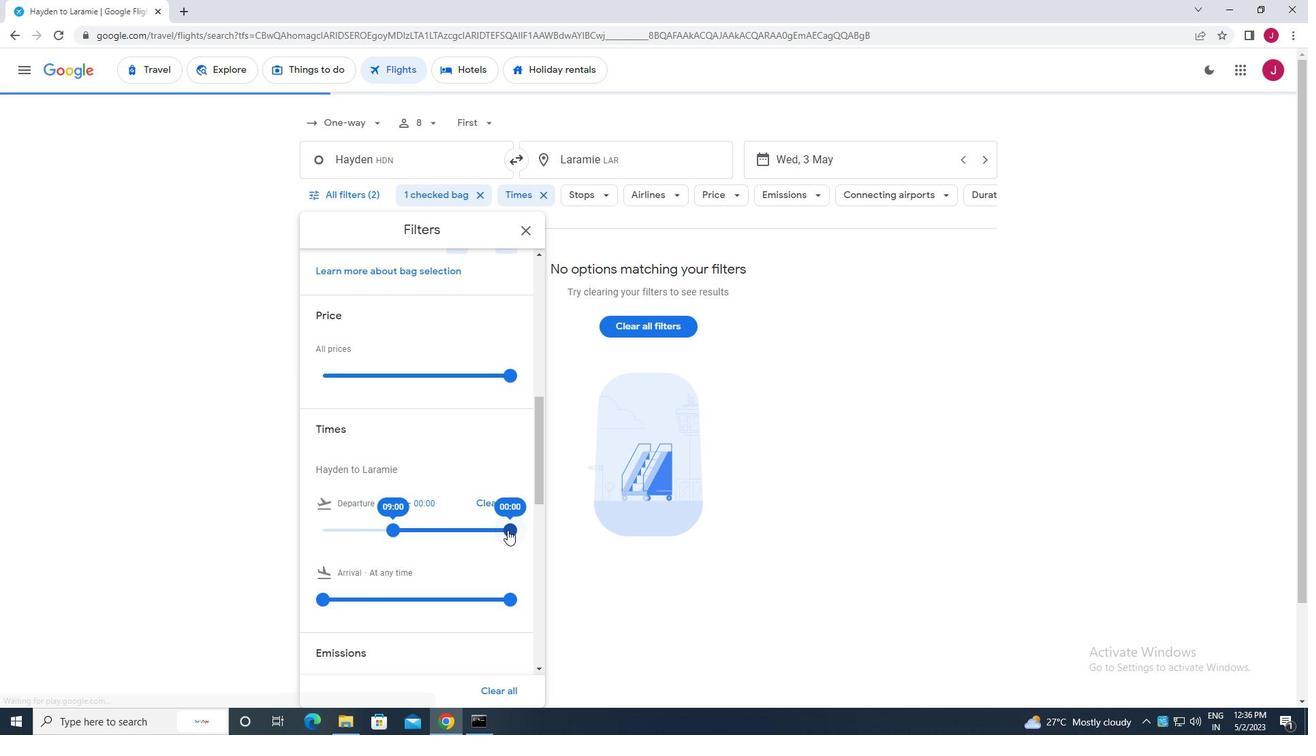 
Action: Mouse moved to (523, 229)
Screenshot: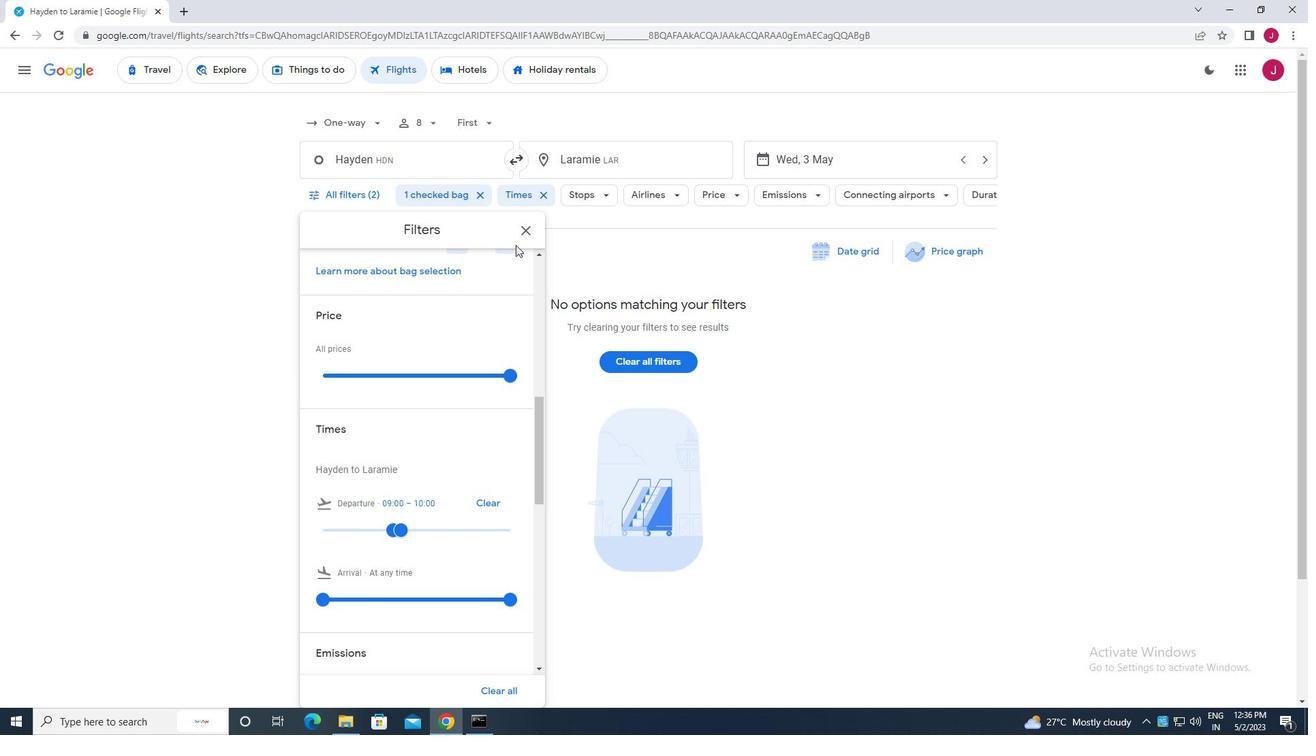 
Action: Mouse pressed left at (523, 229)
Screenshot: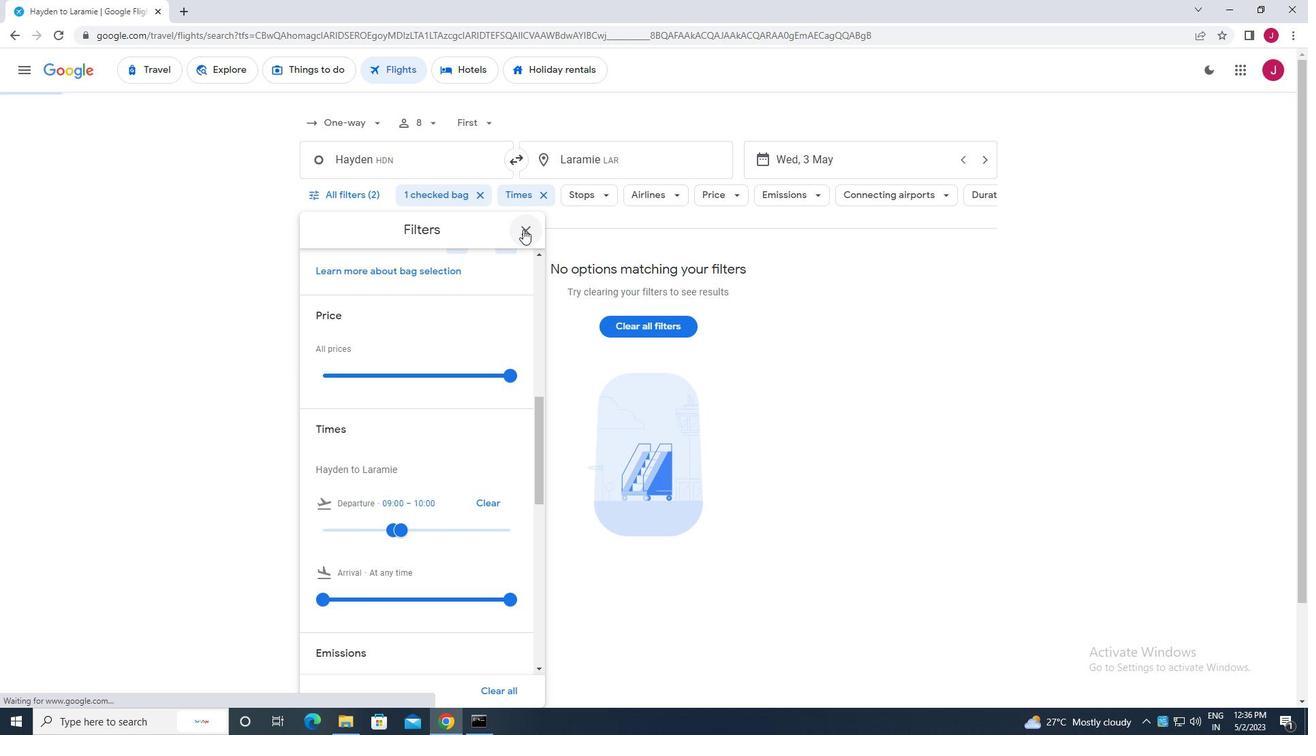 
Action: Mouse moved to (519, 233)
Screenshot: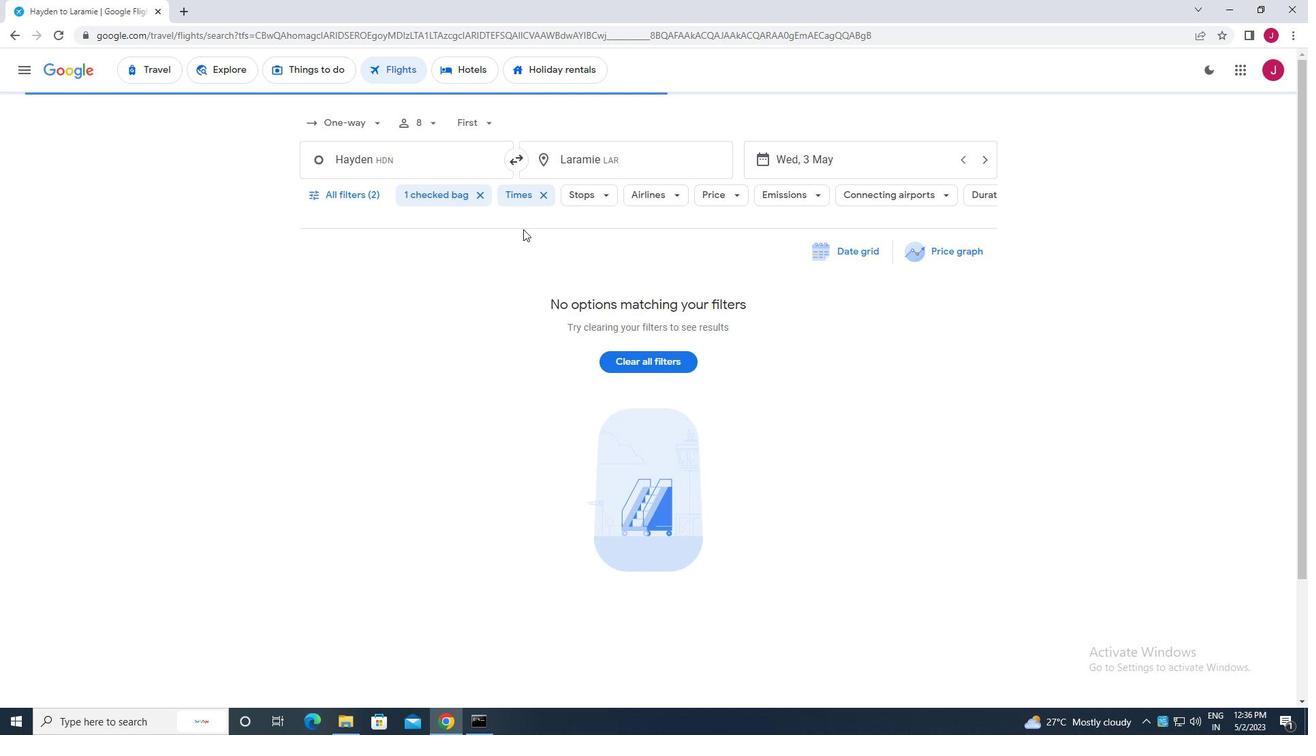 
